 Task: Find connections with filter location Ilioúpoli with filter topic #Managementconsultingwith filter profile language Spanish with filter current company Wipro with filter school Samrat Ashok Technological Institute with filter industry Outsourcing and Offshoring Consulting with filter service category Event Planning with filter keywords title Makeup Artist
Action: Mouse moved to (691, 112)
Screenshot: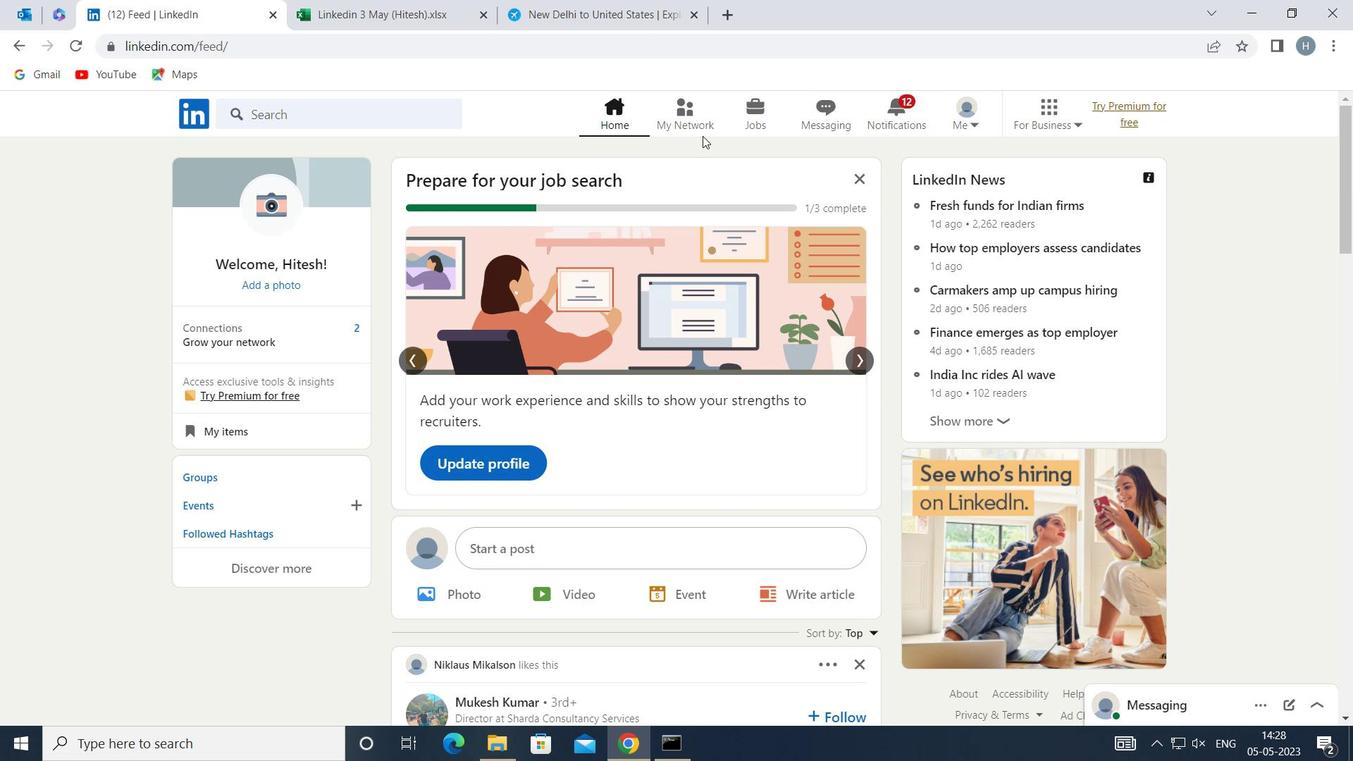 
Action: Mouse pressed left at (691, 112)
Screenshot: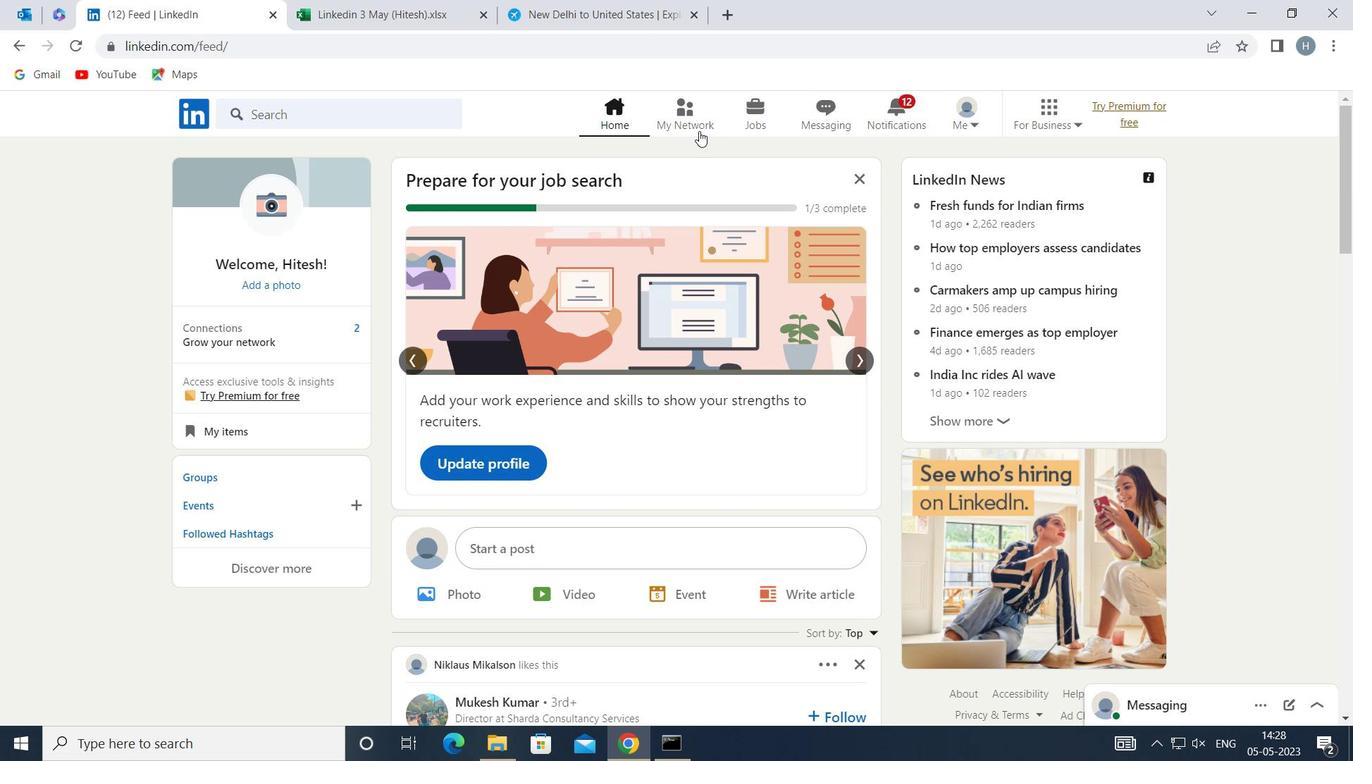 
Action: Mouse moved to (385, 217)
Screenshot: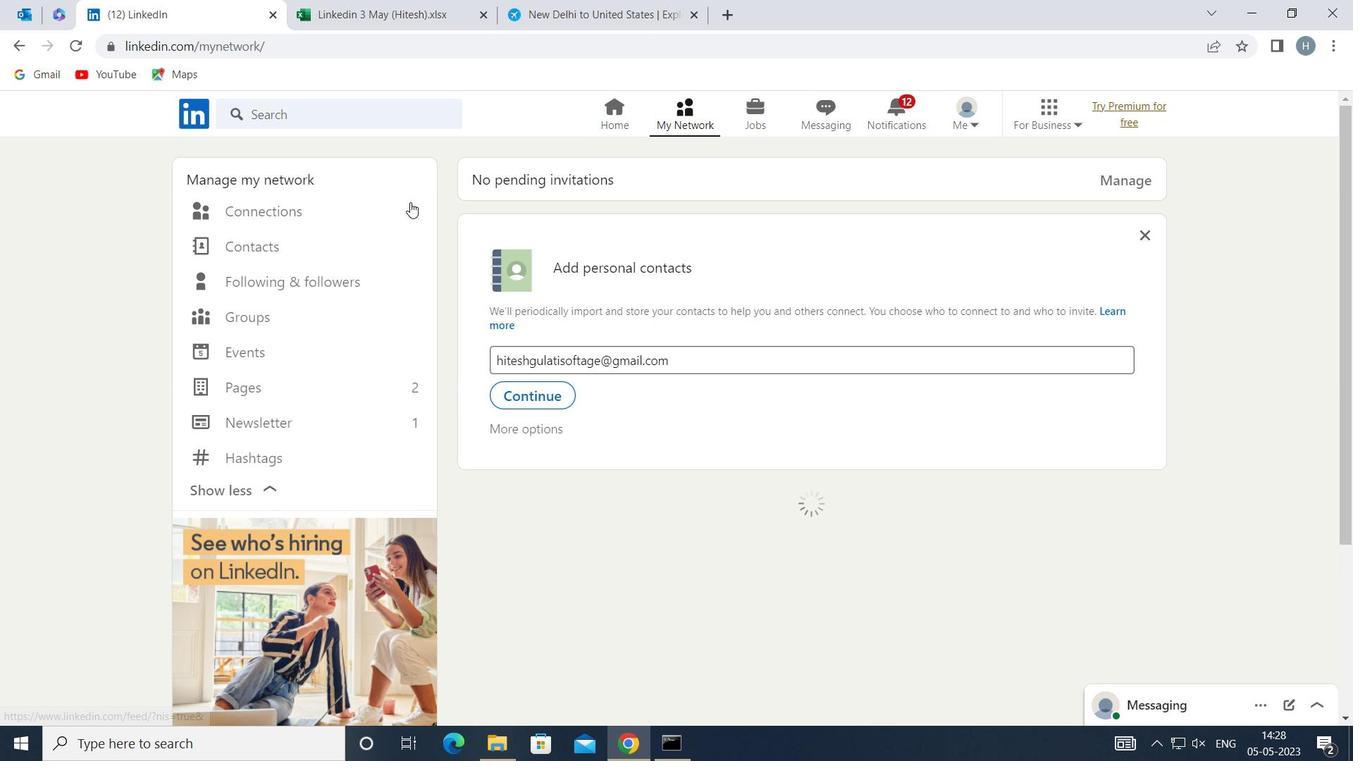 
Action: Mouse pressed left at (385, 217)
Screenshot: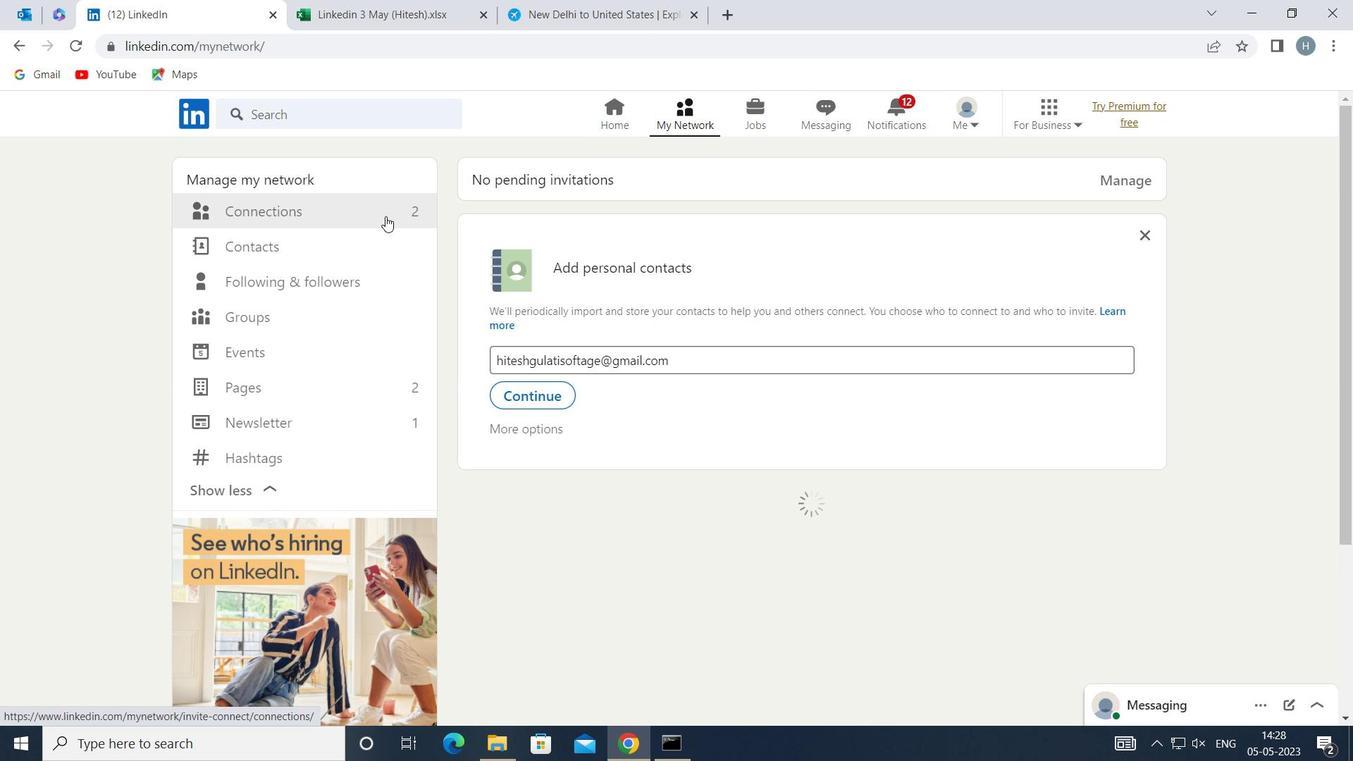 
Action: Mouse moved to (789, 208)
Screenshot: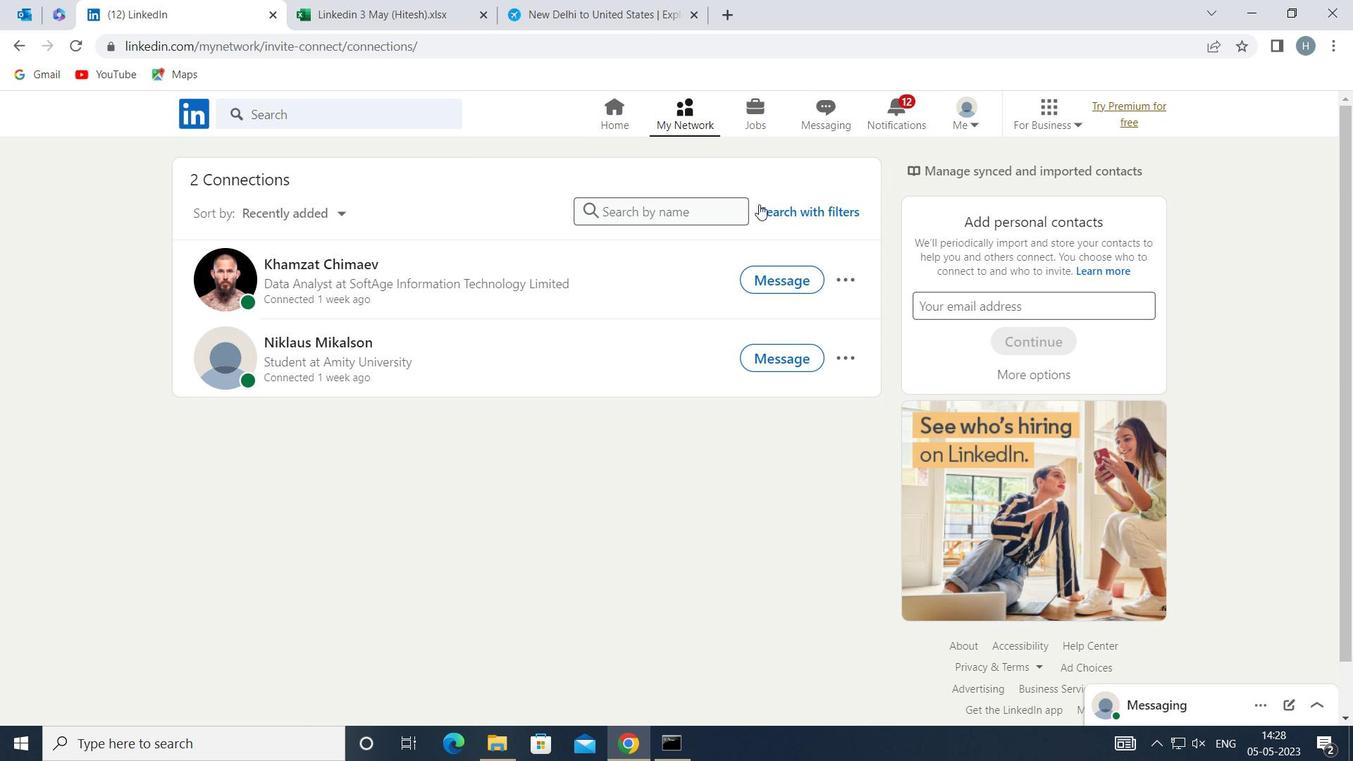 
Action: Mouse pressed left at (789, 208)
Screenshot: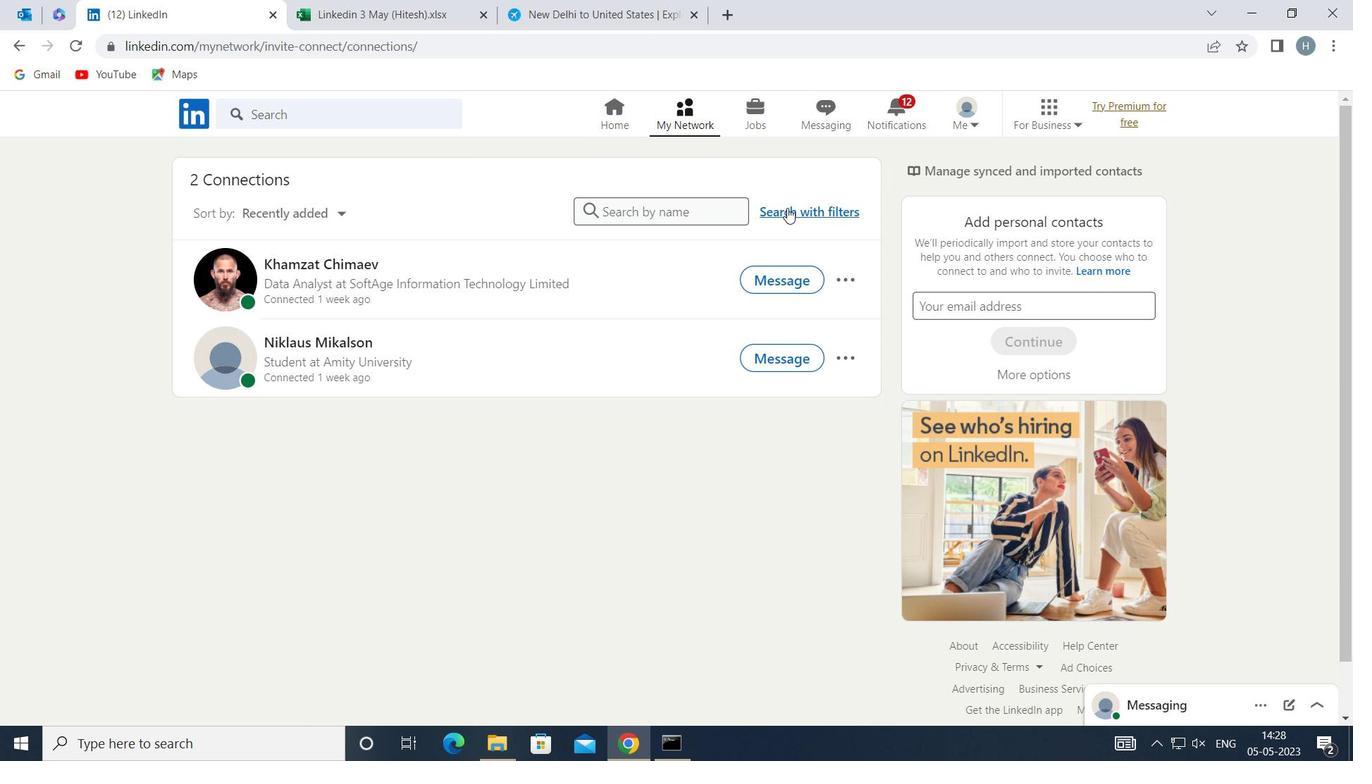 
Action: Mouse moved to (746, 161)
Screenshot: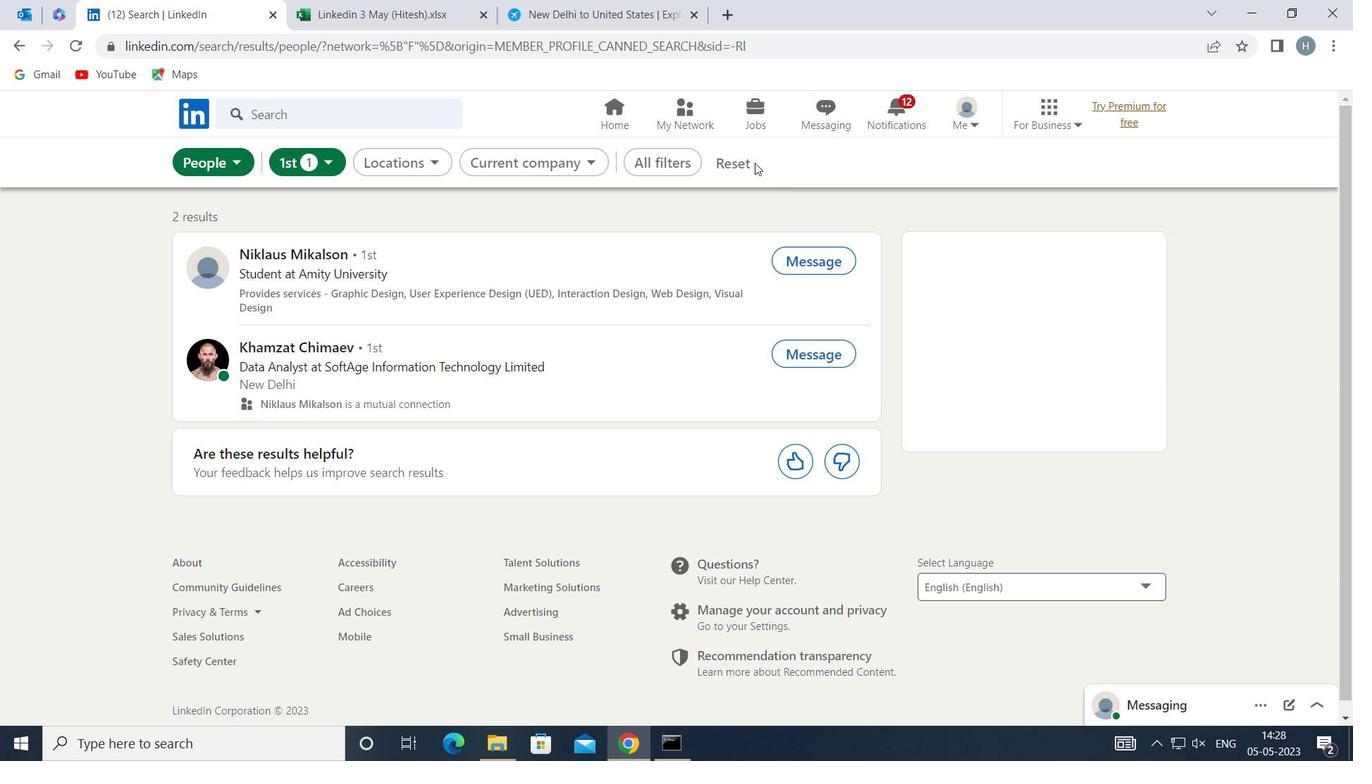 
Action: Mouse pressed left at (746, 161)
Screenshot: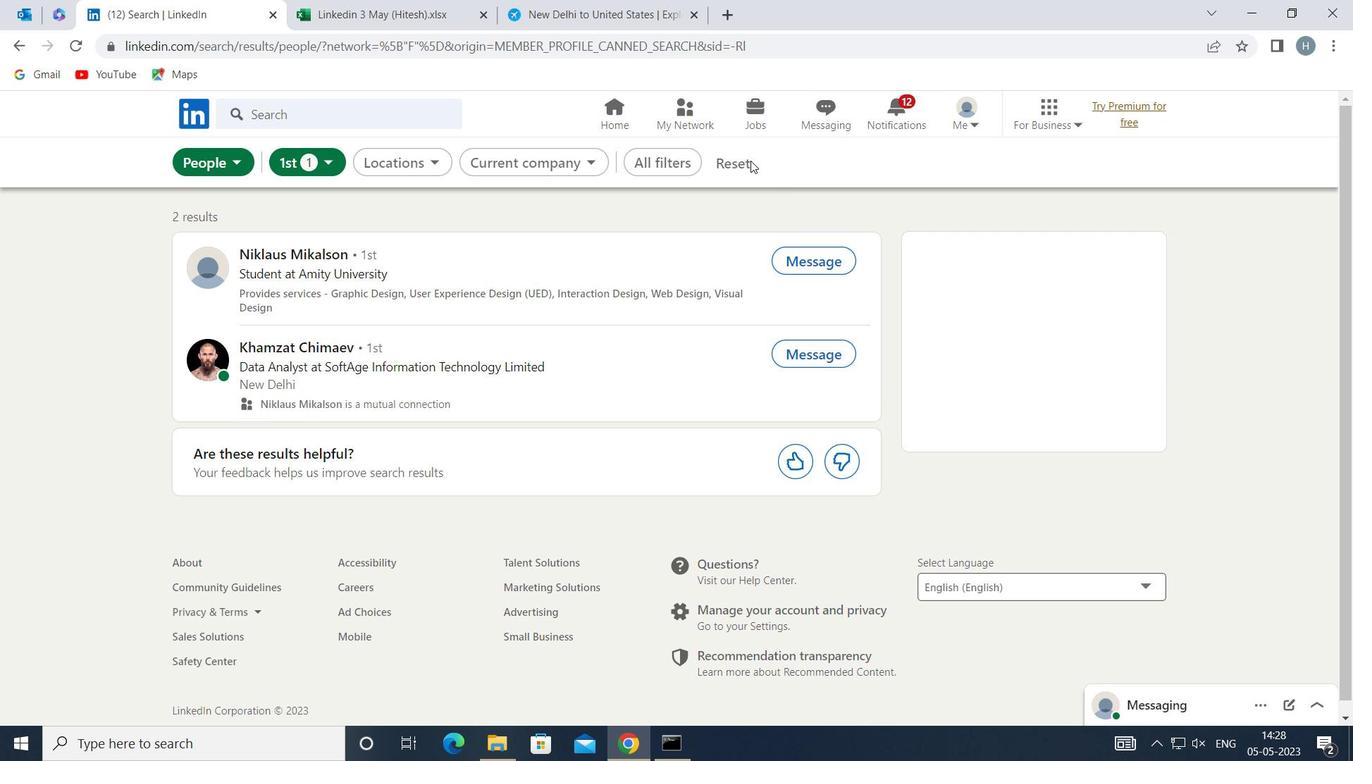 
Action: Mouse moved to (717, 160)
Screenshot: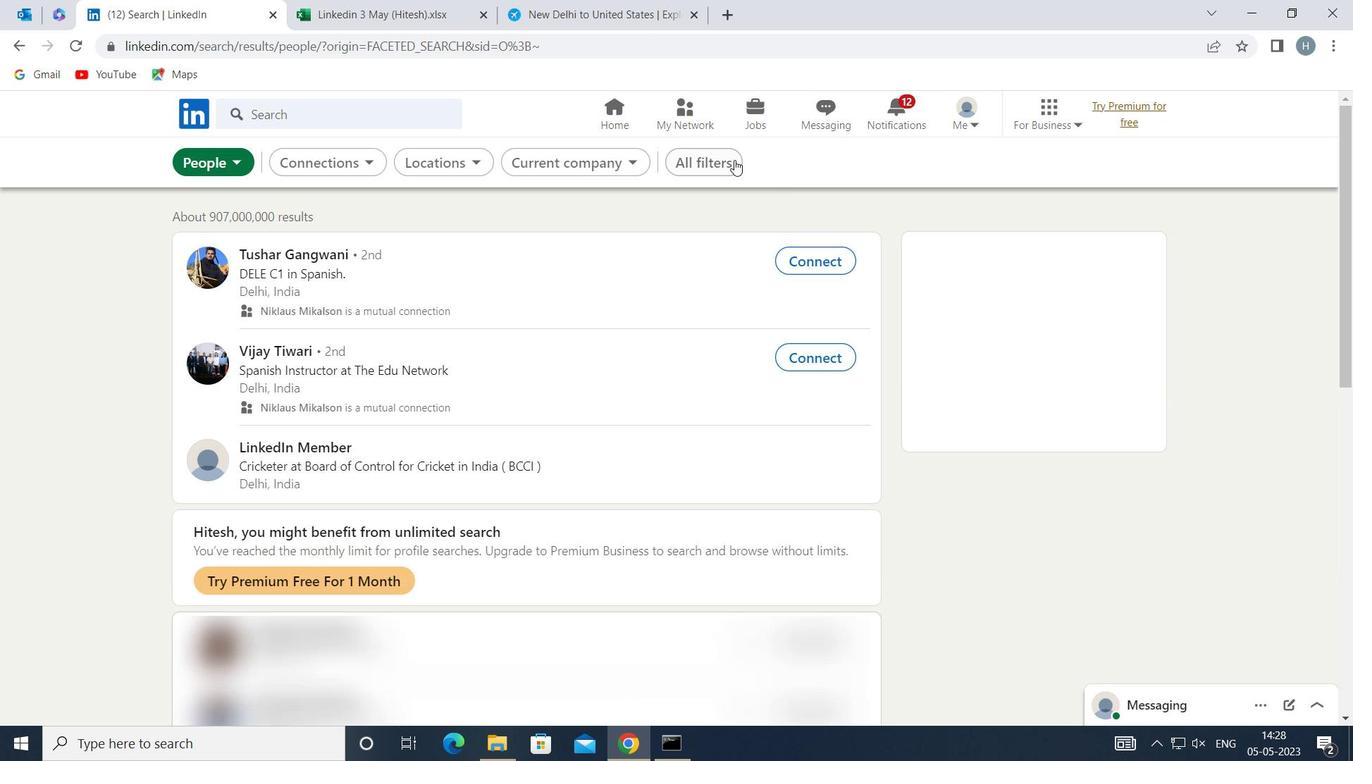 
Action: Mouse pressed left at (717, 160)
Screenshot: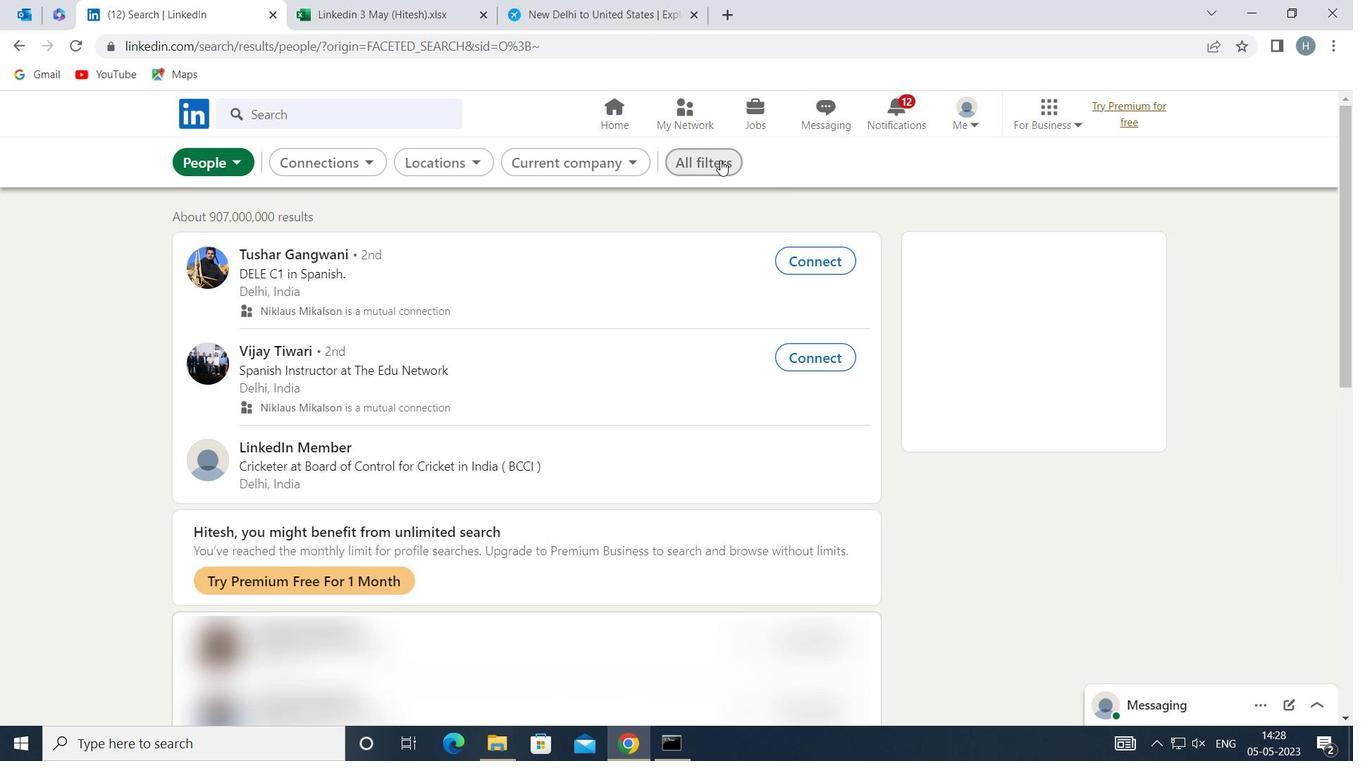 
Action: Mouse moved to (1070, 325)
Screenshot: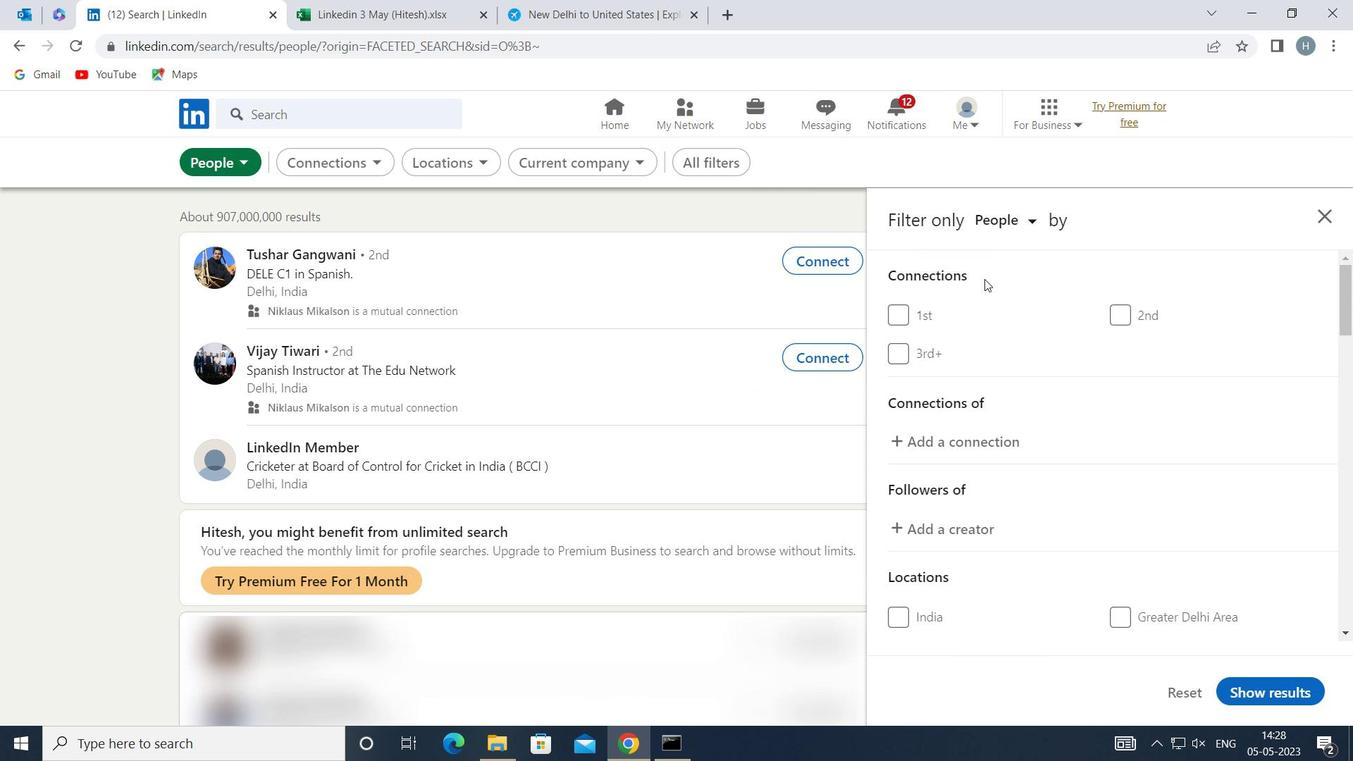 
Action: Mouse scrolled (1070, 324) with delta (0, 0)
Screenshot: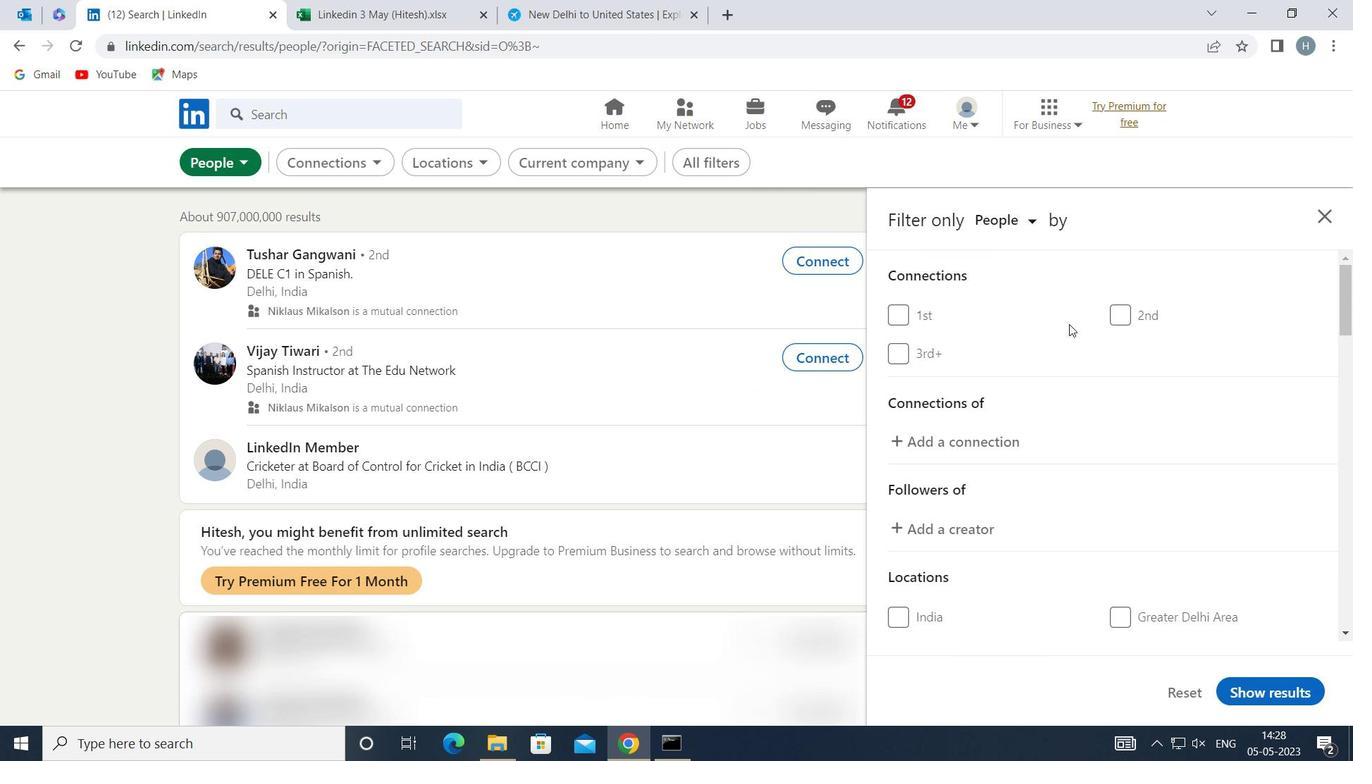 
Action: Mouse scrolled (1070, 324) with delta (0, 0)
Screenshot: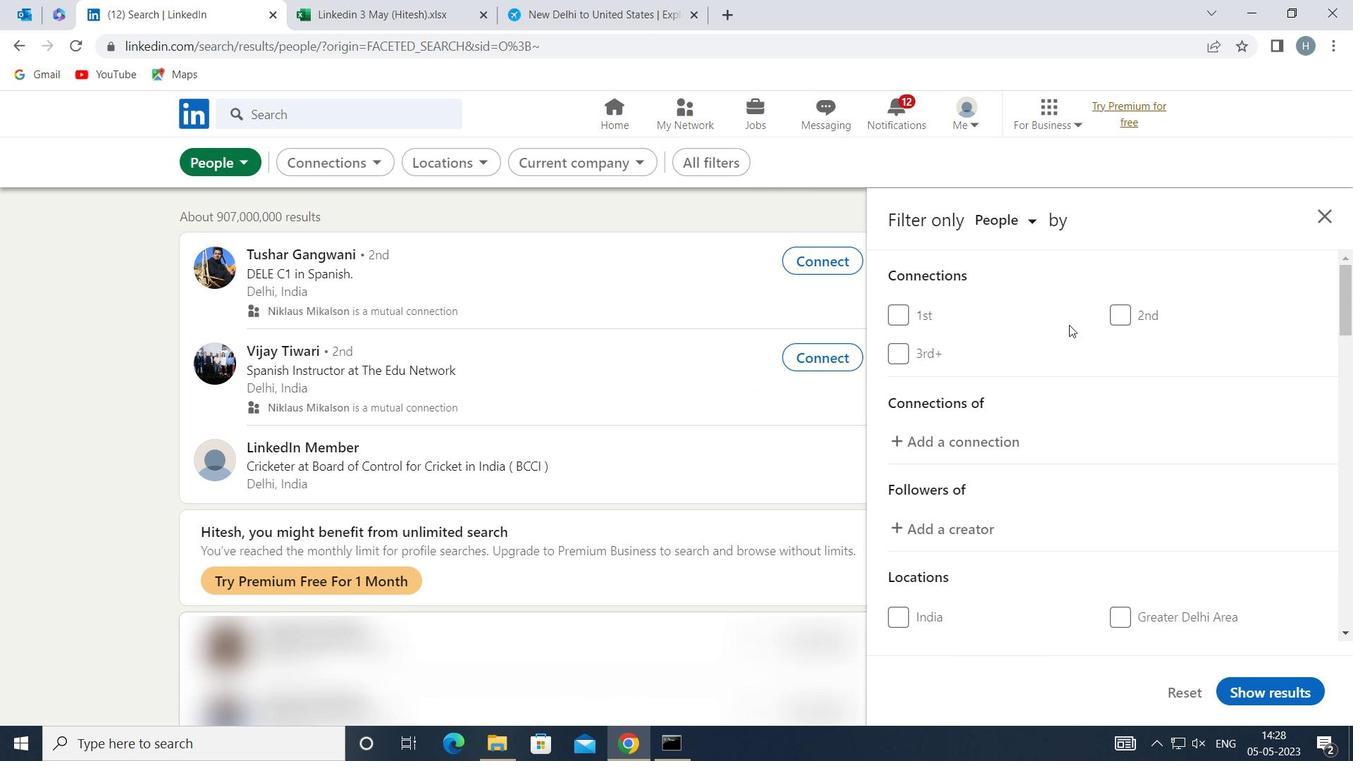 
Action: Mouse moved to (1070, 324)
Screenshot: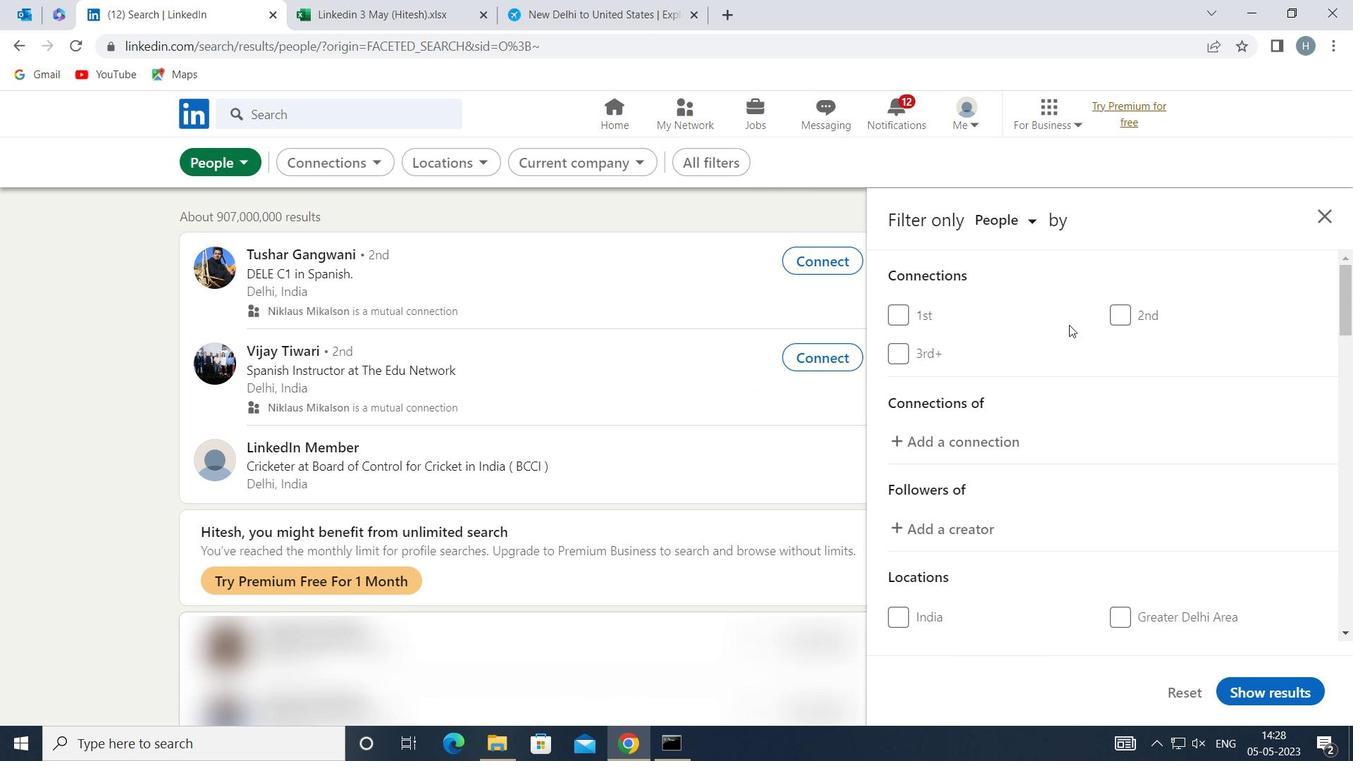 
Action: Mouse scrolled (1070, 323) with delta (0, 0)
Screenshot: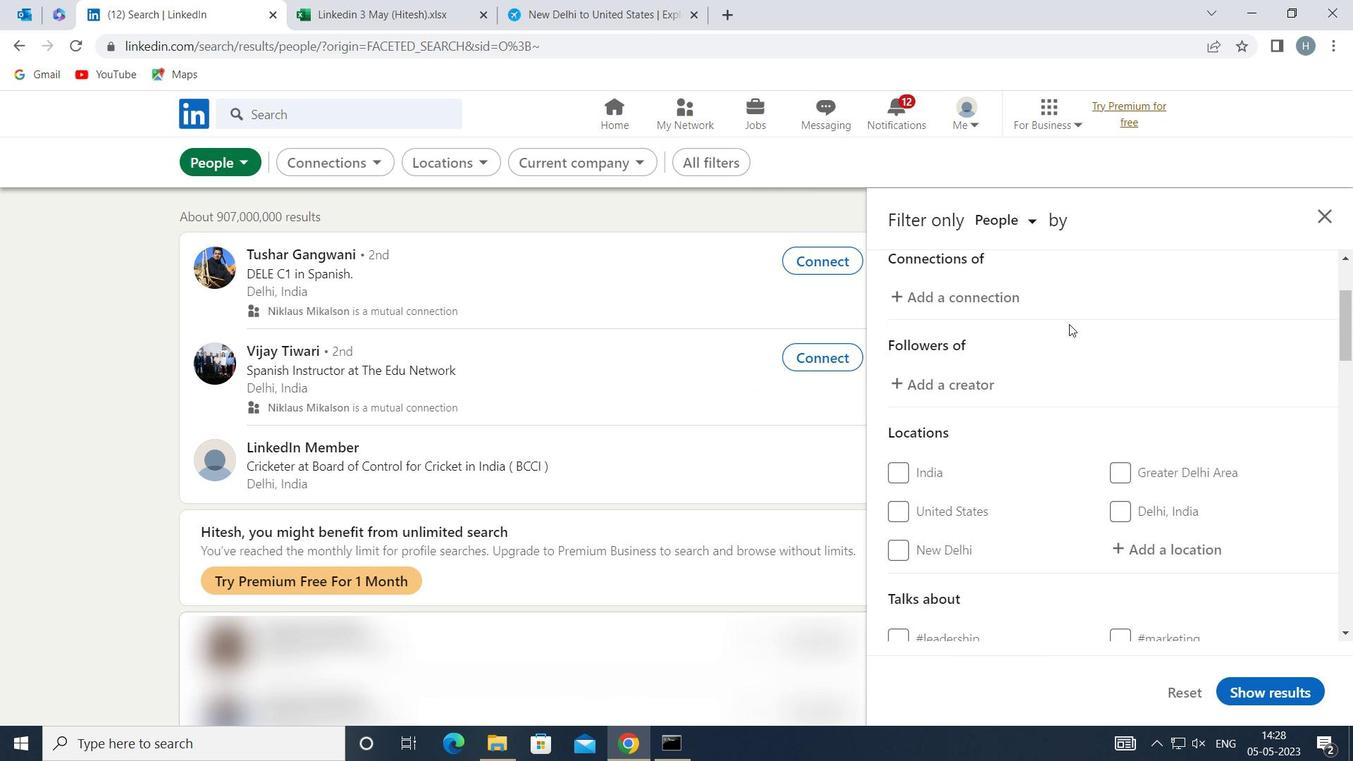 
Action: Mouse moved to (1193, 423)
Screenshot: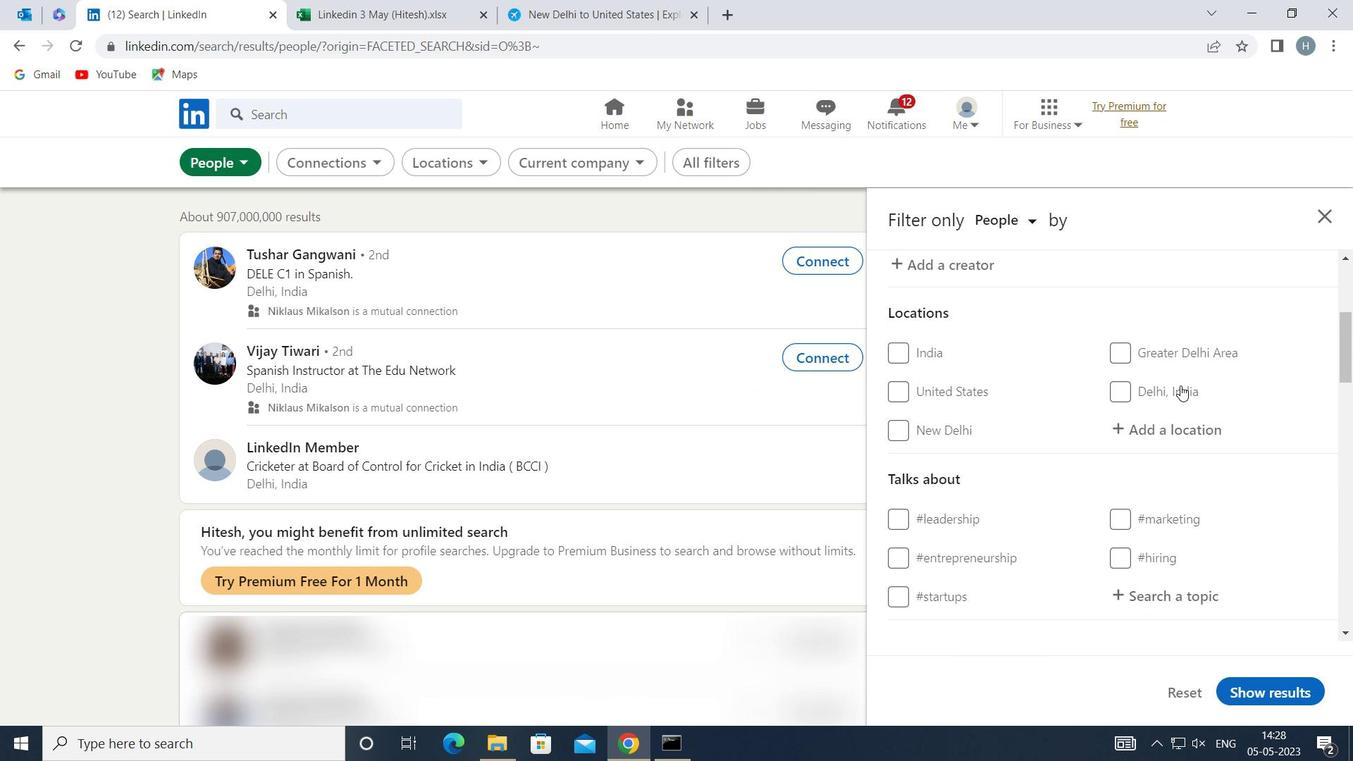
Action: Mouse pressed left at (1193, 423)
Screenshot: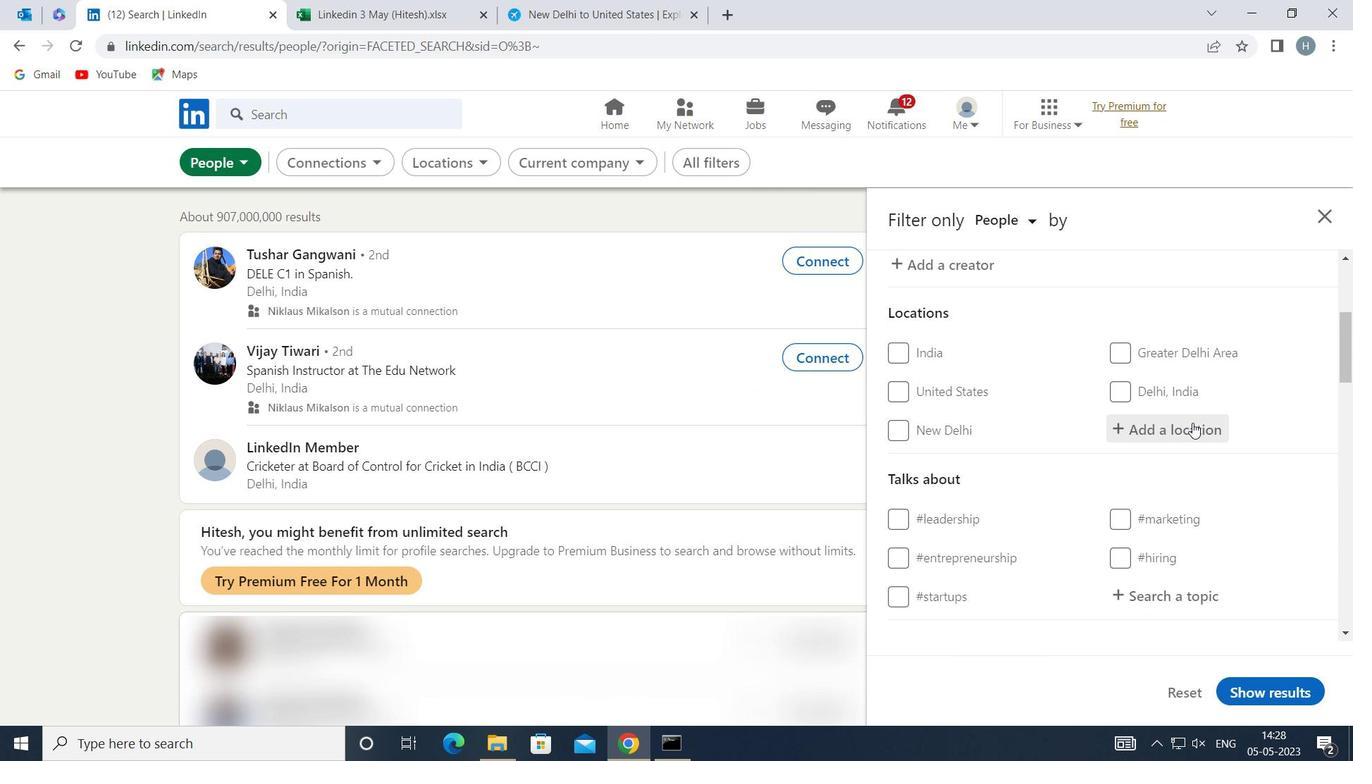 
Action: Mouse moved to (1193, 423)
Screenshot: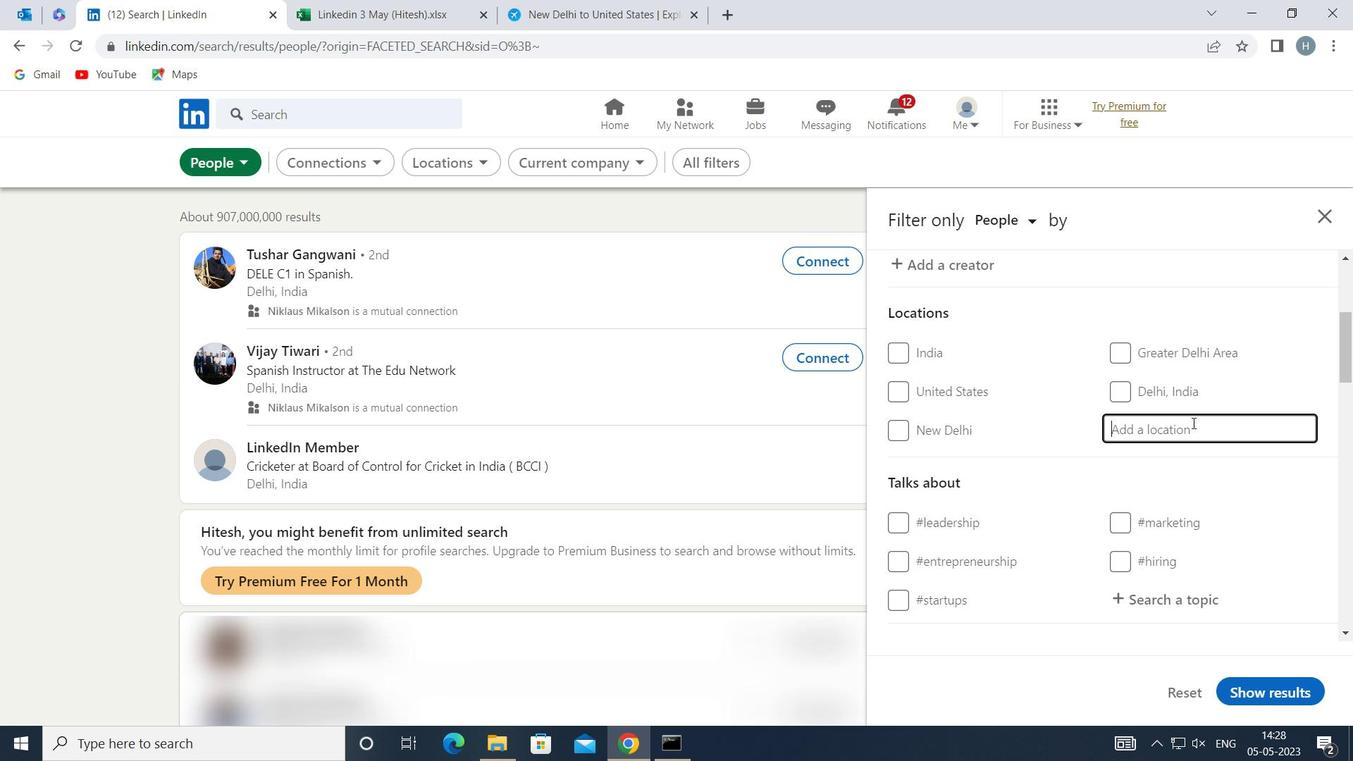 
Action: Key pressed <Key.shift>ILLIOPOLI
Screenshot: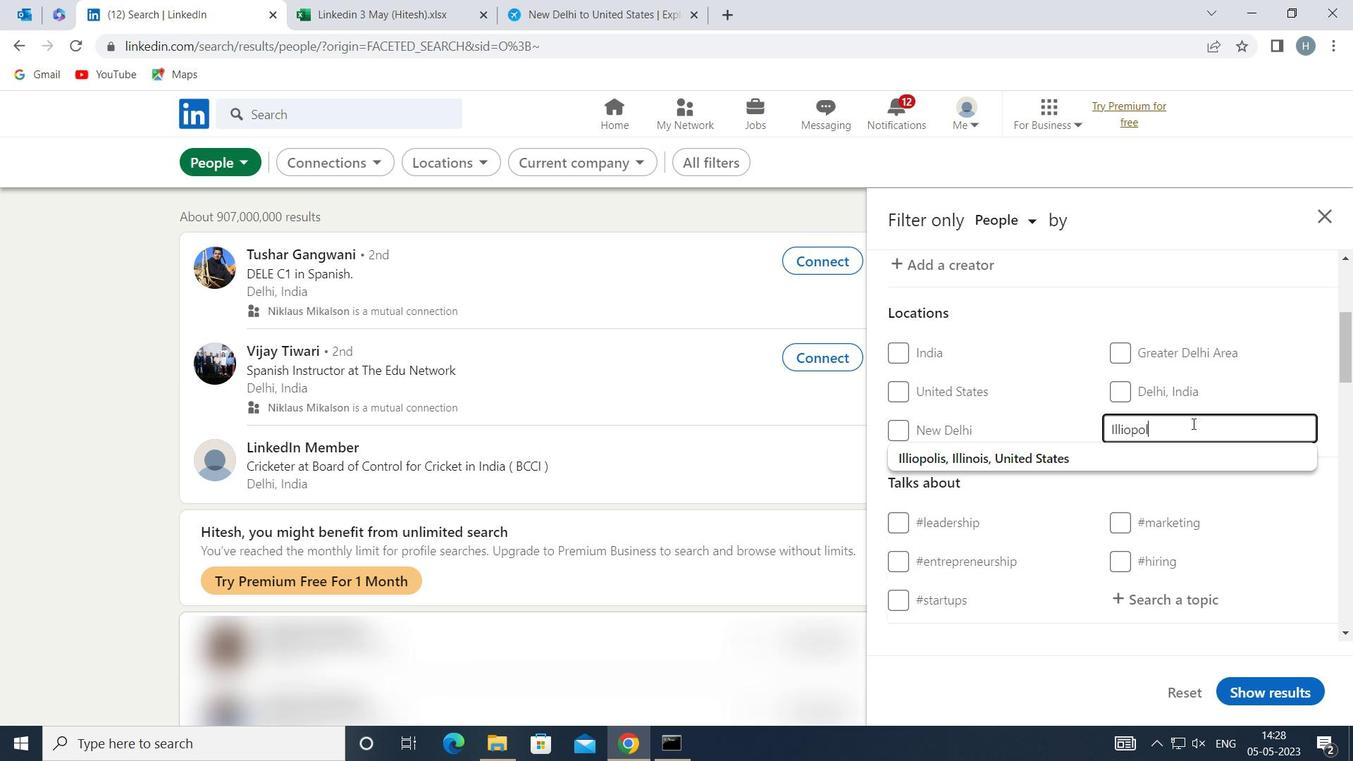 
Action: Mouse moved to (1134, 454)
Screenshot: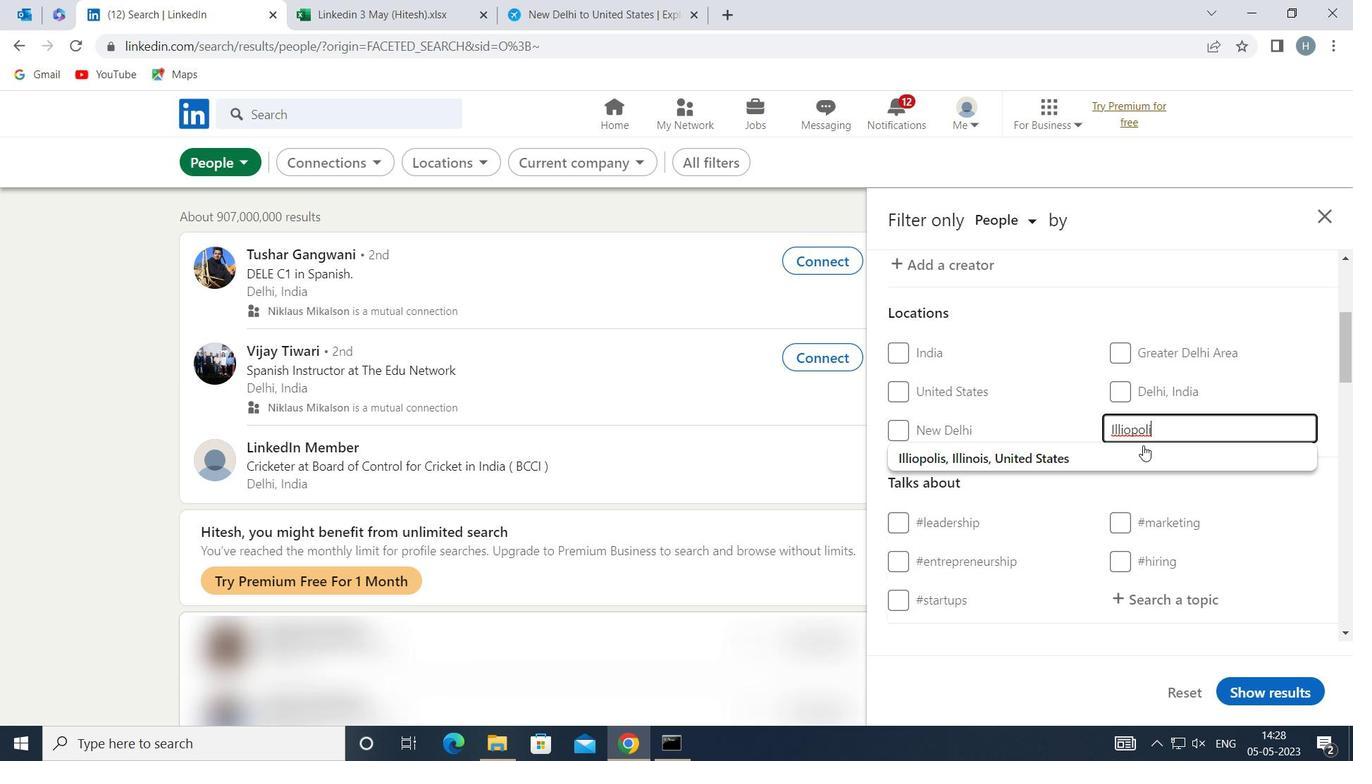 
Action: Mouse pressed left at (1134, 454)
Screenshot: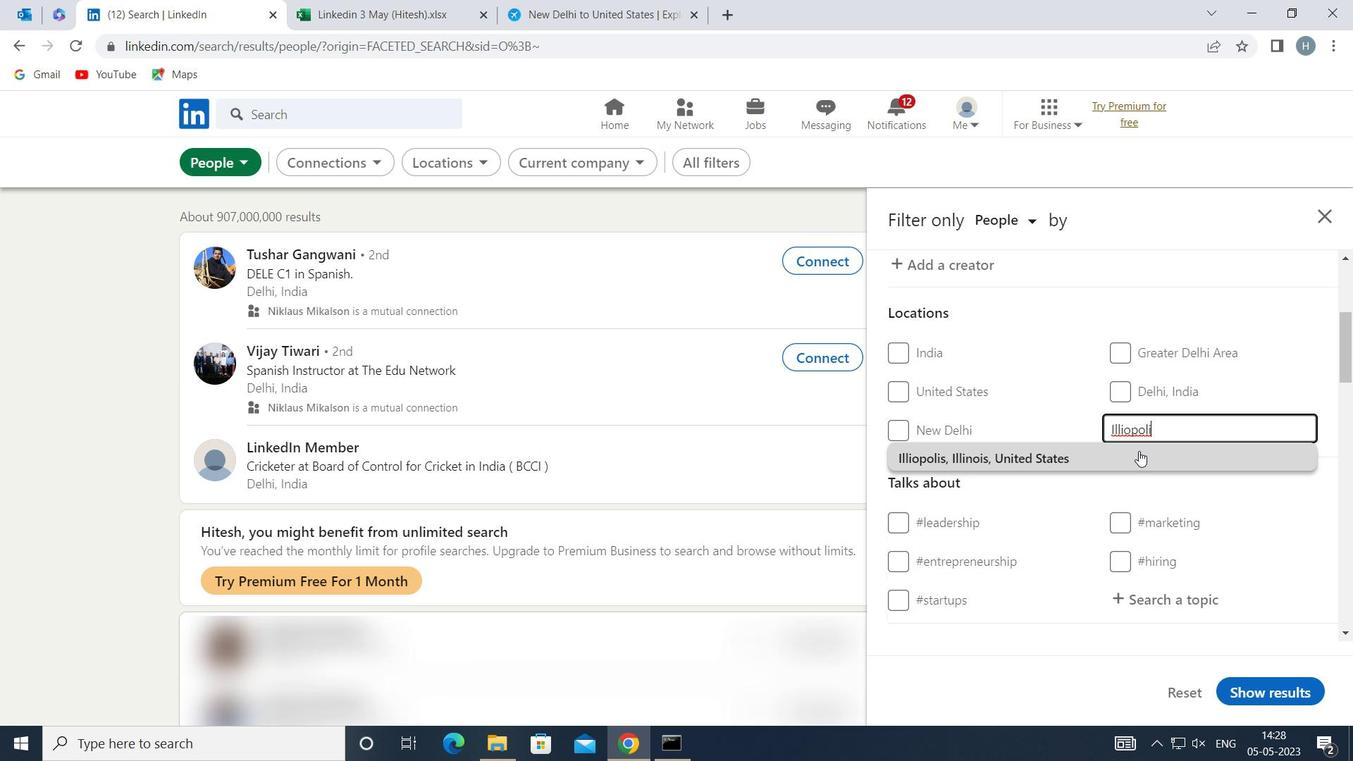 
Action: Mouse moved to (1085, 448)
Screenshot: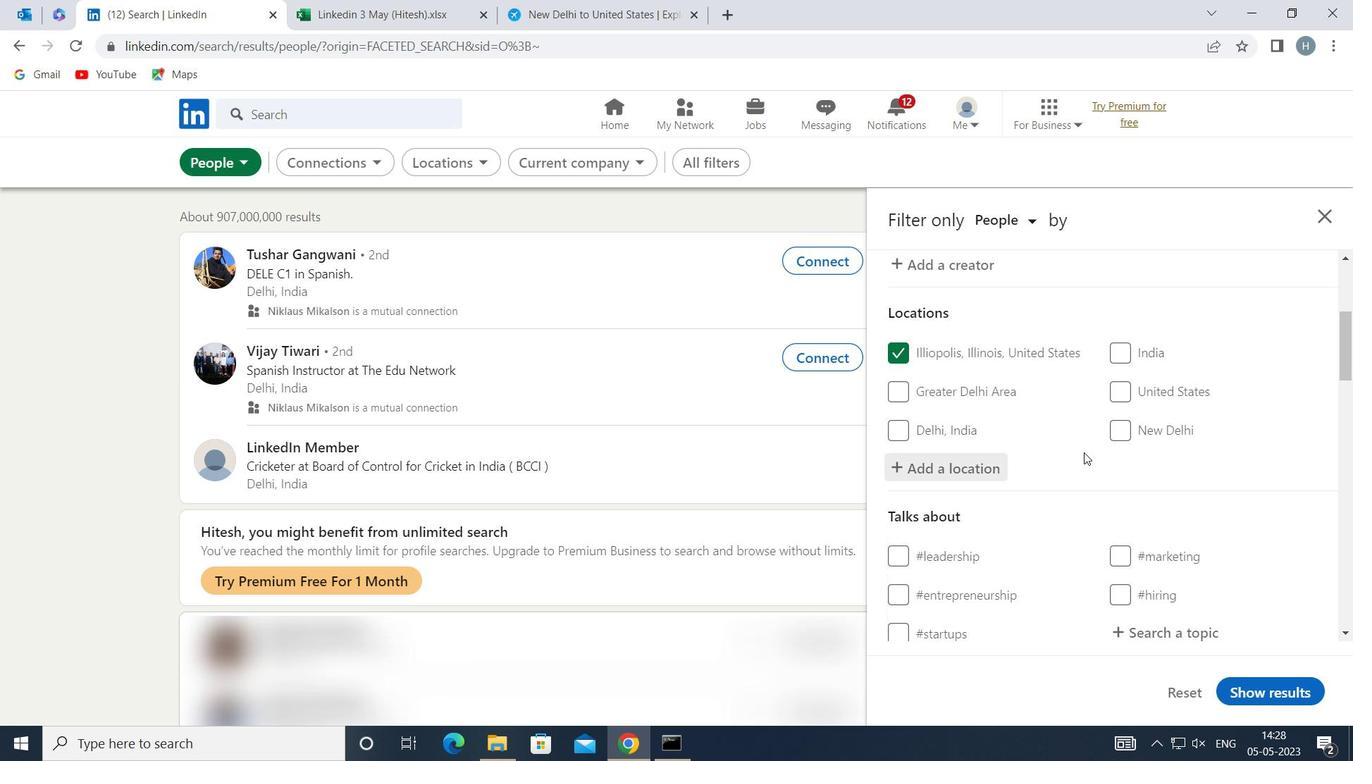 
Action: Mouse scrolled (1085, 447) with delta (0, 0)
Screenshot: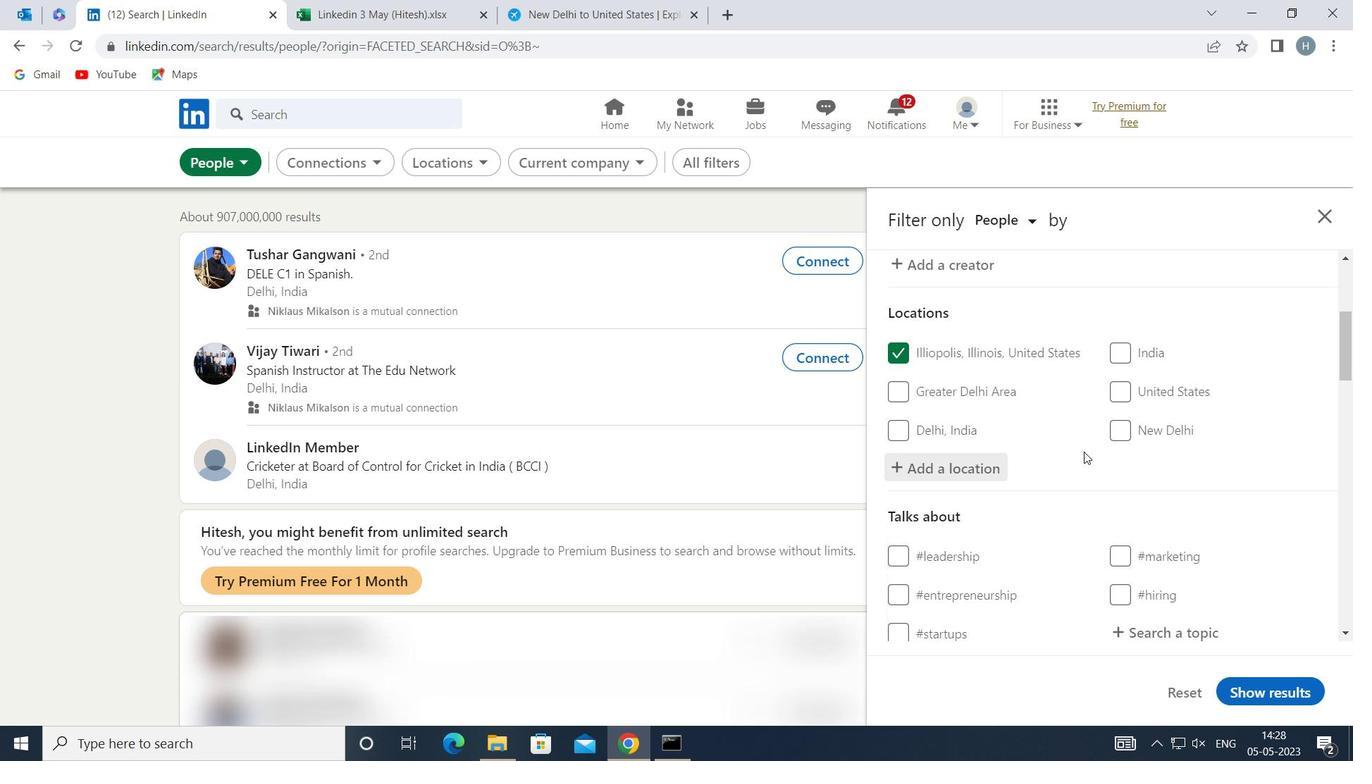 
Action: Mouse scrolled (1085, 447) with delta (0, 0)
Screenshot: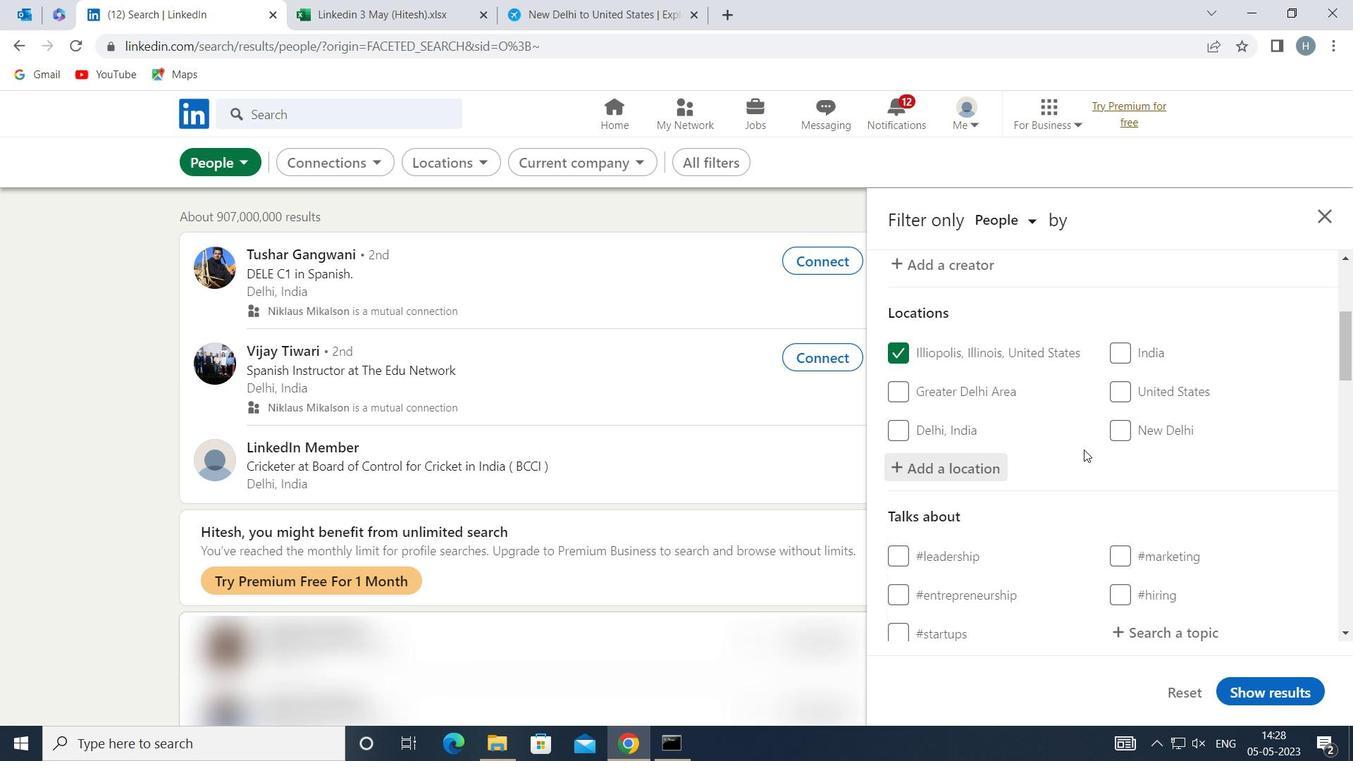 
Action: Mouse moved to (1158, 449)
Screenshot: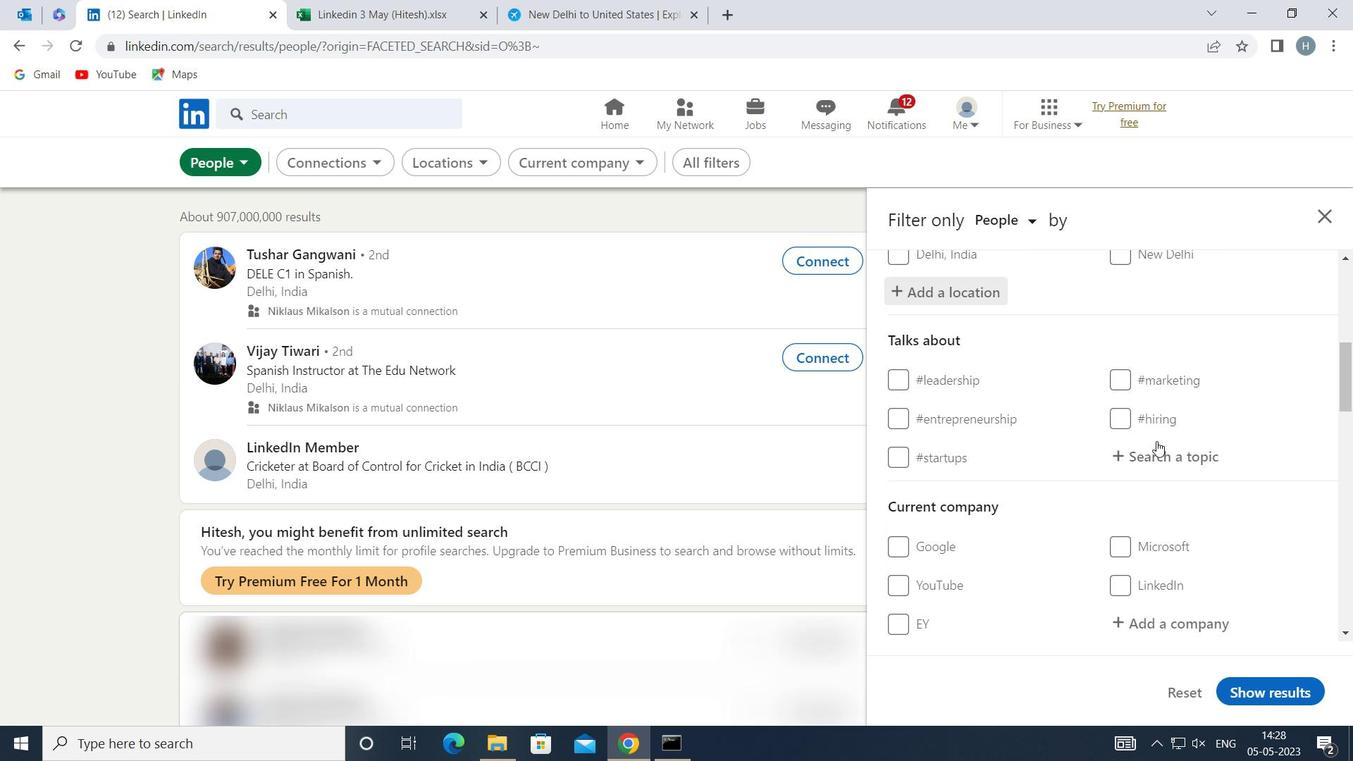 
Action: Mouse pressed left at (1158, 449)
Screenshot: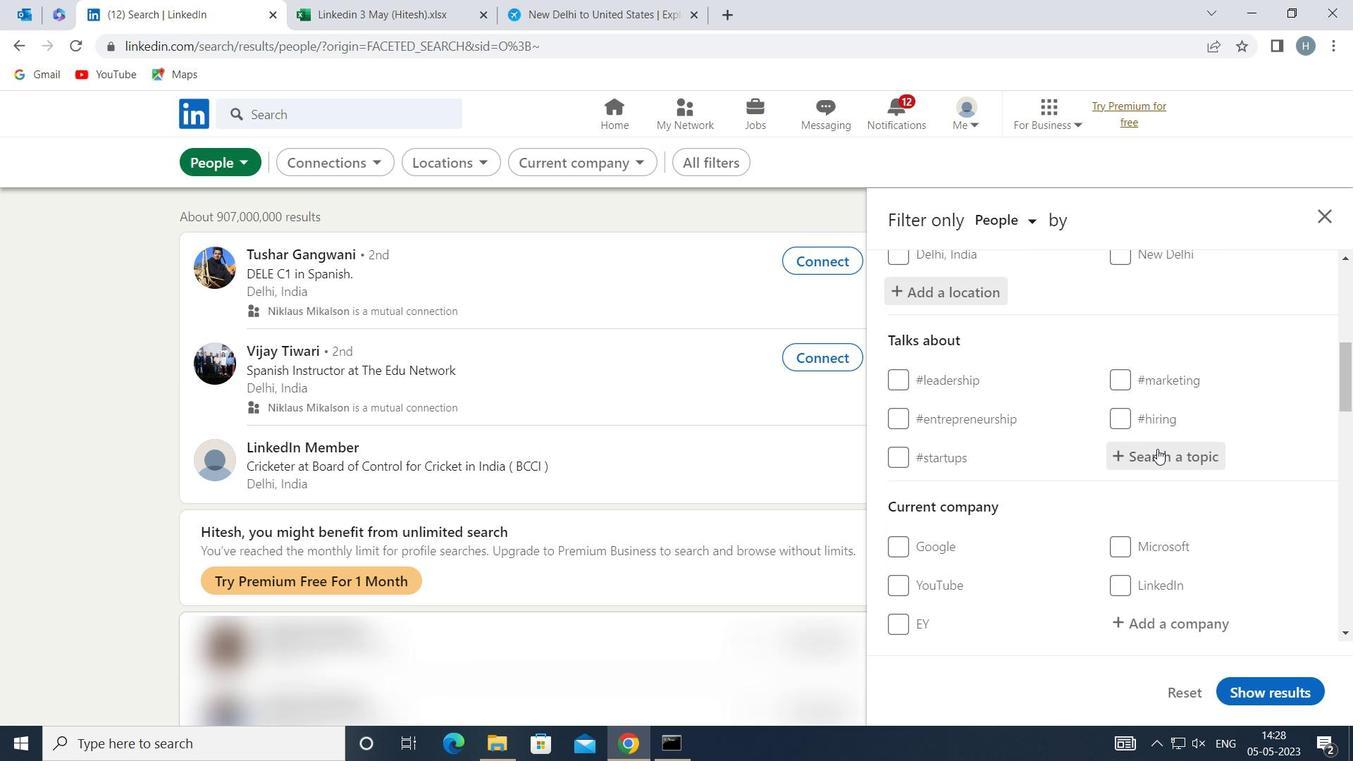 
Action: Key pressed <Key.shift>MANAGEMENTCI<Key.backspace>ONSULTING
Screenshot: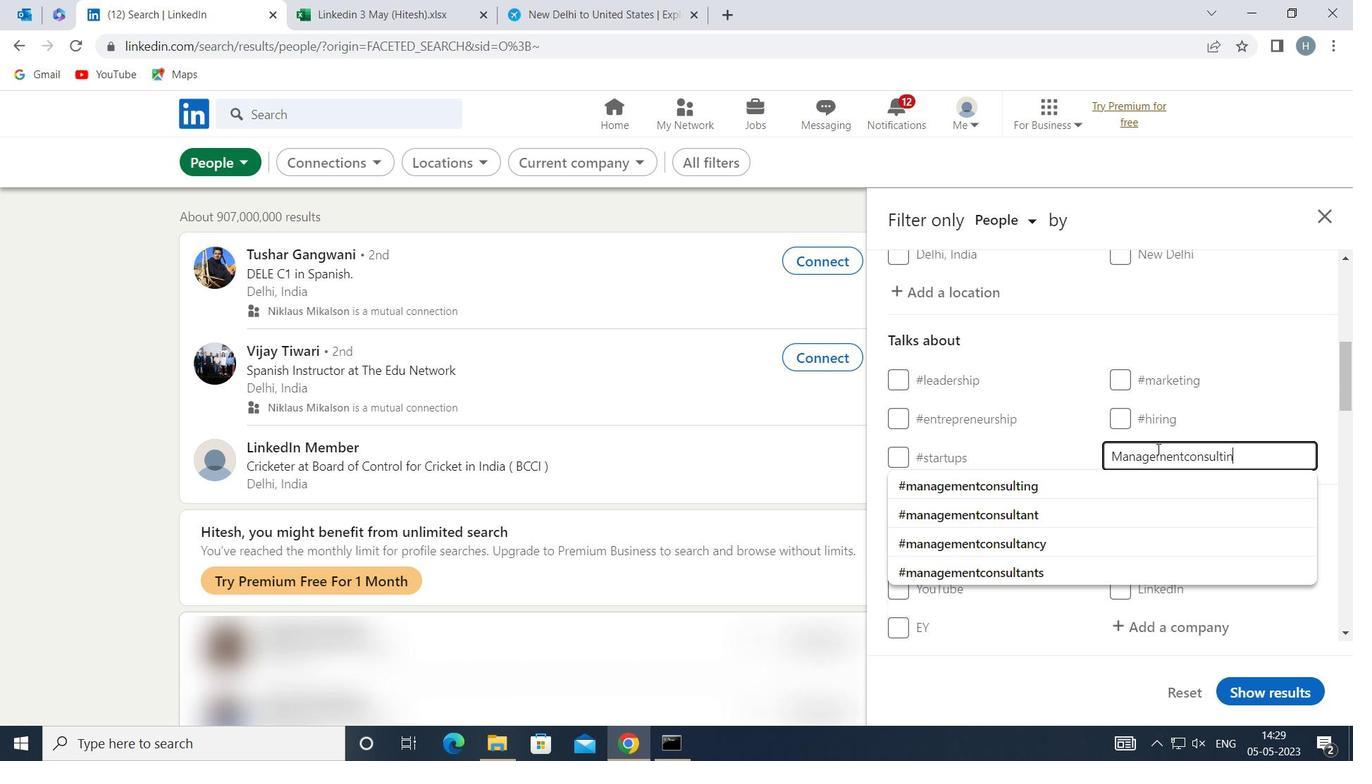 
Action: Mouse moved to (1063, 485)
Screenshot: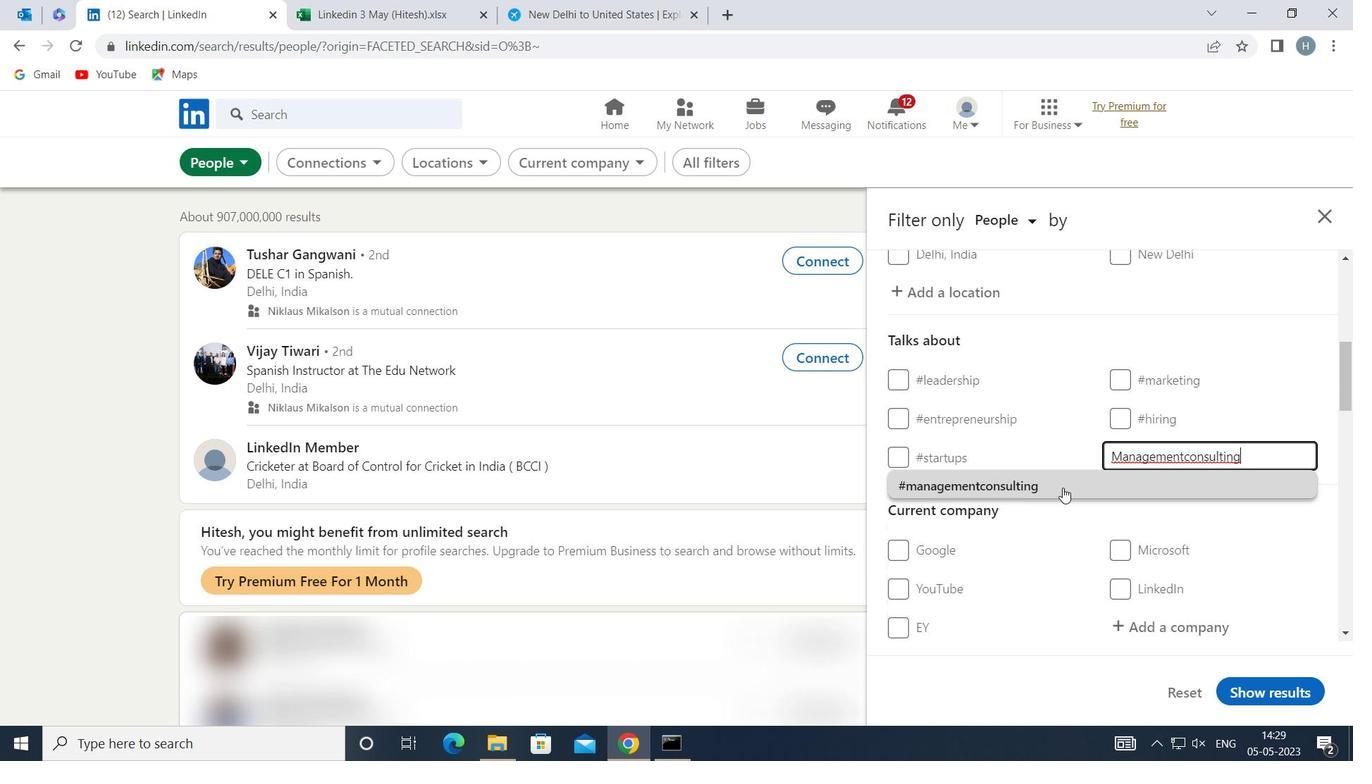 
Action: Mouse pressed left at (1063, 485)
Screenshot: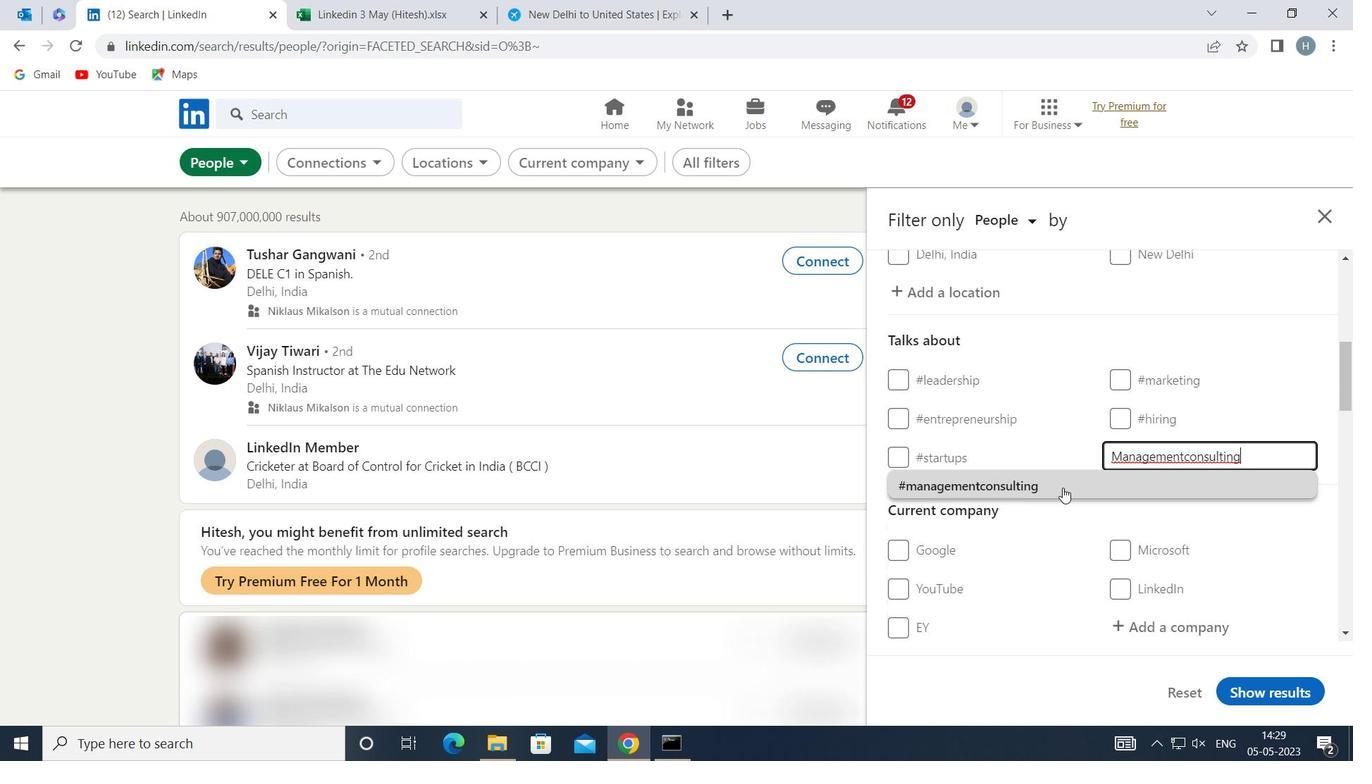 
Action: Mouse moved to (1066, 482)
Screenshot: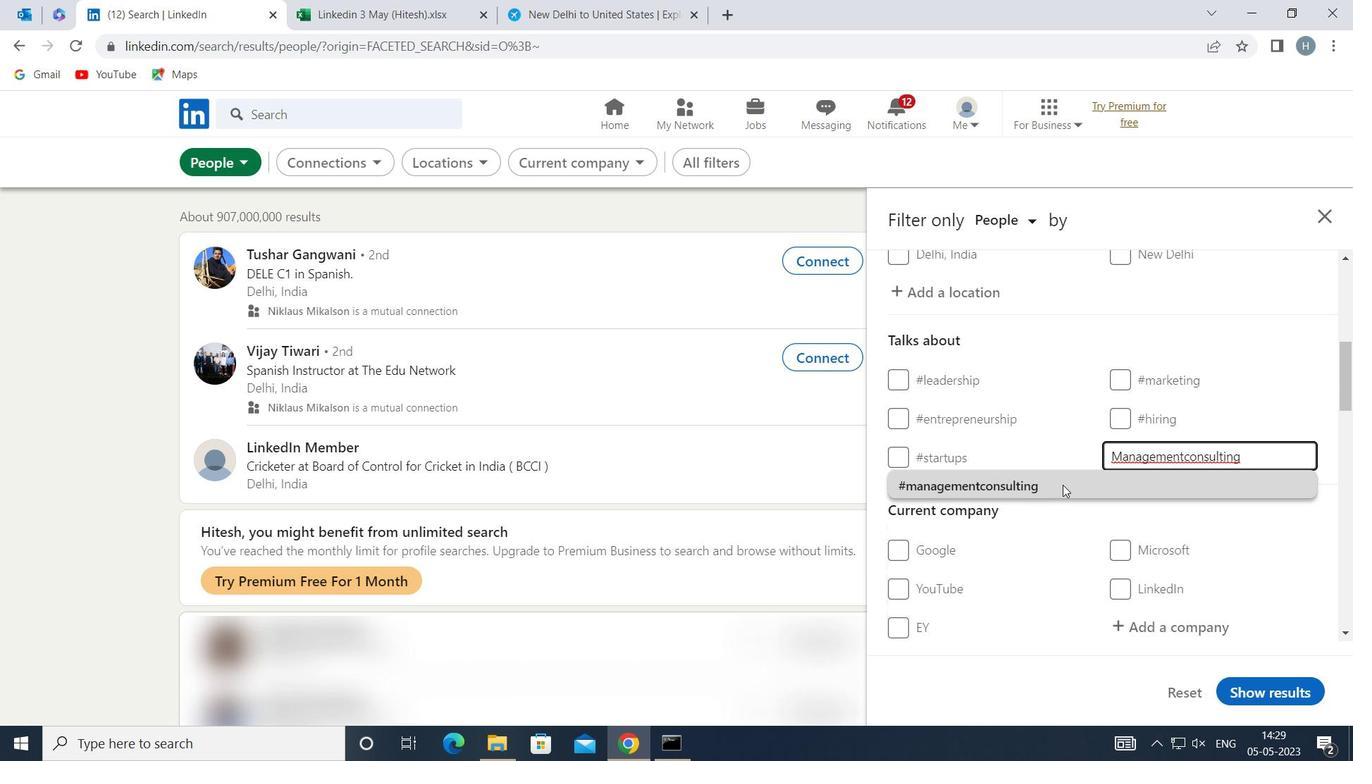 
Action: Mouse scrolled (1066, 481) with delta (0, 0)
Screenshot: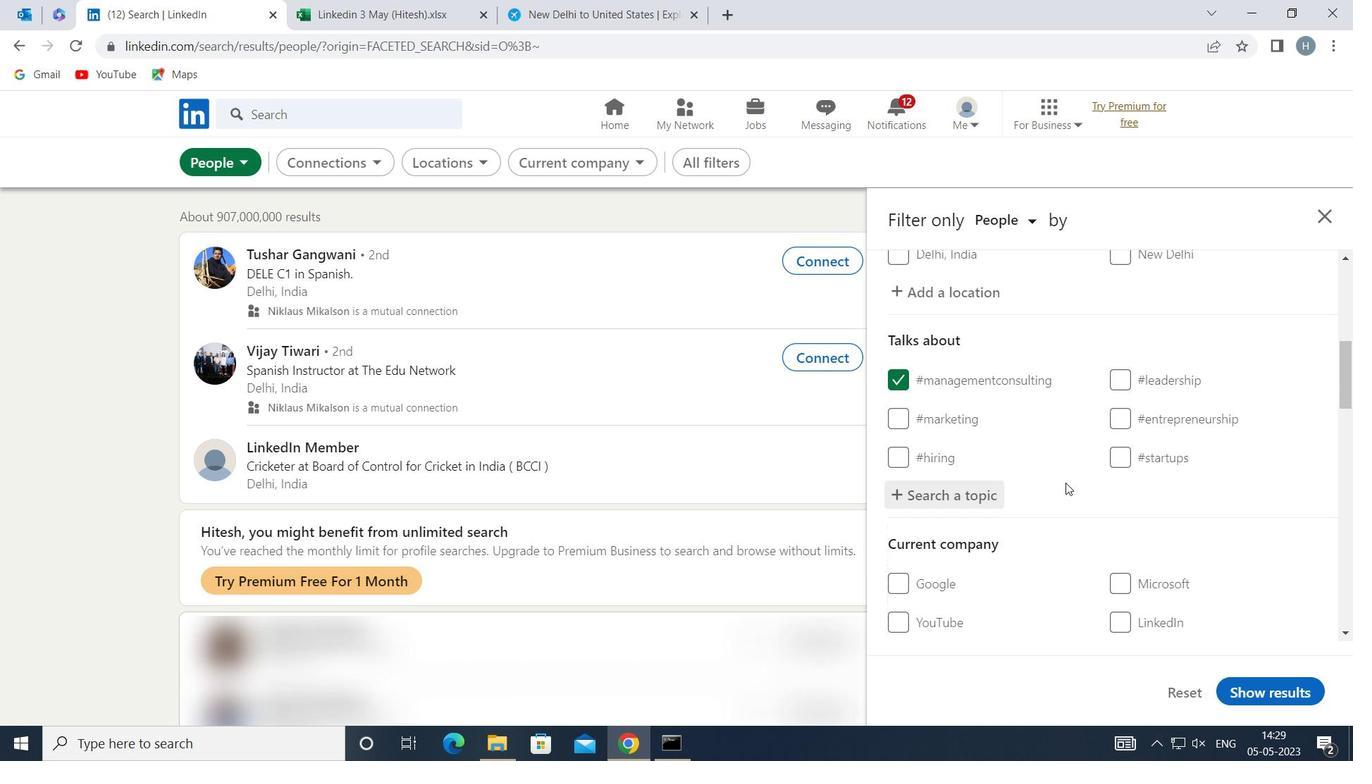 
Action: Mouse scrolled (1066, 481) with delta (0, 0)
Screenshot: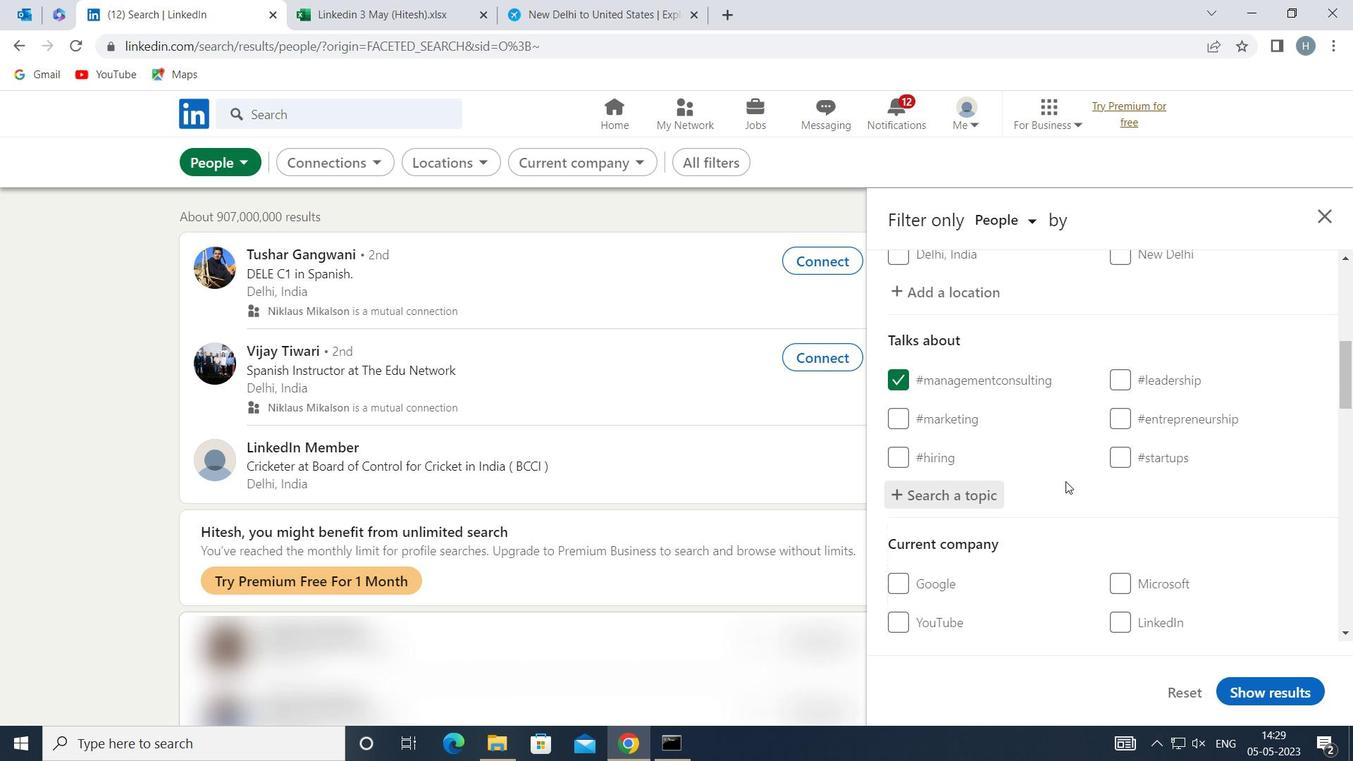 
Action: Mouse moved to (1067, 478)
Screenshot: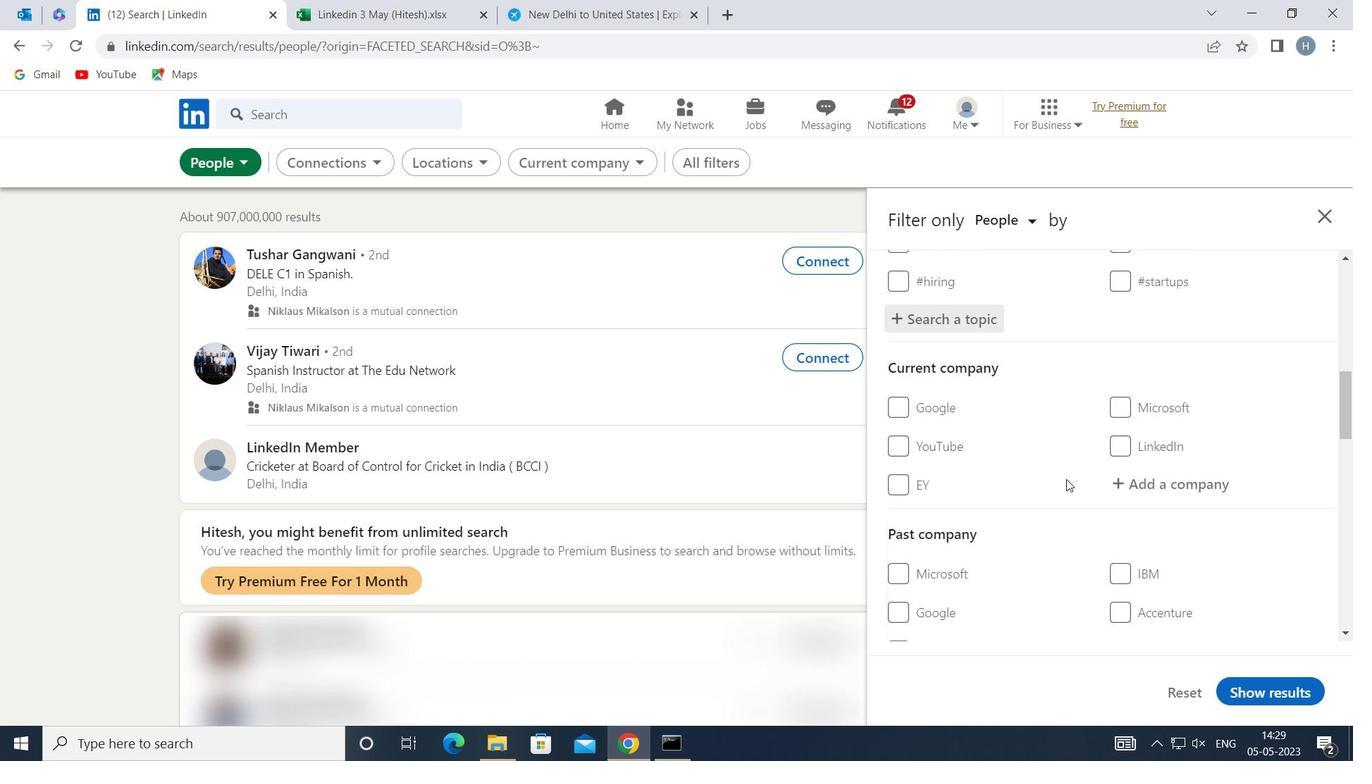 
Action: Mouse scrolled (1067, 478) with delta (0, 0)
Screenshot: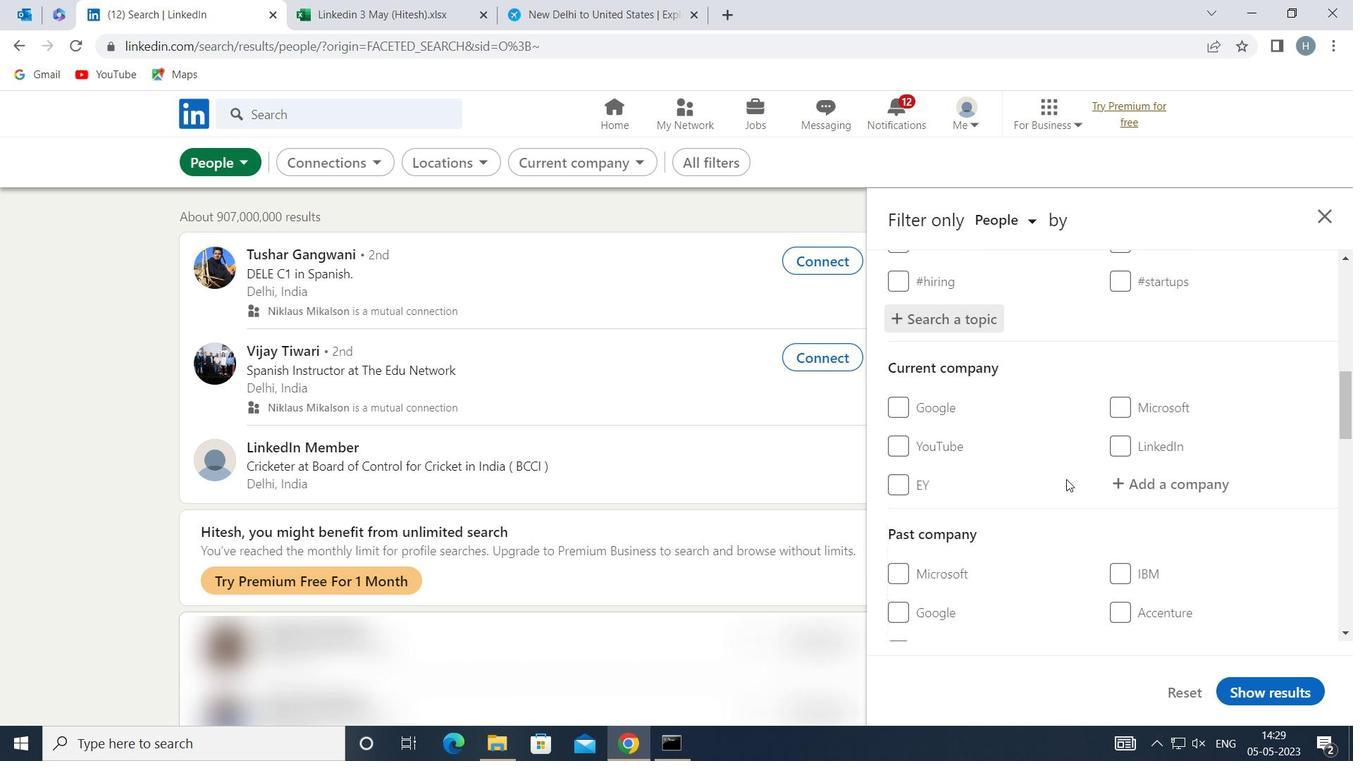 
Action: Mouse scrolled (1067, 478) with delta (0, 0)
Screenshot: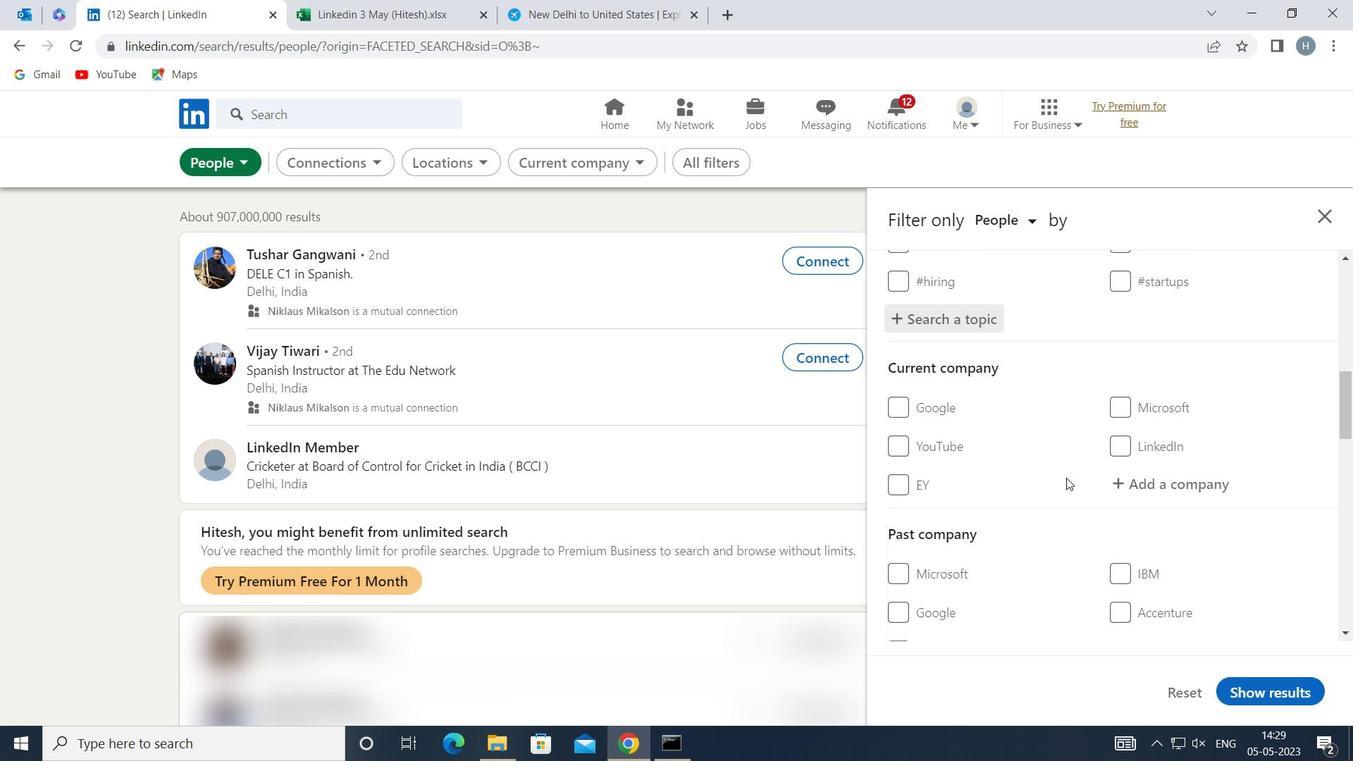 
Action: Mouse moved to (1069, 476)
Screenshot: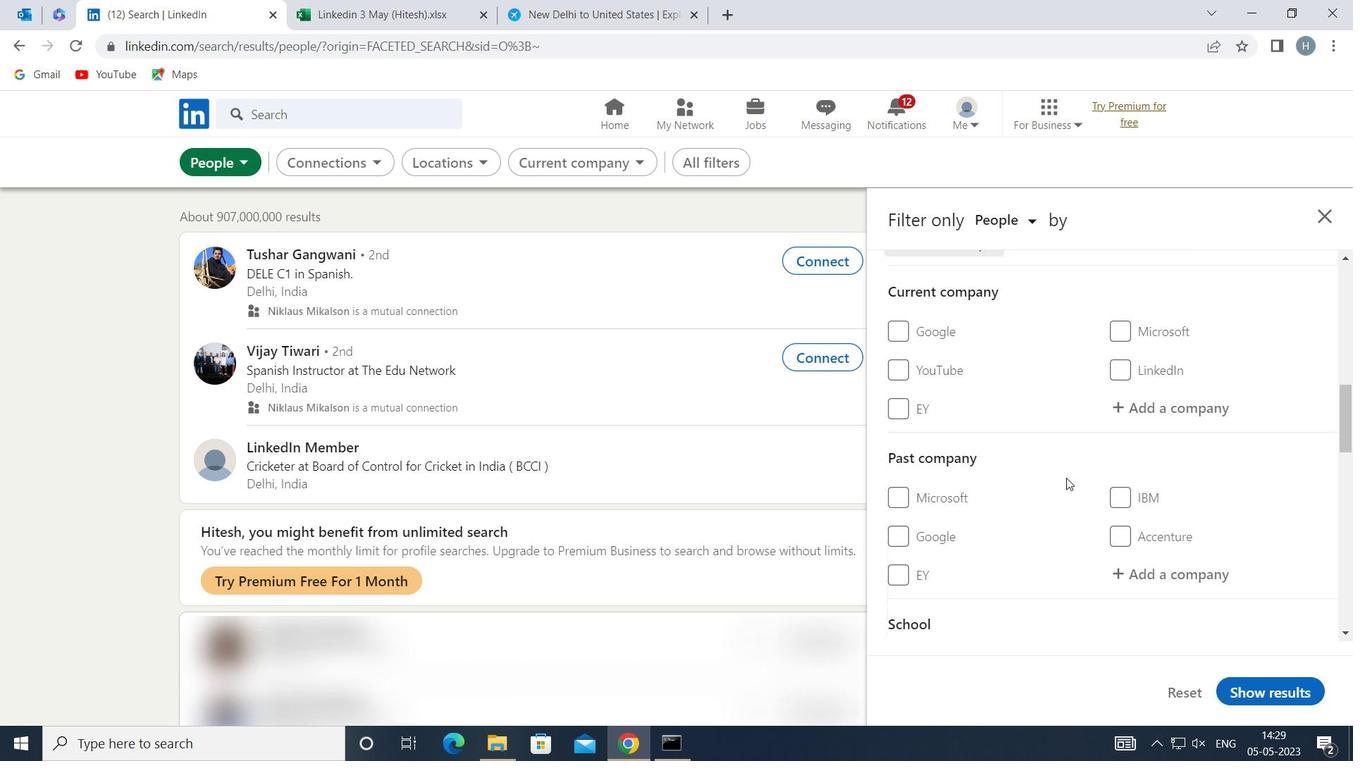 
Action: Mouse scrolled (1069, 475) with delta (0, 0)
Screenshot: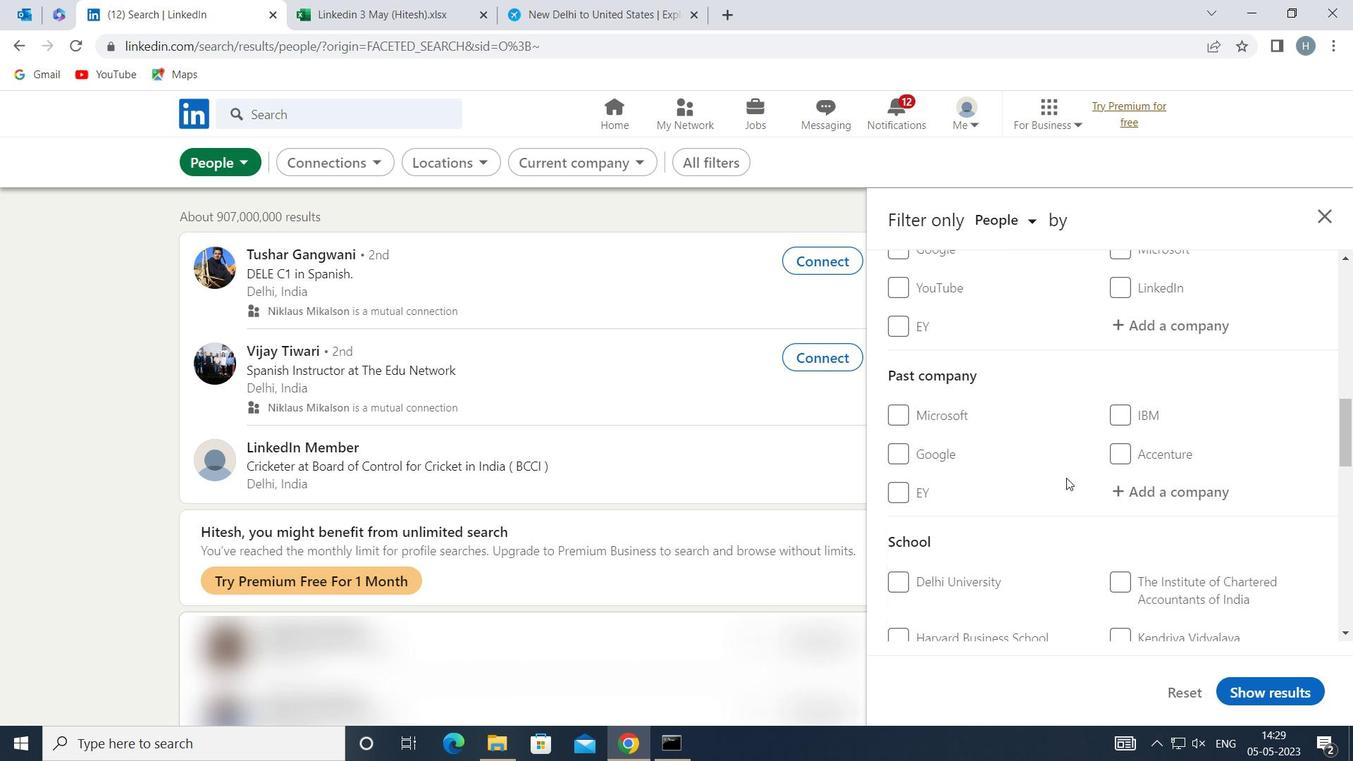 
Action: Mouse scrolled (1069, 475) with delta (0, 0)
Screenshot: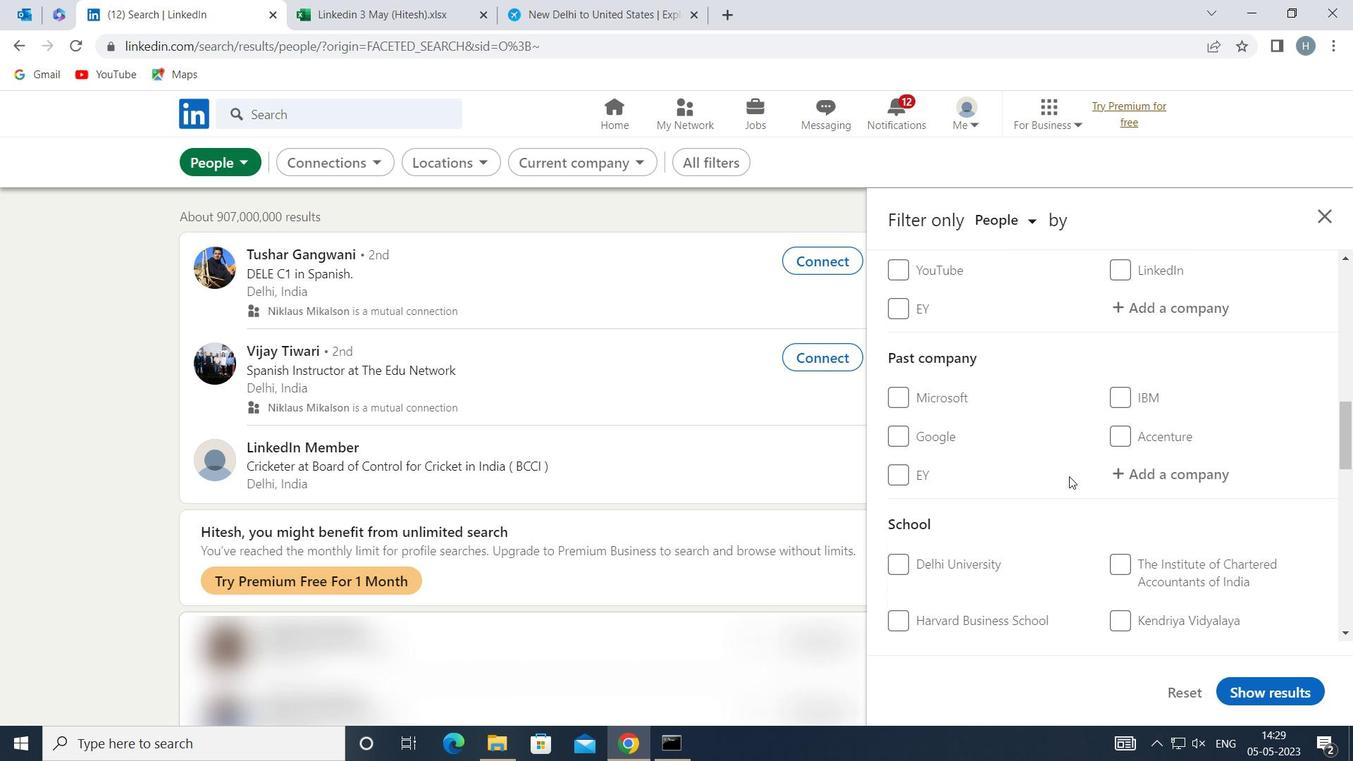 
Action: Mouse moved to (1071, 473)
Screenshot: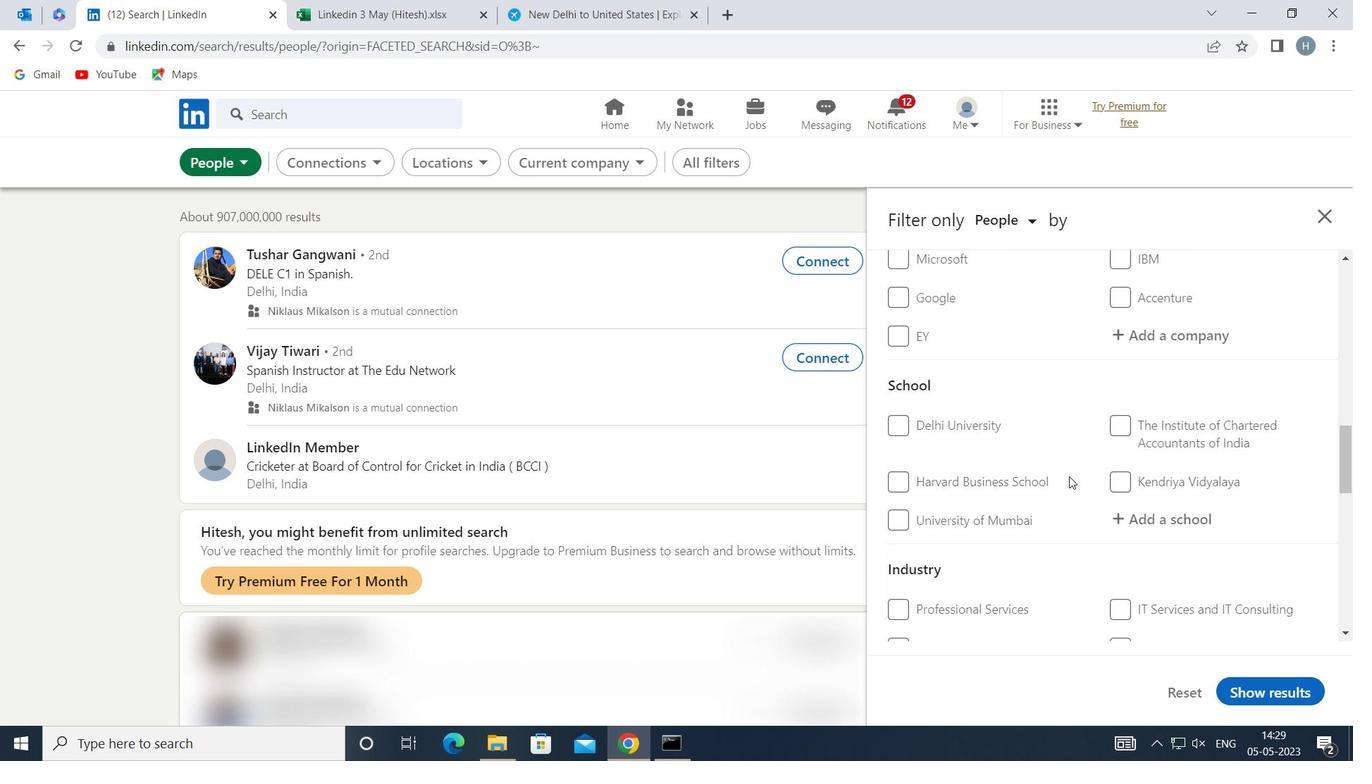 
Action: Mouse scrolled (1071, 472) with delta (0, 0)
Screenshot: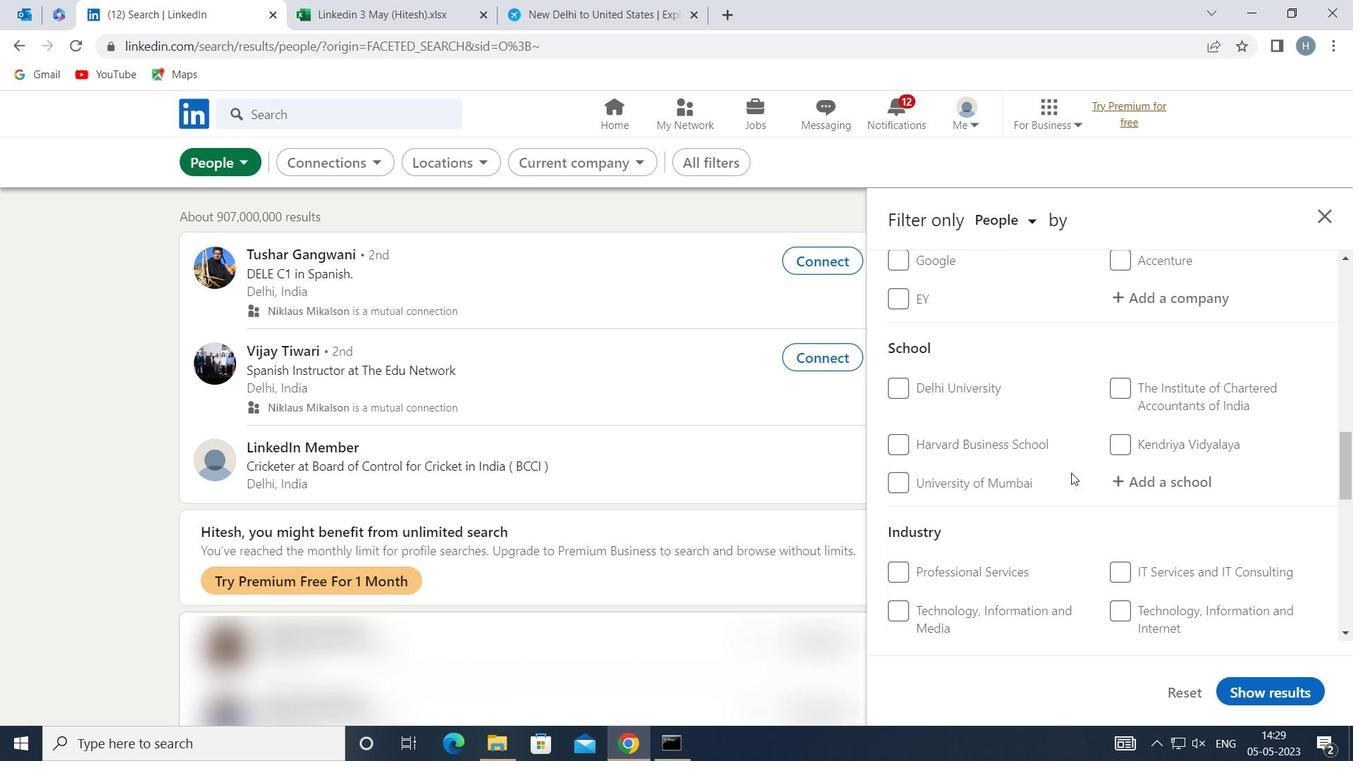 
Action: Mouse scrolled (1071, 472) with delta (0, 0)
Screenshot: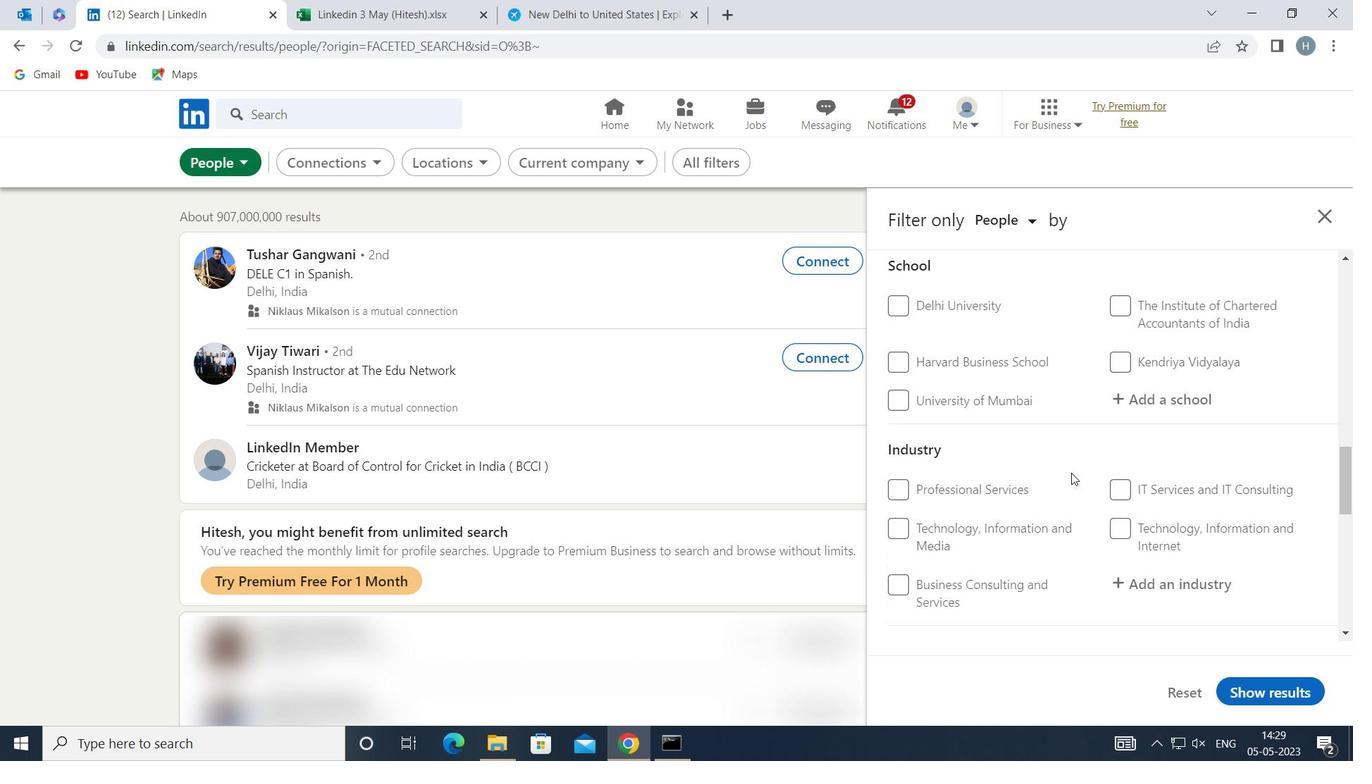 
Action: Mouse scrolled (1071, 472) with delta (0, 0)
Screenshot: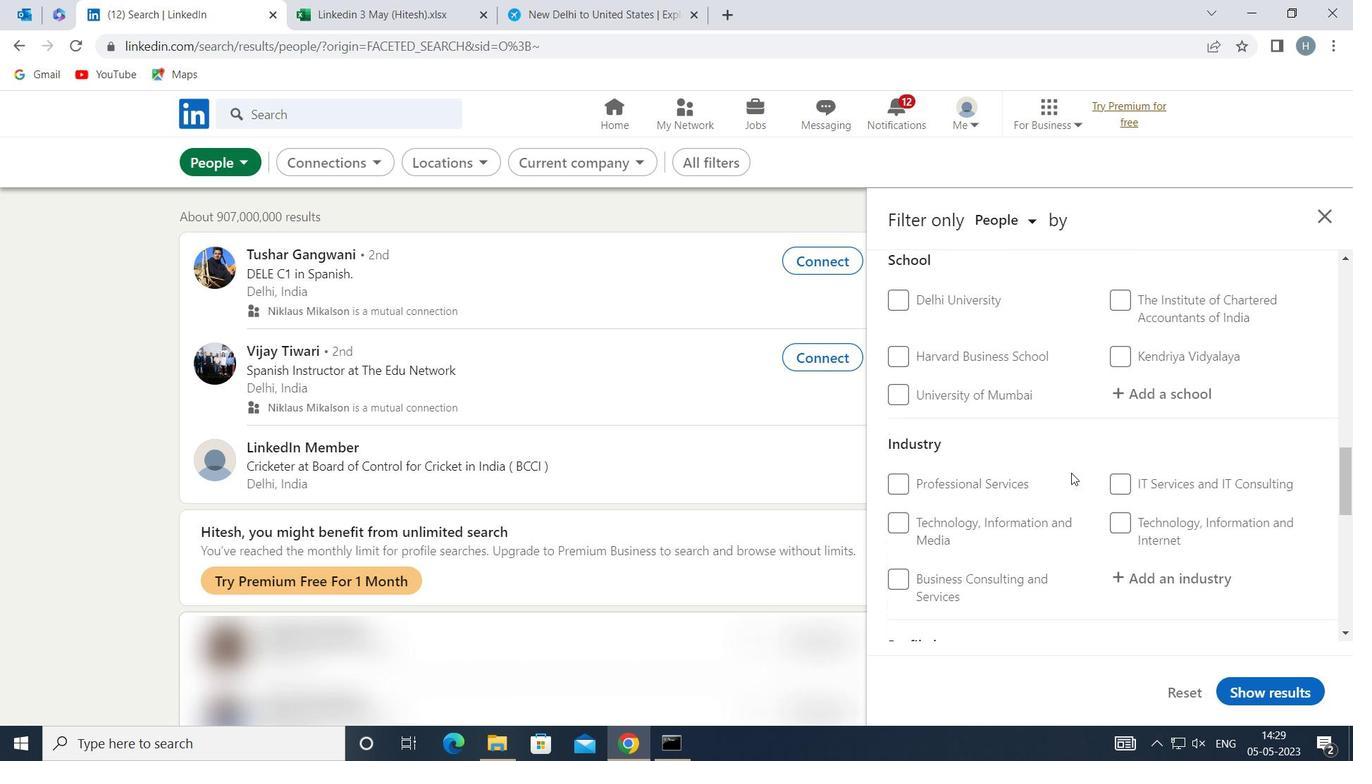 
Action: Mouse moved to (923, 542)
Screenshot: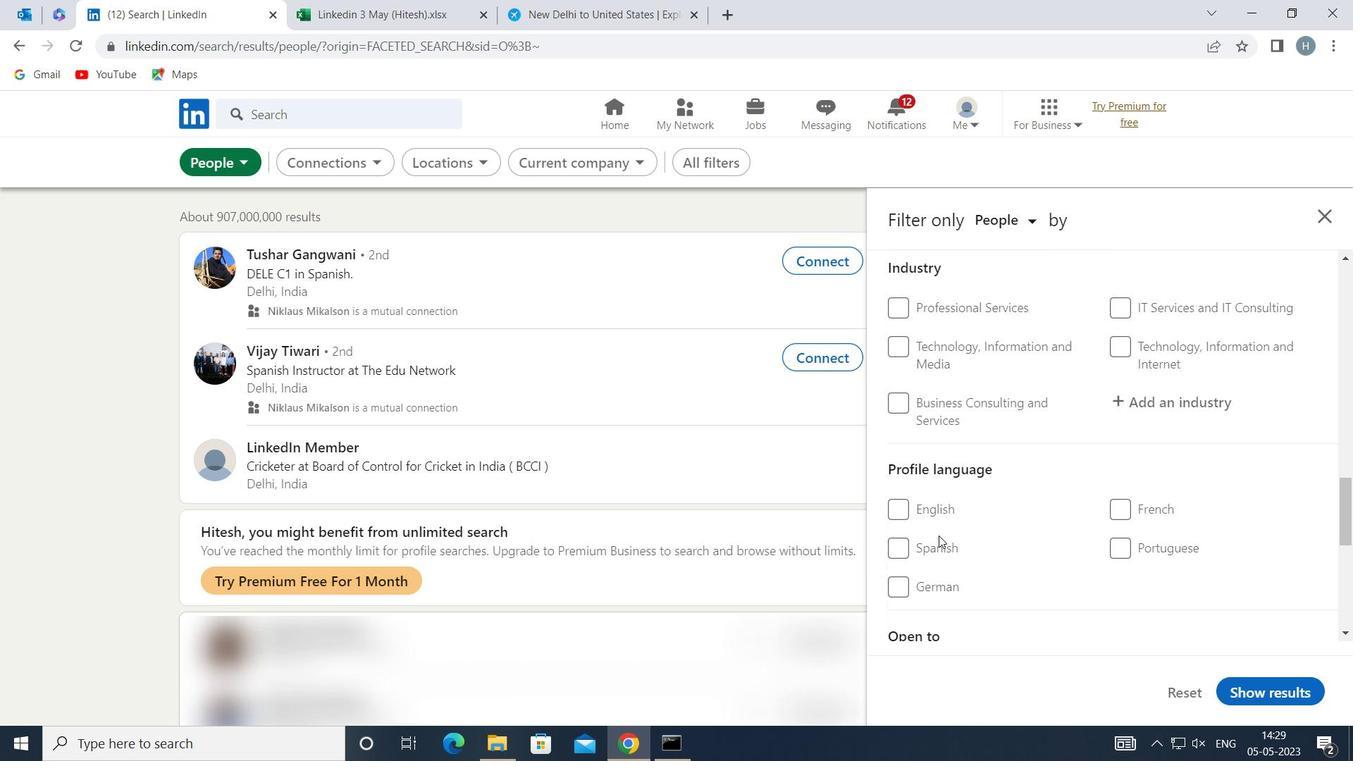 
Action: Mouse pressed left at (923, 542)
Screenshot: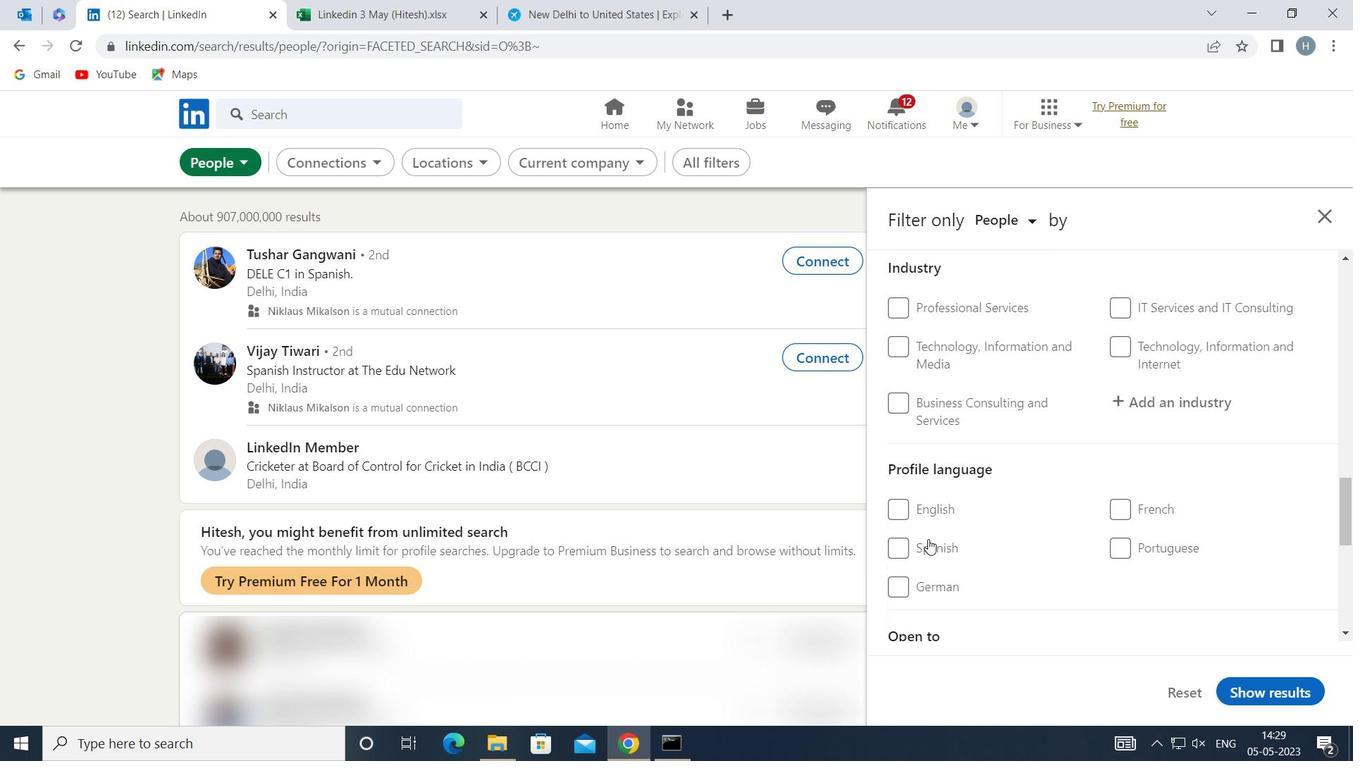 
Action: Mouse moved to (1061, 540)
Screenshot: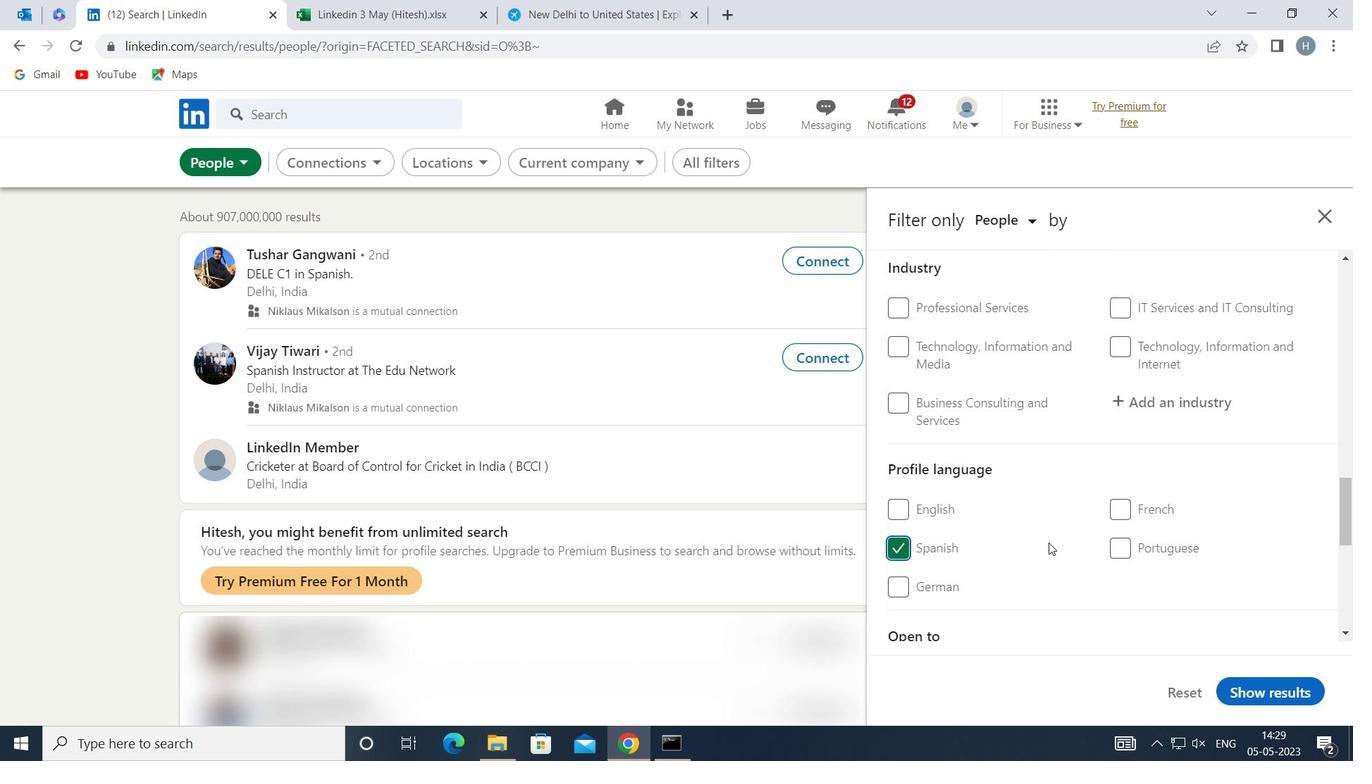 
Action: Mouse scrolled (1061, 540) with delta (0, 0)
Screenshot: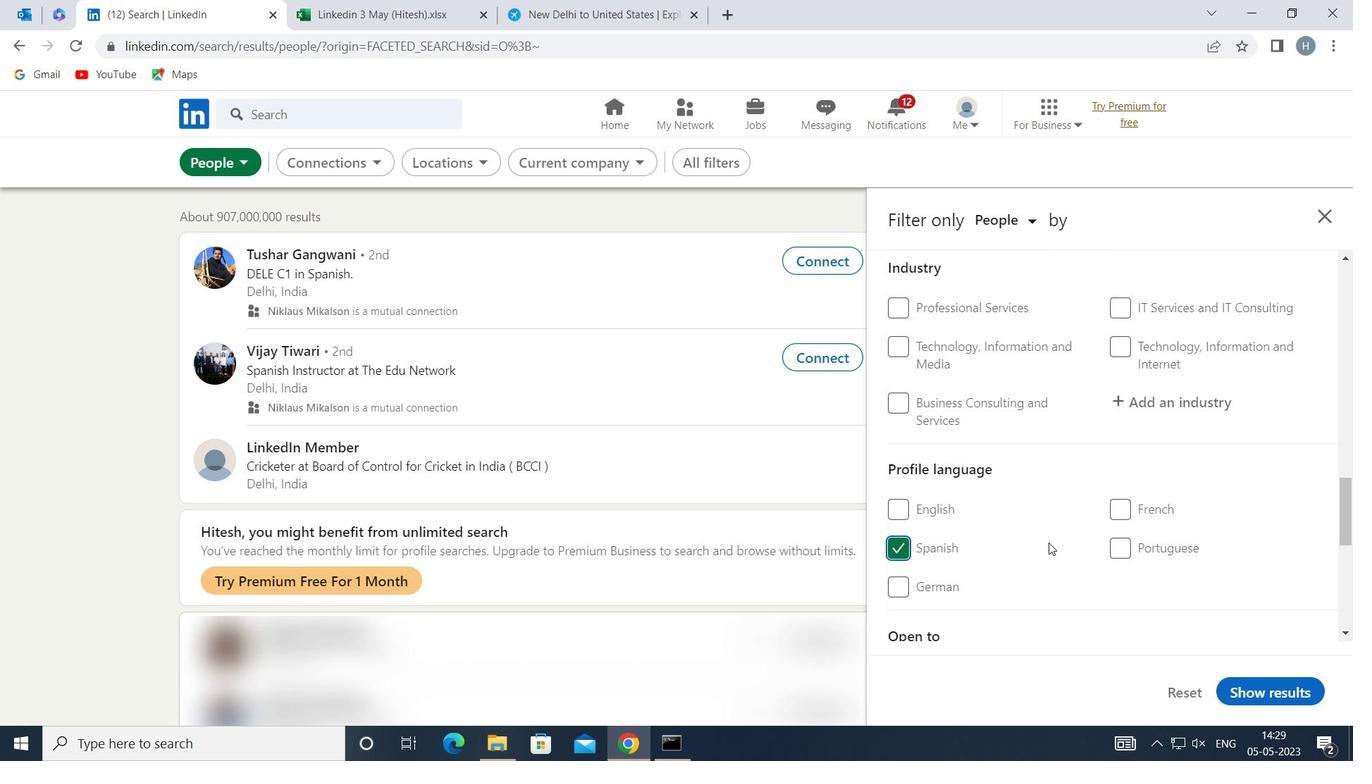 
Action: Mouse moved to (1061, 540)
Screenshot: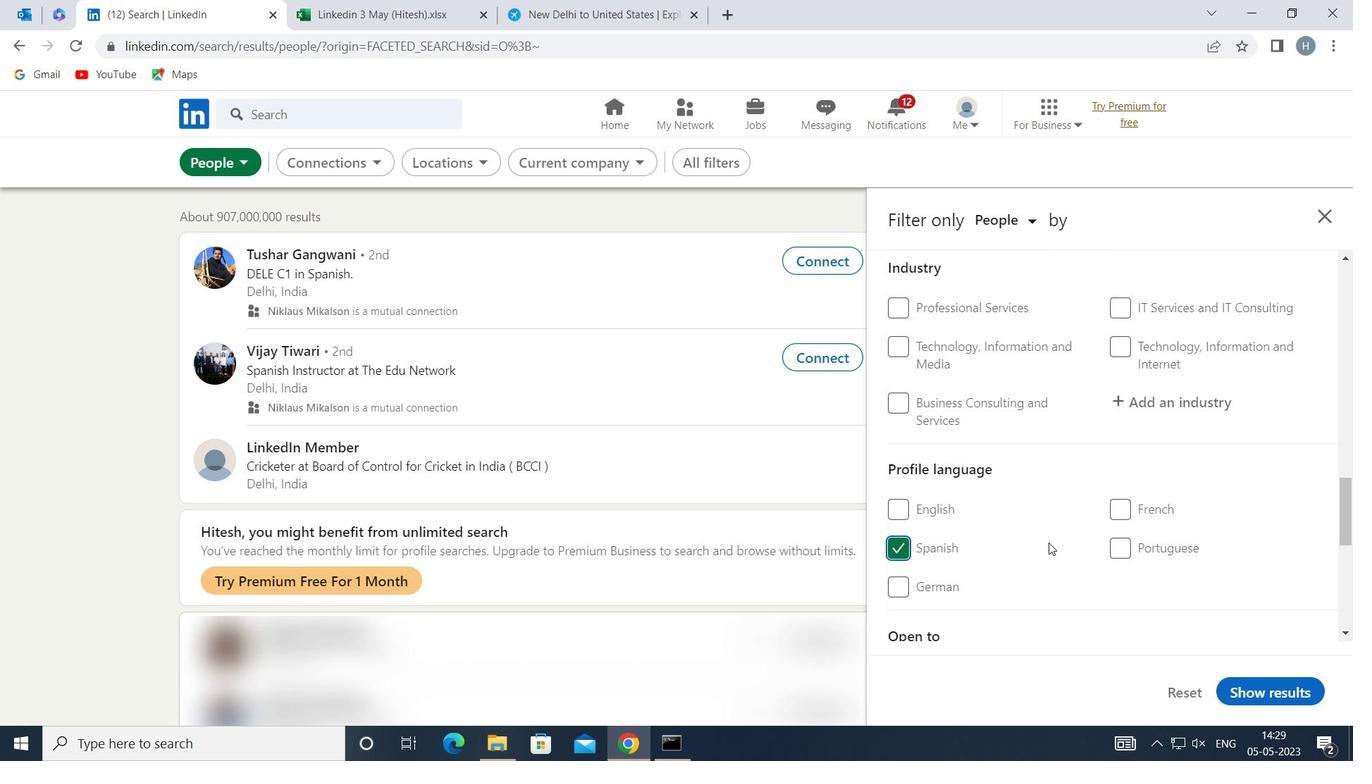 
Action: Mouse scrolled (1061, 540) with delta (0, 0)
Screenshot: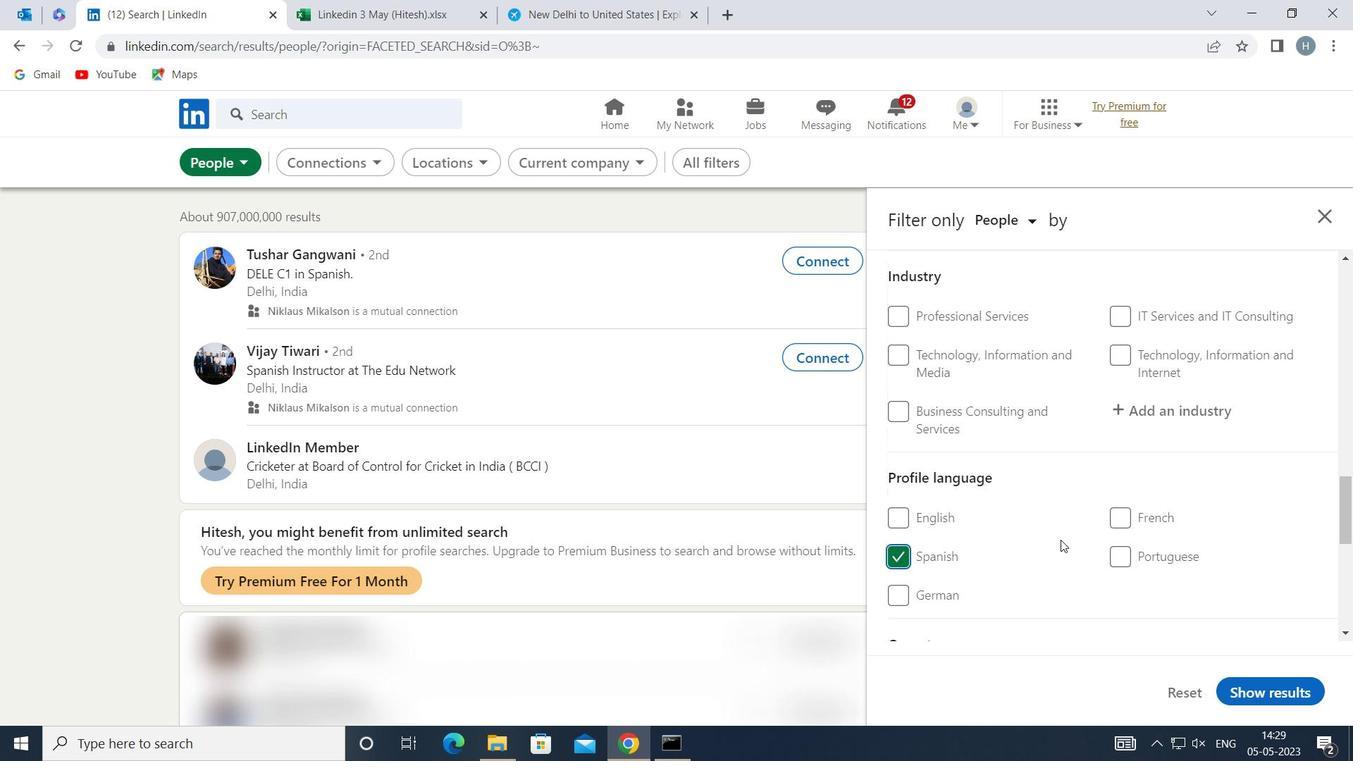 
Action: Mouse scrolled (1061, 540) with delta (0, 0)
Screenshot: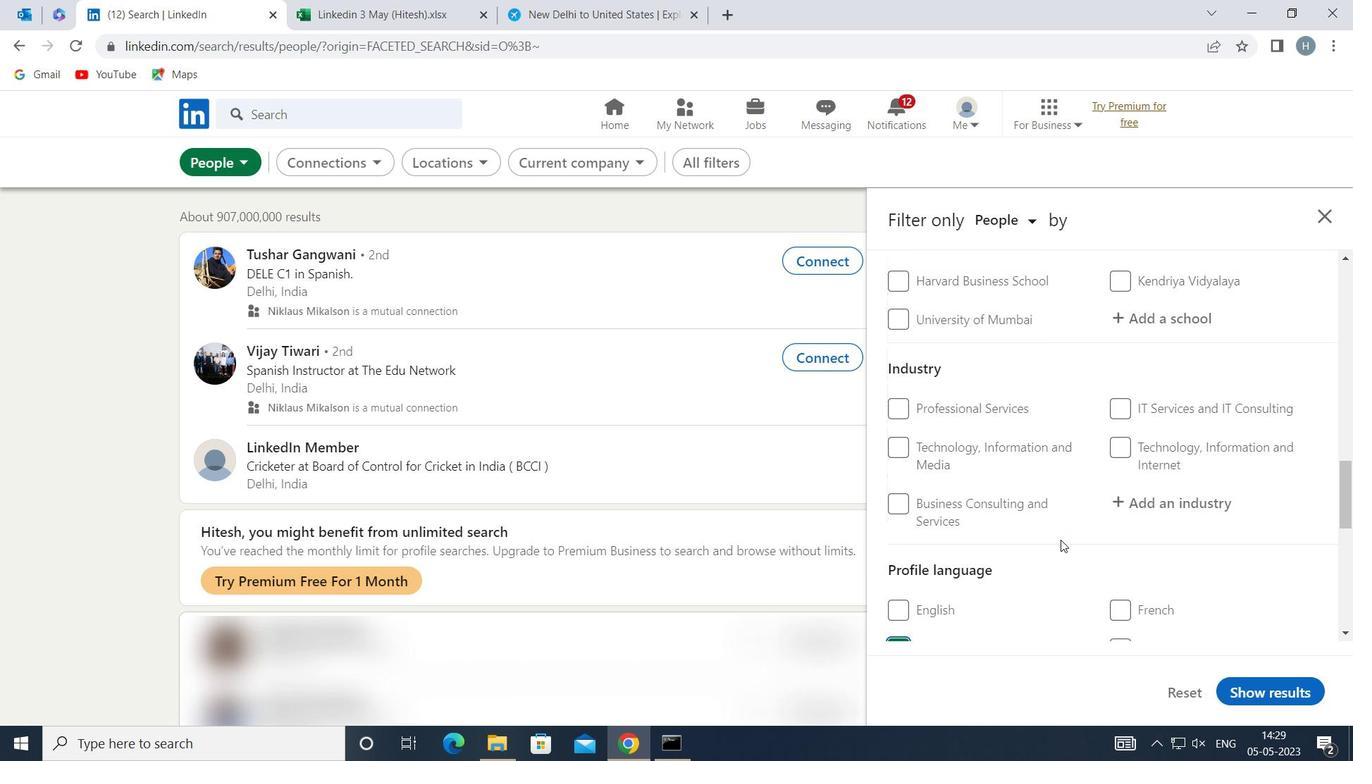 
Action: Mouse scrolled (1061, 540) with delta (0, 0)
Screenshot: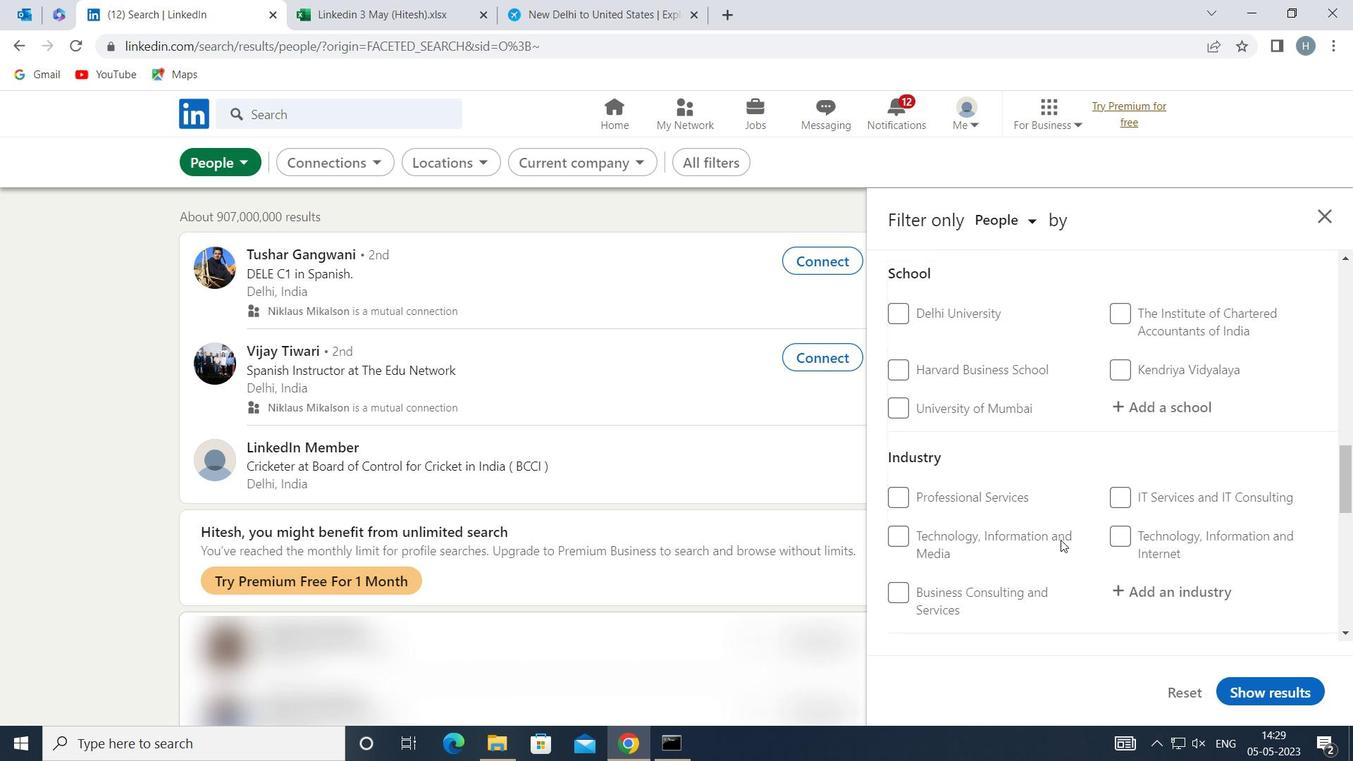 
Action: Mouse scrolled (1061, 540) with delta (0, 0)
Screenshot: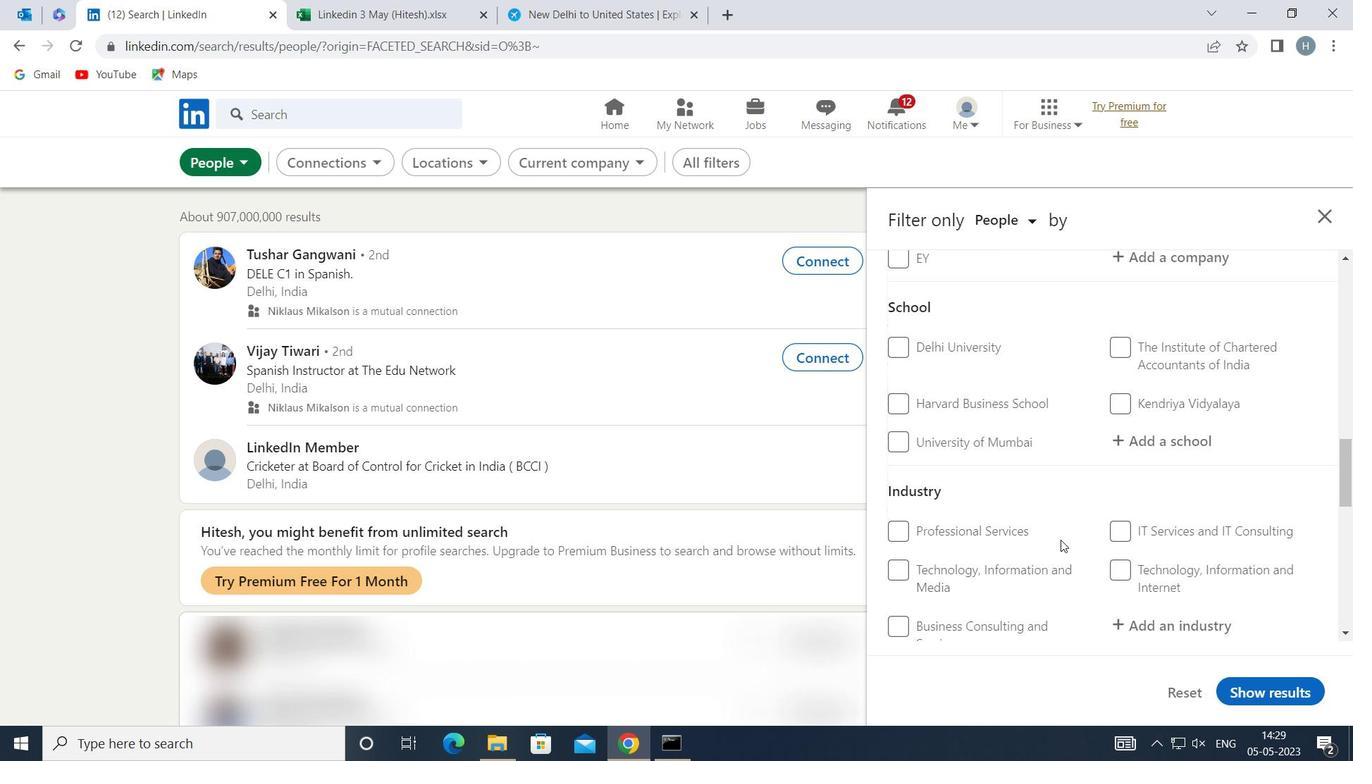 
Action: Mouse scrolled (1061, 540) with delta (0, 0)
Screenshot: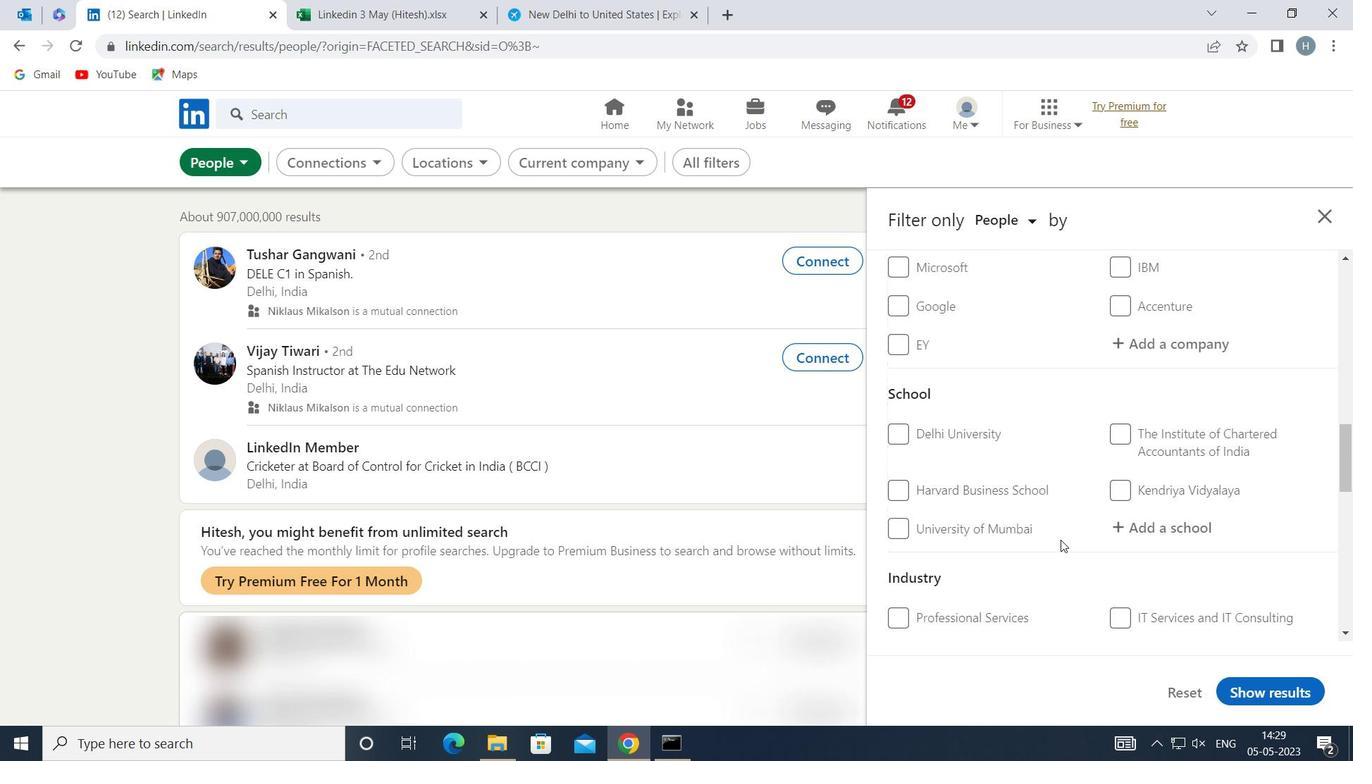 
Action: Mouse scrolled (1061, 540) with delta (0, 0)
Screenshot: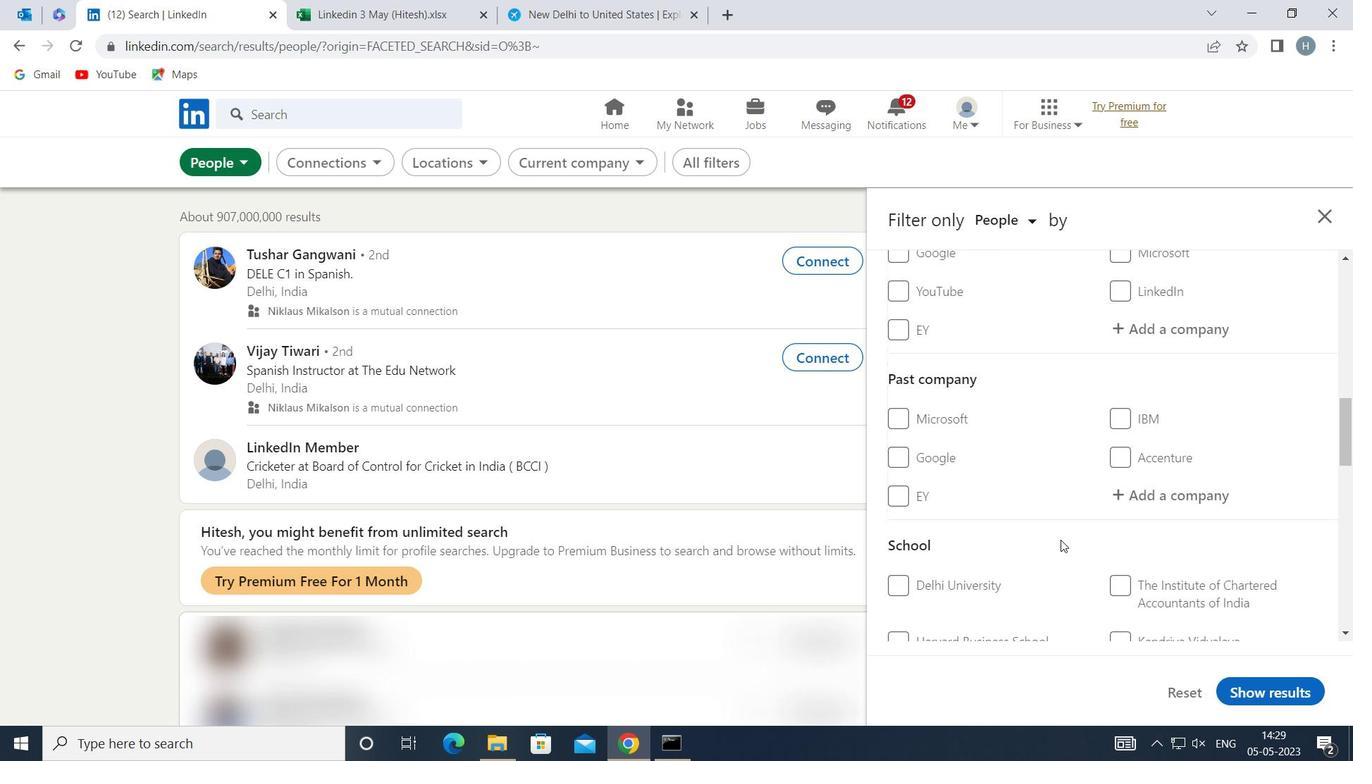 
Action: Mouse scrolled (1061, 540) with delta (0, 0)
Screenshot: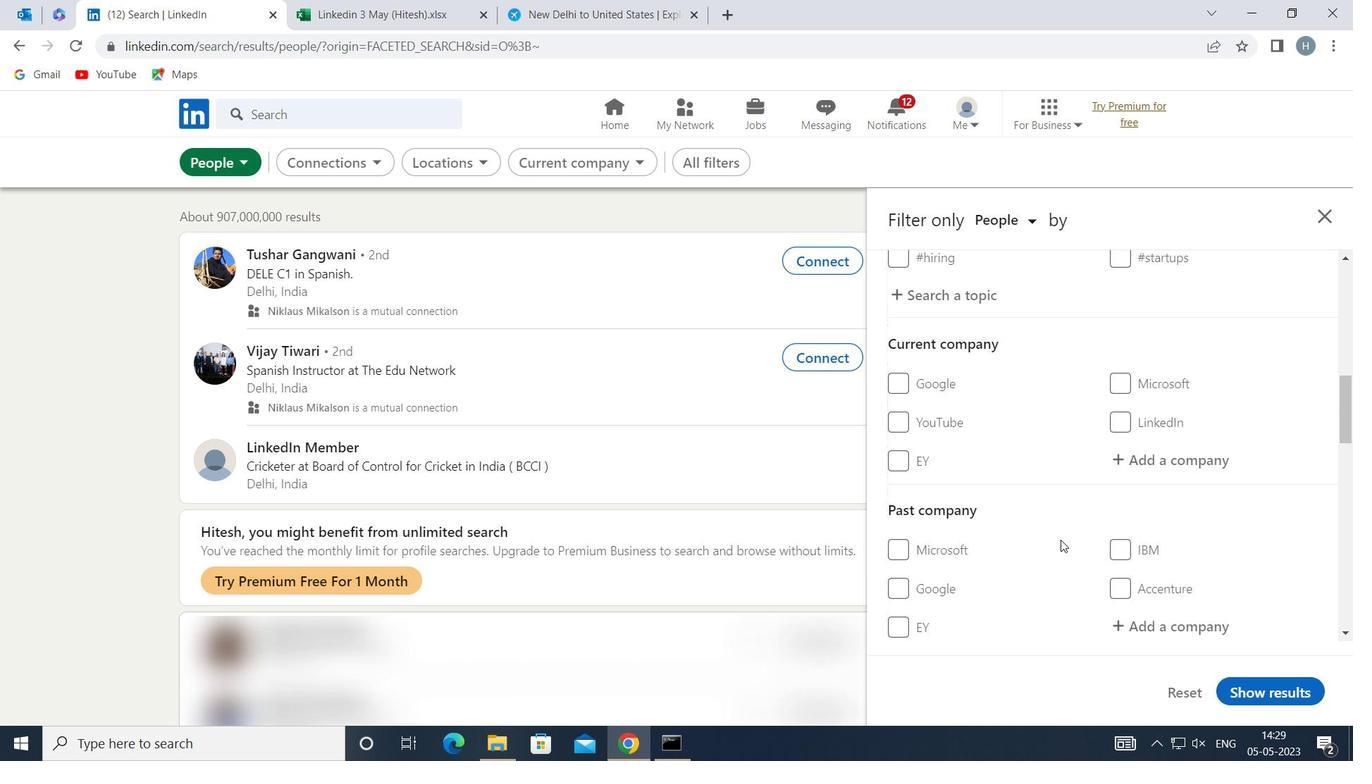 
Action: Mouse moved to (1147, 569)
Screenshot: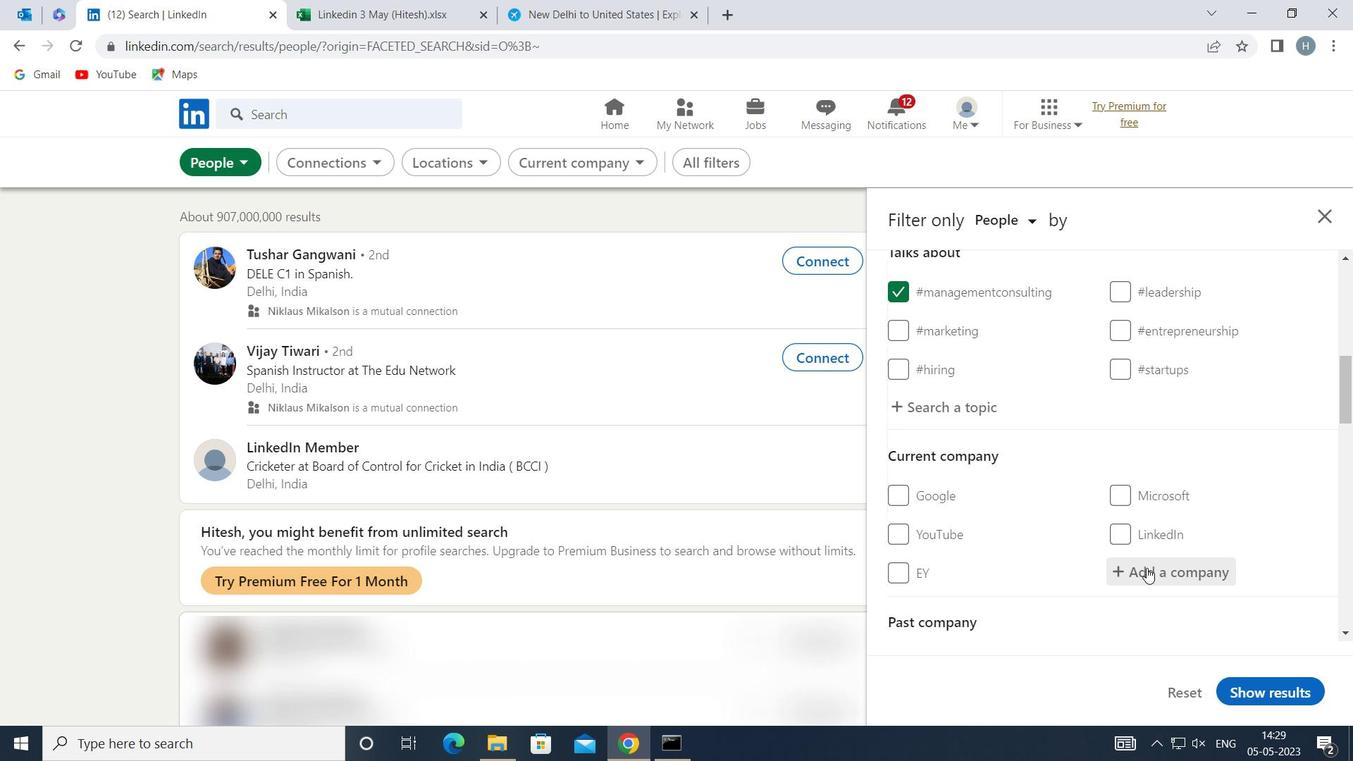 
Action: Mouse pressed left at (1147, 569)
Screenshot: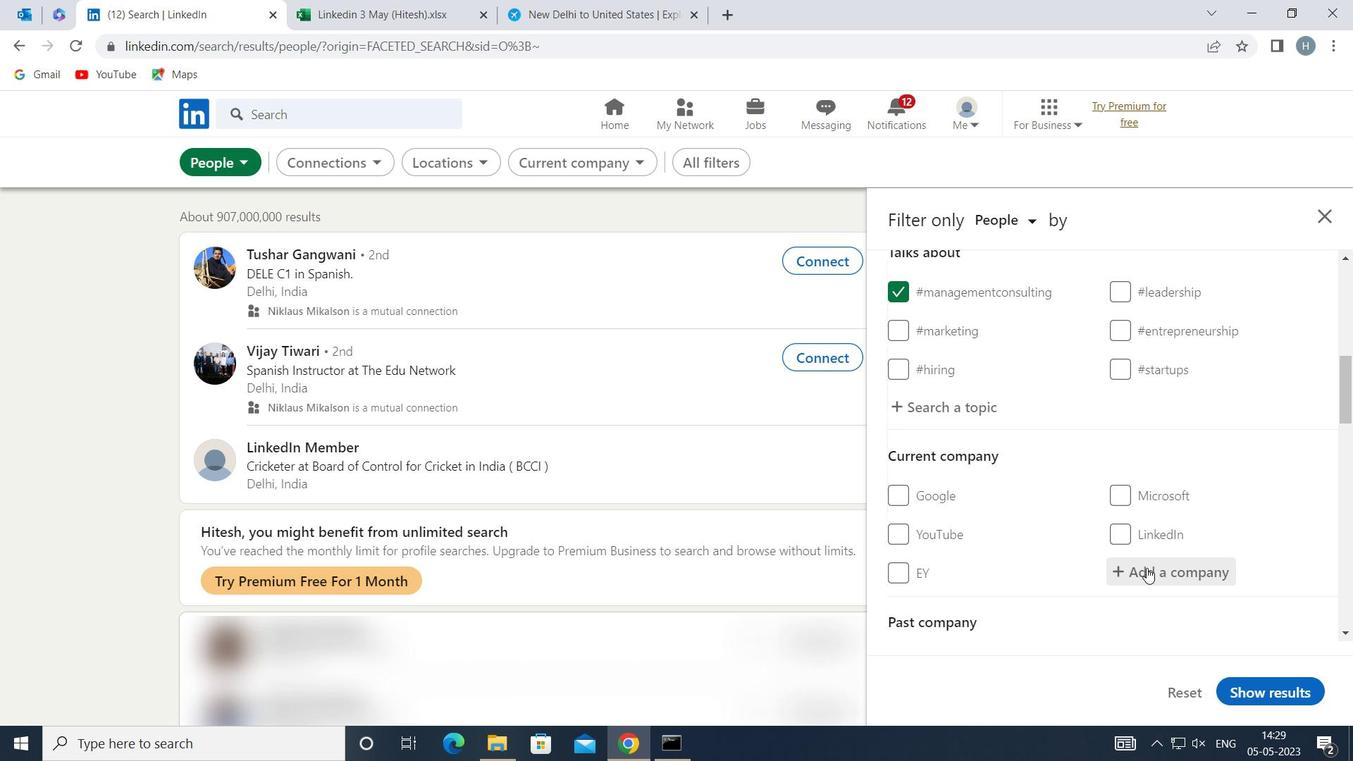 
Action: Mouse moved to (1147, 568)
Screenshot: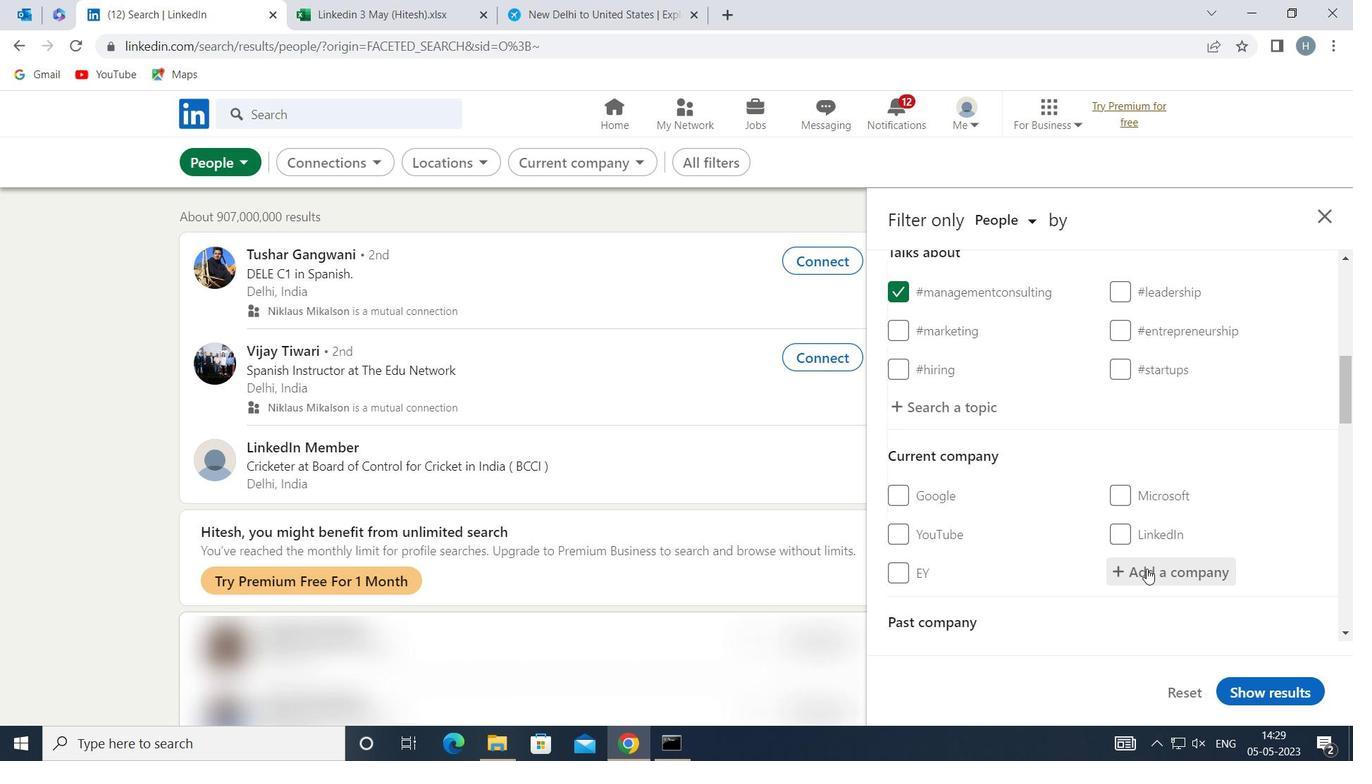 
Action: Key pressed <Key.shift>WIPRO
Screenshot: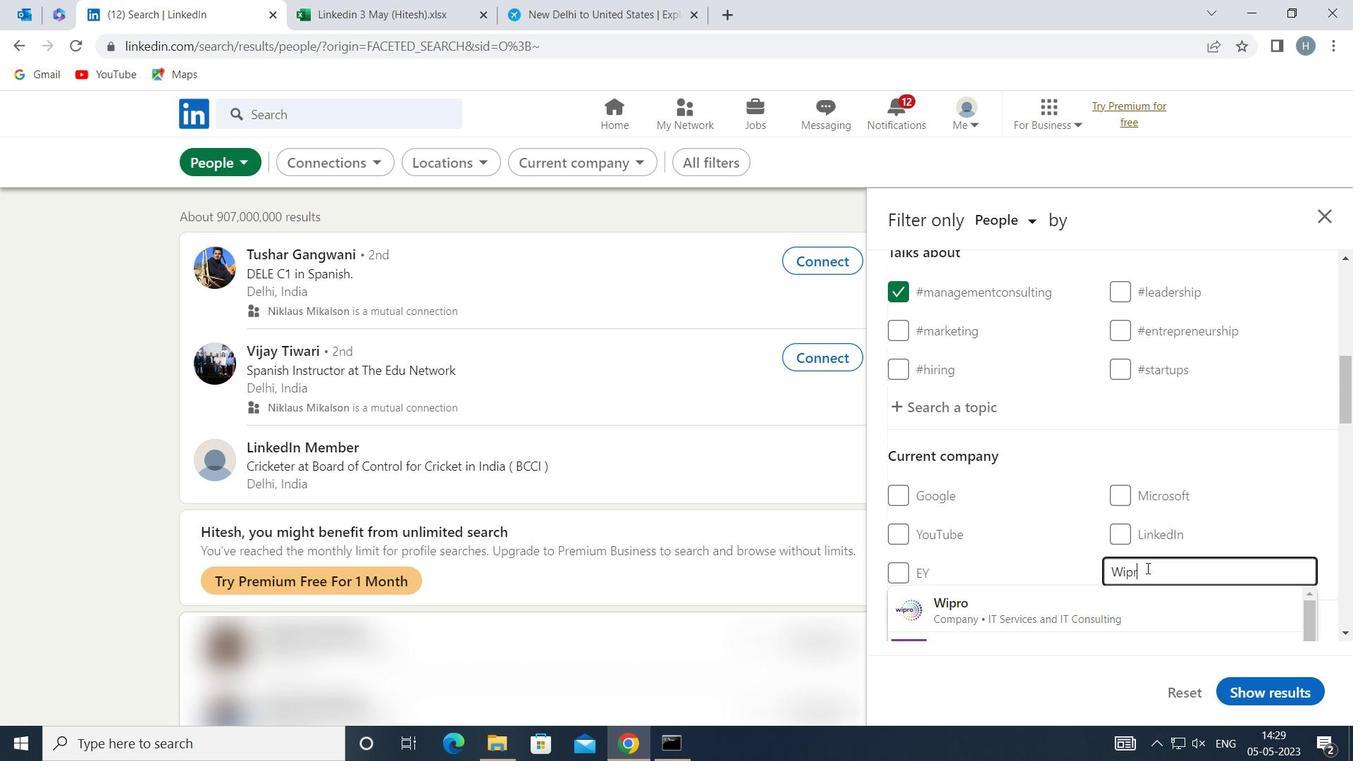 
Action: Mouse moved to (1077, 603)
Screenshot: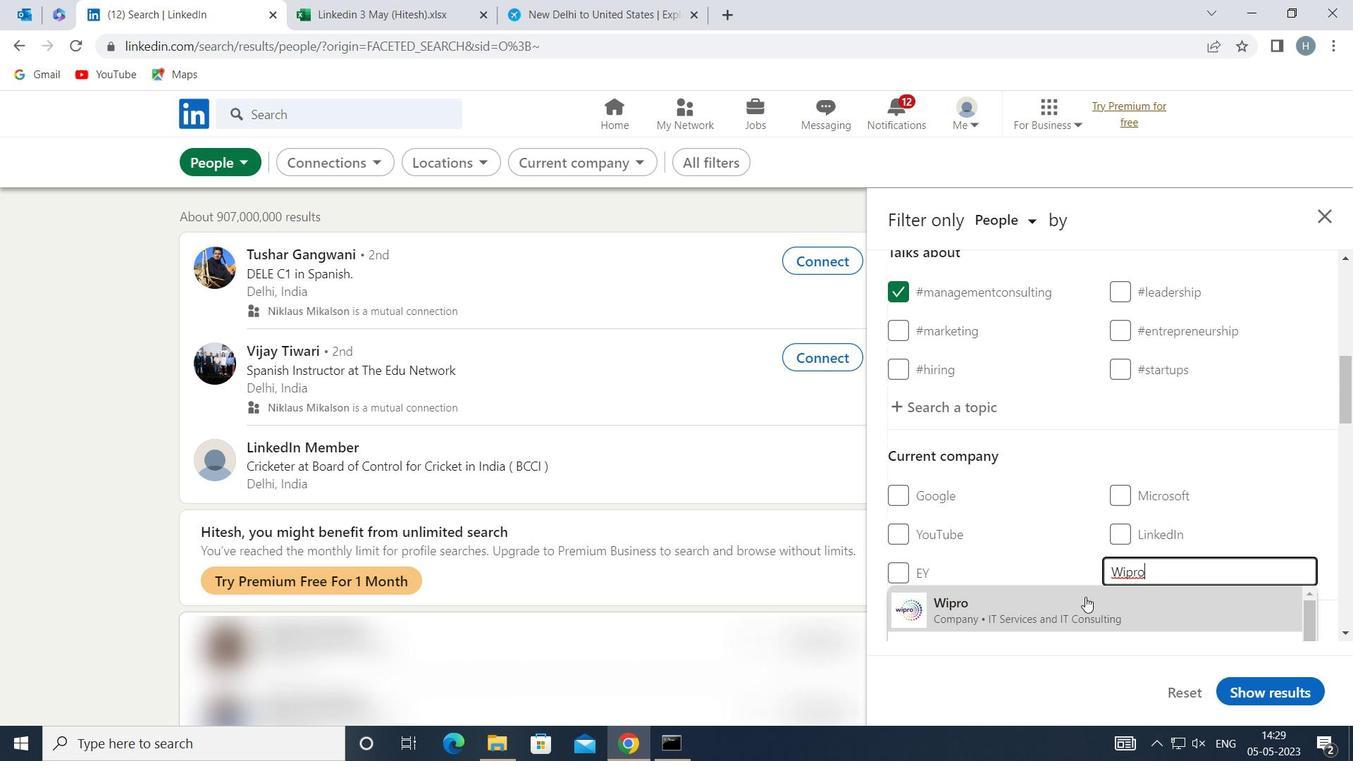 
Action: Mouse pressed left at (1077, 603)
Screenshot: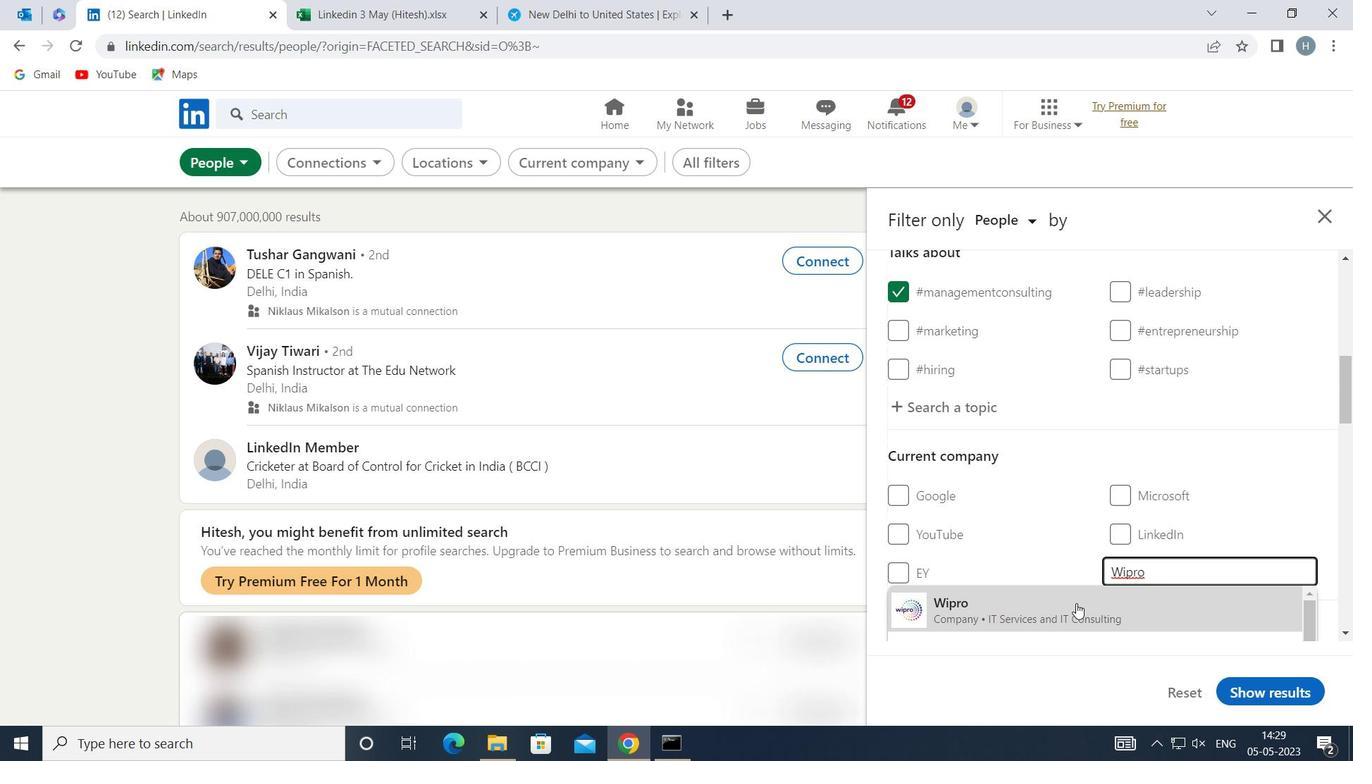 
Action: Mouse moved to (1074, 552)
Screenshot: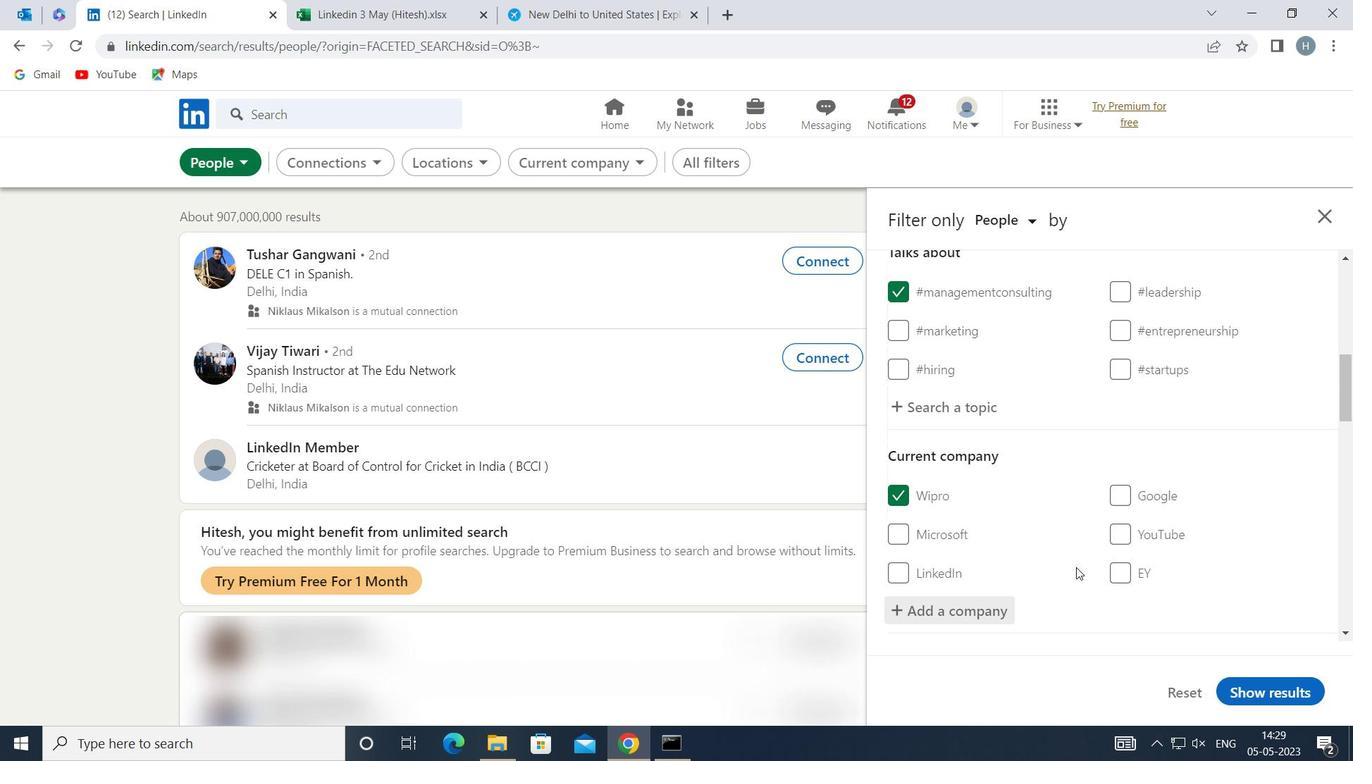 
Action: Mouse scrolled (1074, 552) with delta (0, 0)
Screenshot: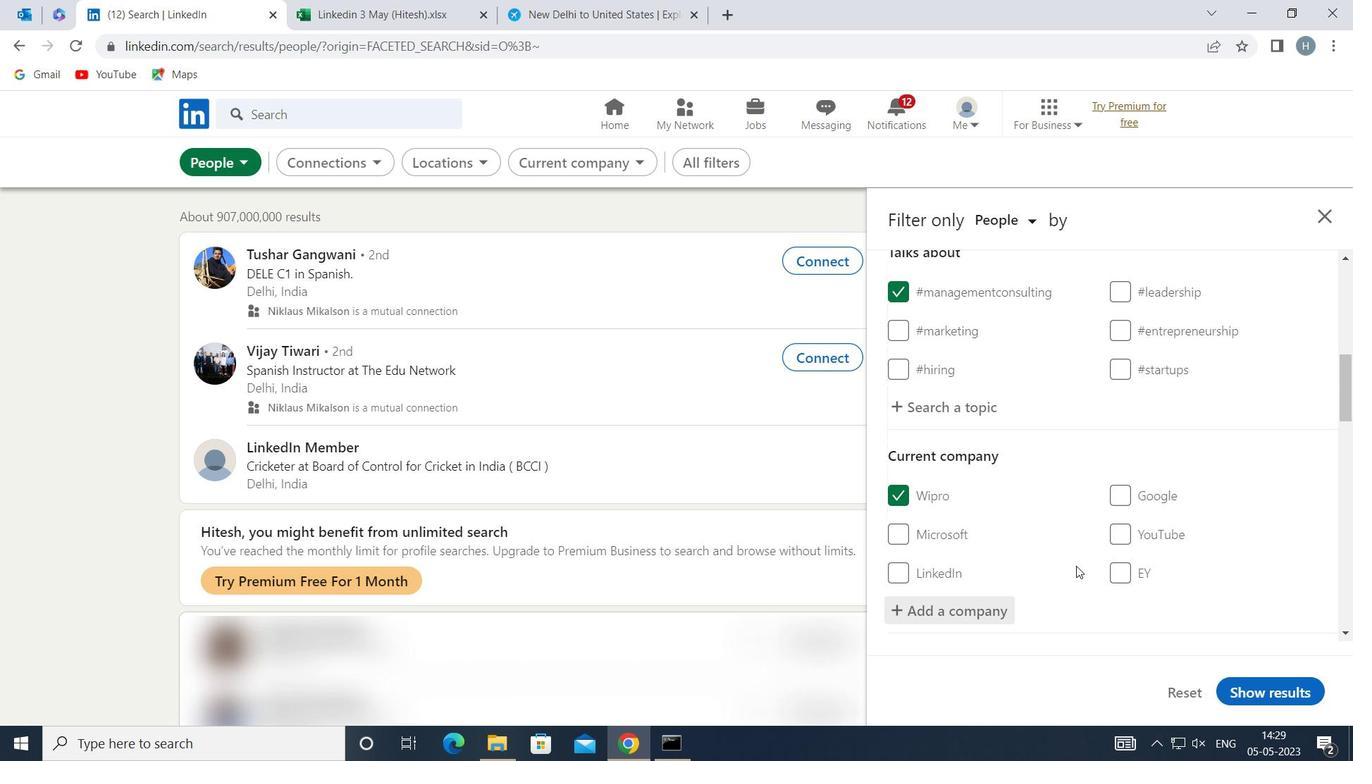 
Action: Mouse moved to (1071, 554)
Screenshot: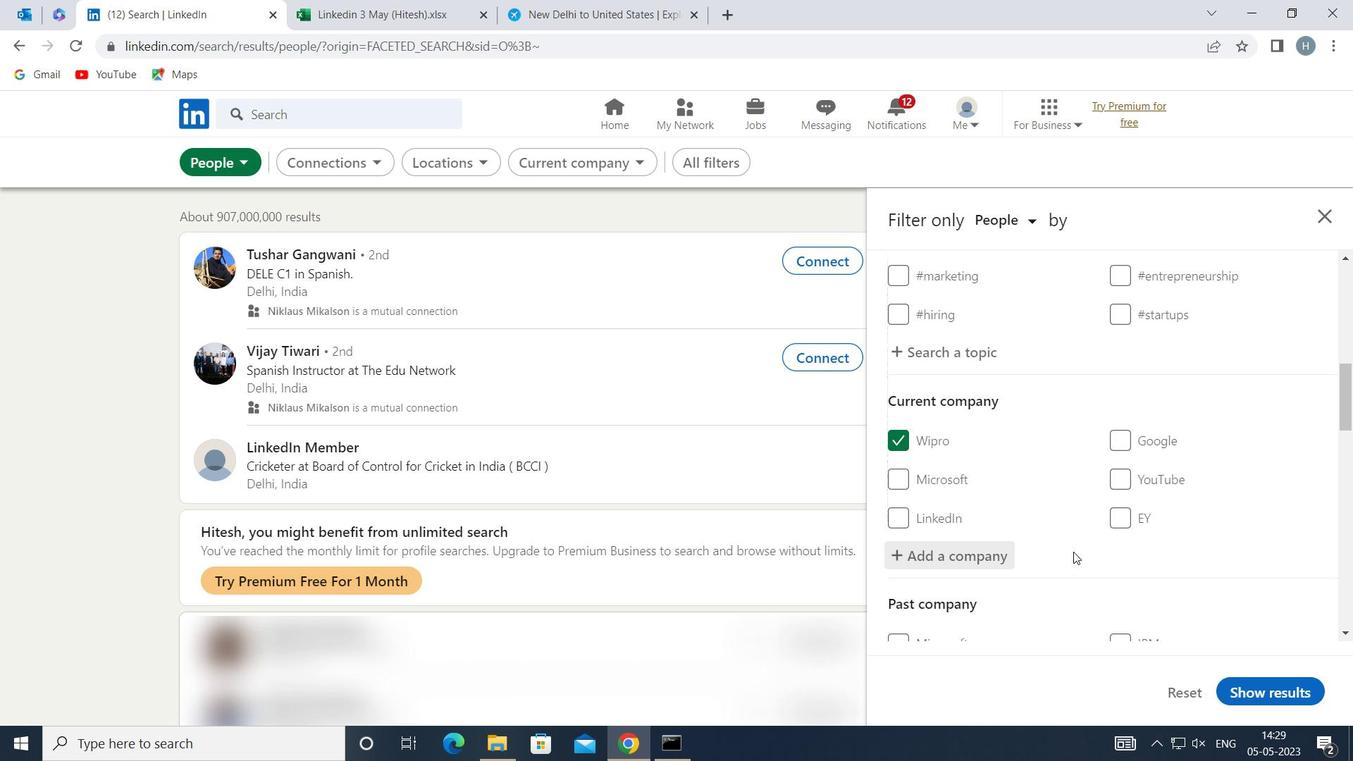 
Action: Mouse scrolled (1071, 553) with delta (0, 0)
Screenshot: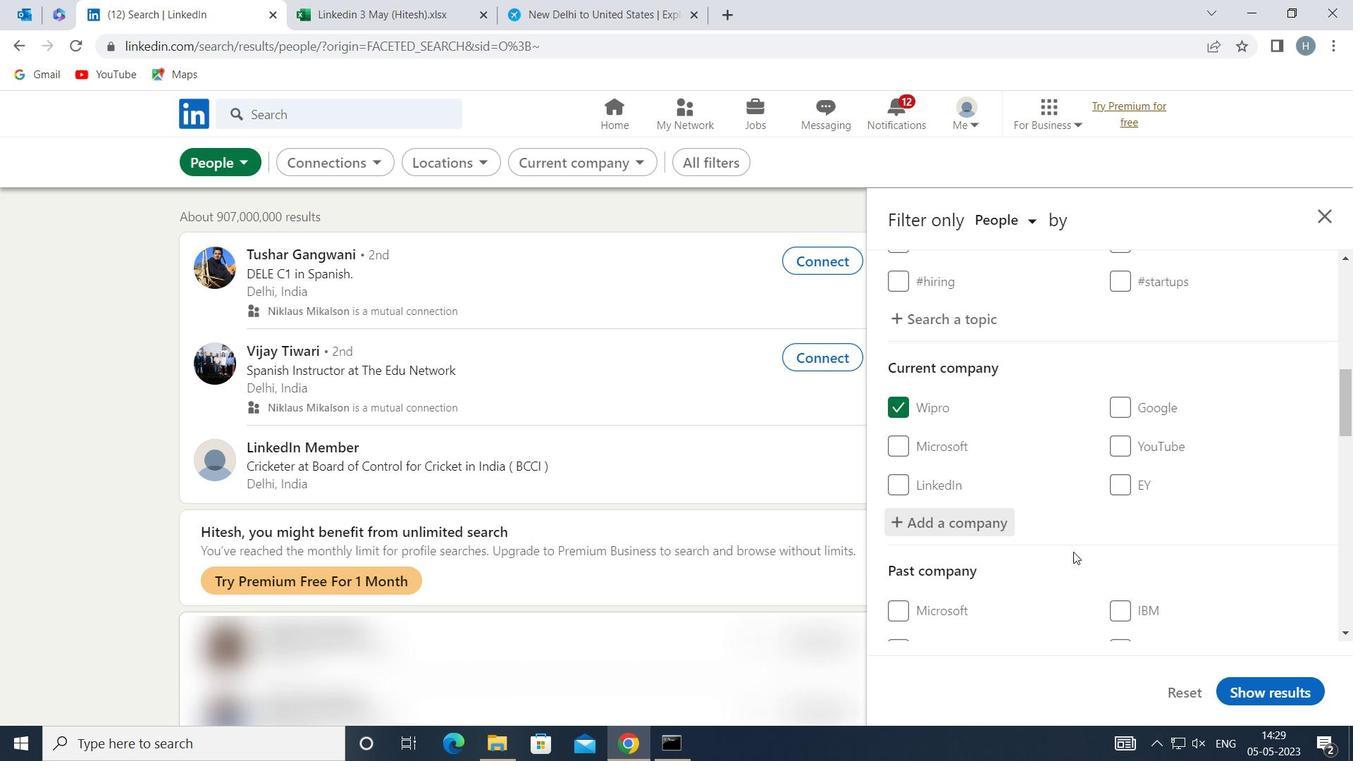 
Action: Mouse moved to (1068, 553)
Screenshot: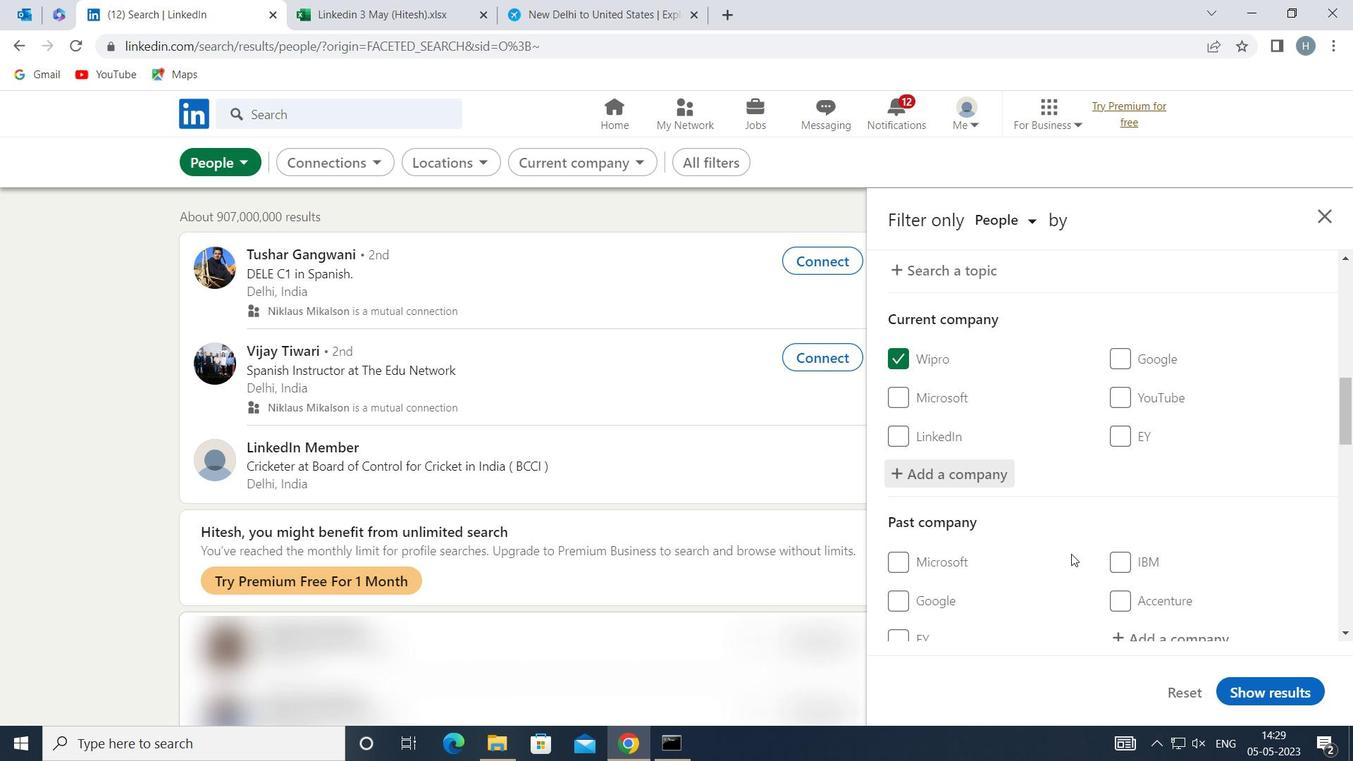 
Action: Mouse scrolled (1068, 552) with delta (0, 0)
Screenshot: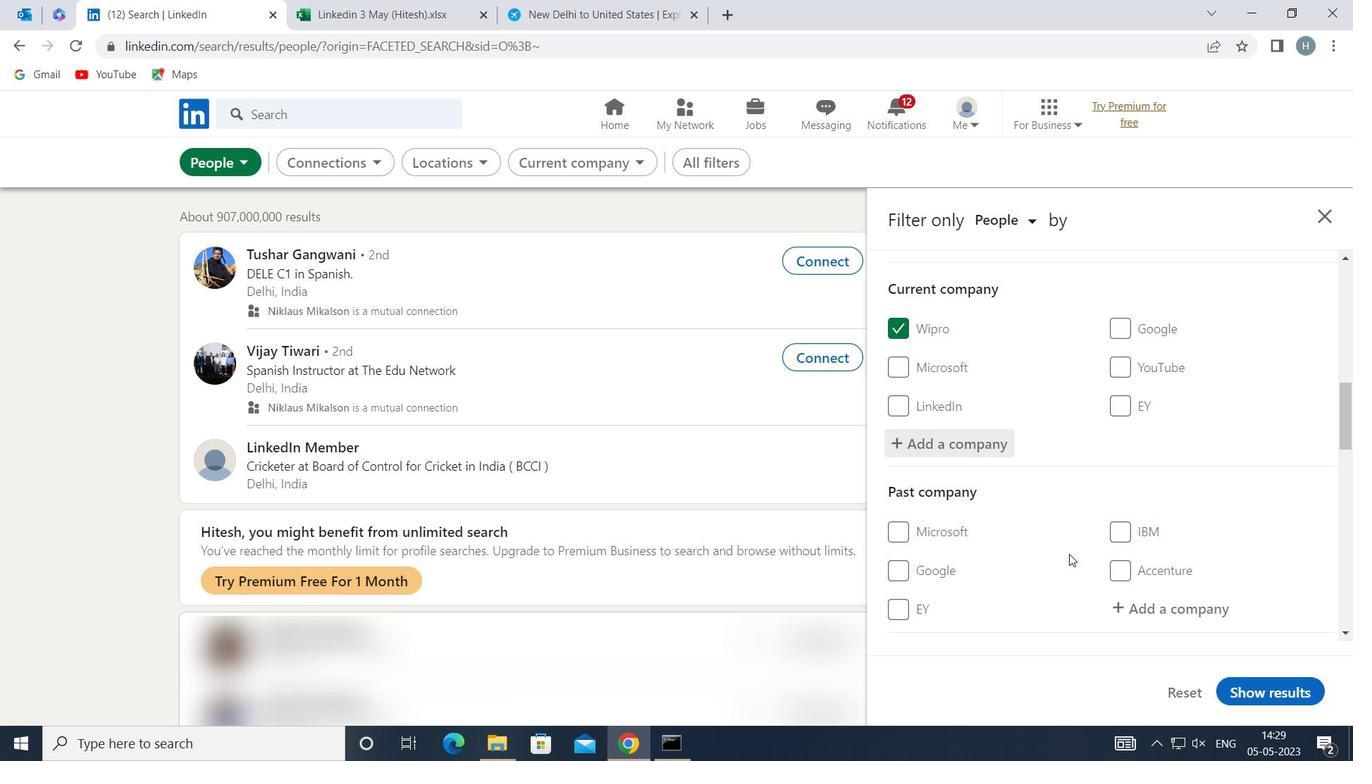 
Action: Mouse scrolled (1068, 552) with delta (0, 0)
Screenshot: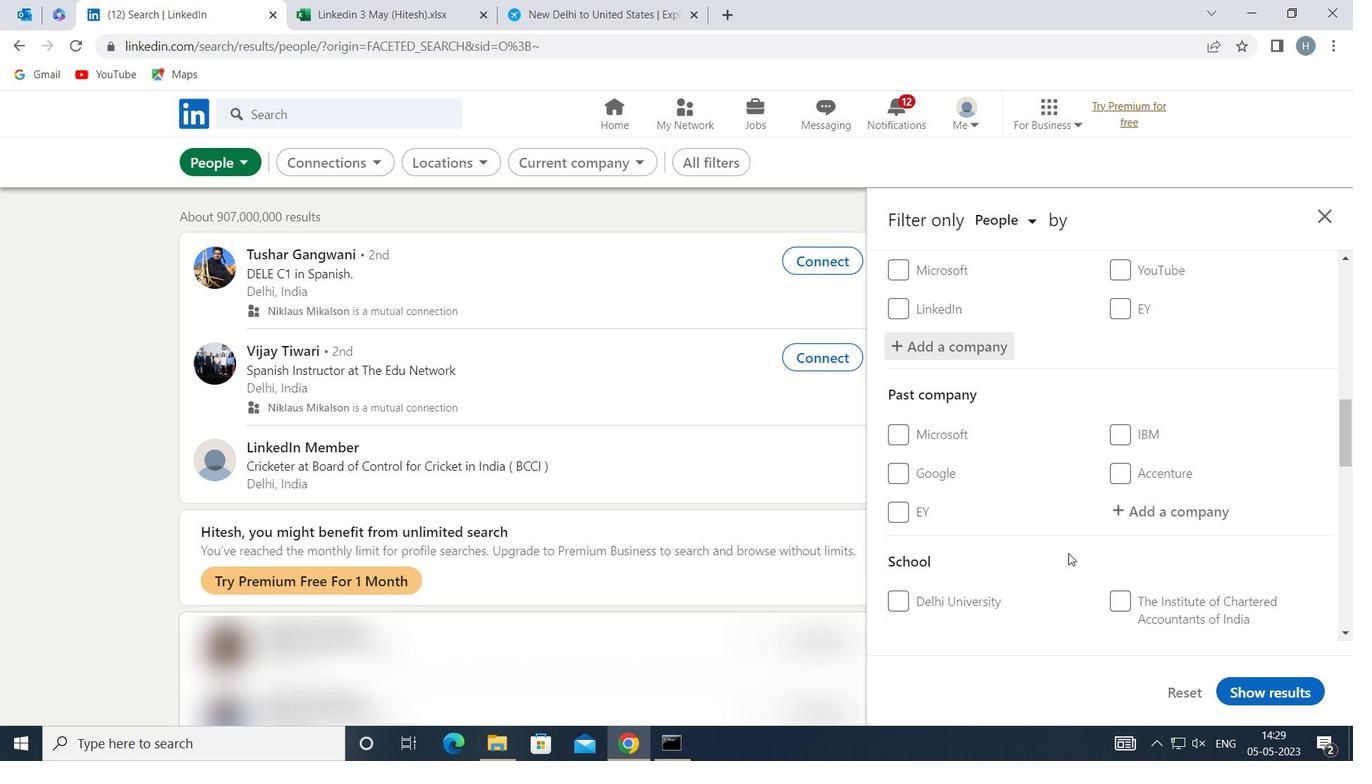 
Action: Mouse moved to (1068, 552)
Screenshot: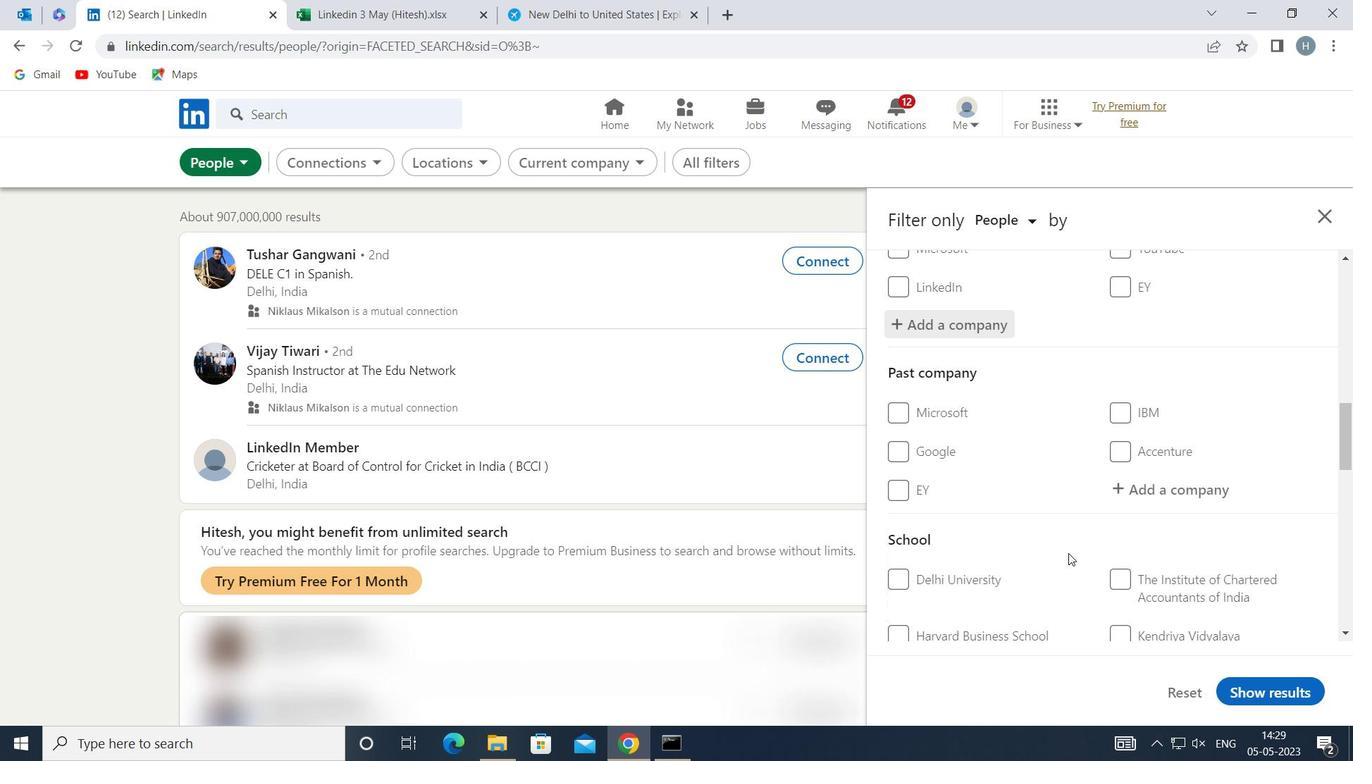 
Action: Mouse scrolled (1068, 552) with delta (0, 0)
Screenshot: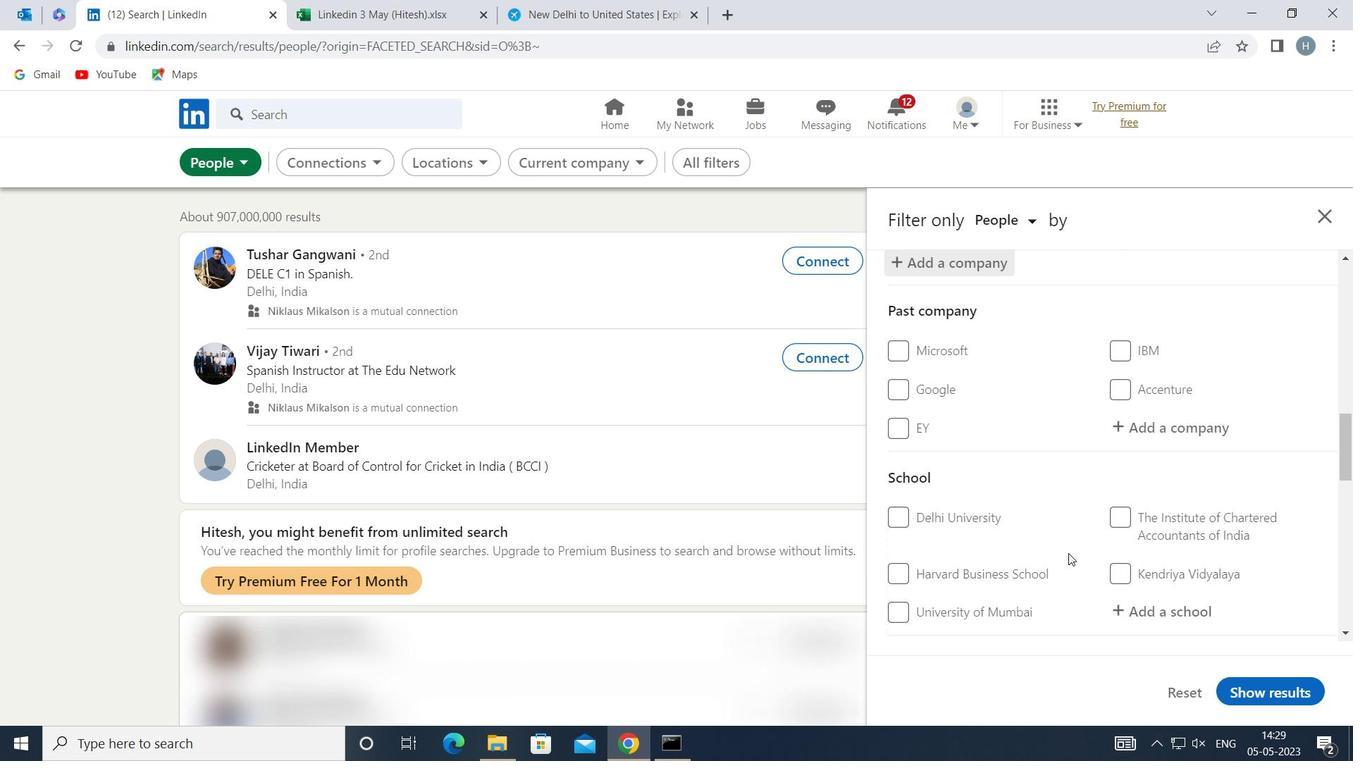 
Action: Mouse moved to (1186, 520)
Screenshot: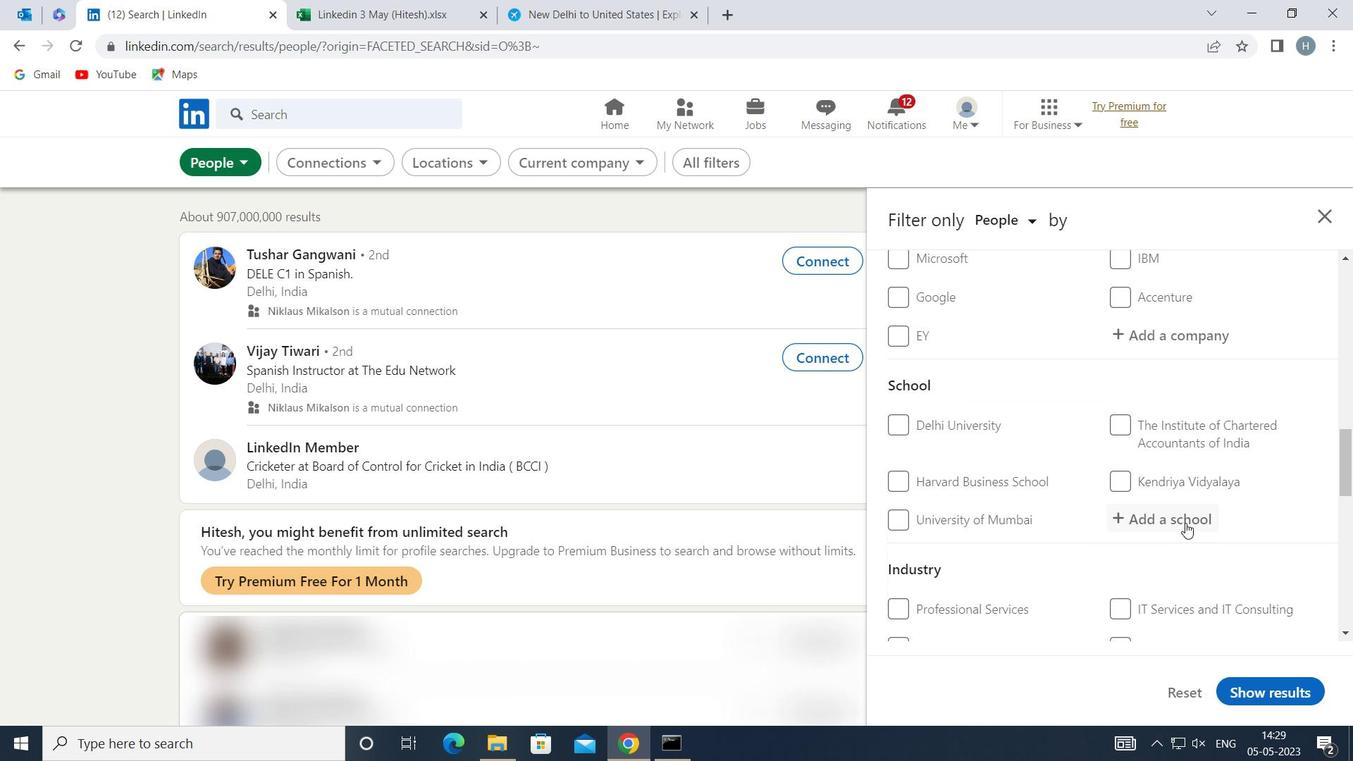 
Action: Mouse pressed left at (1186, 520)
Screenshot: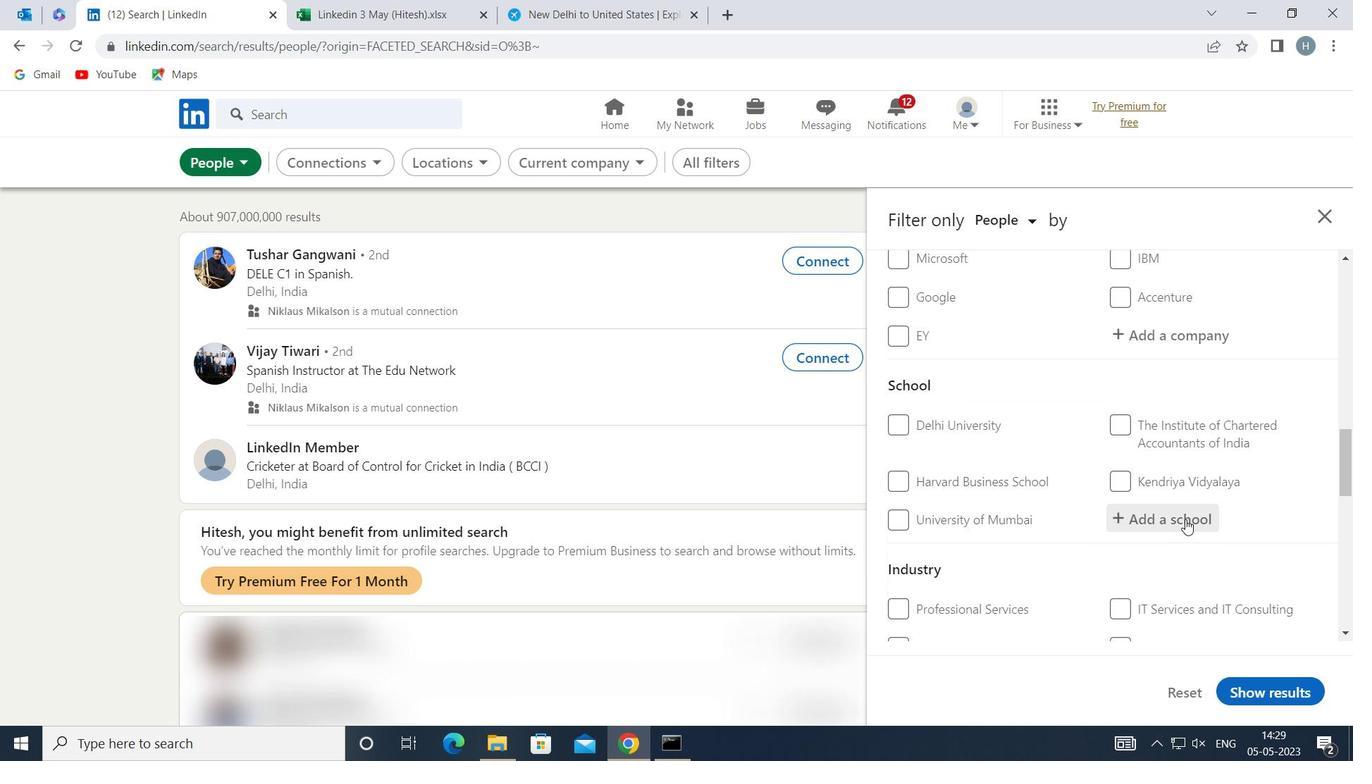 
Action: Mouse moved to (1187, 526)
Screenshot: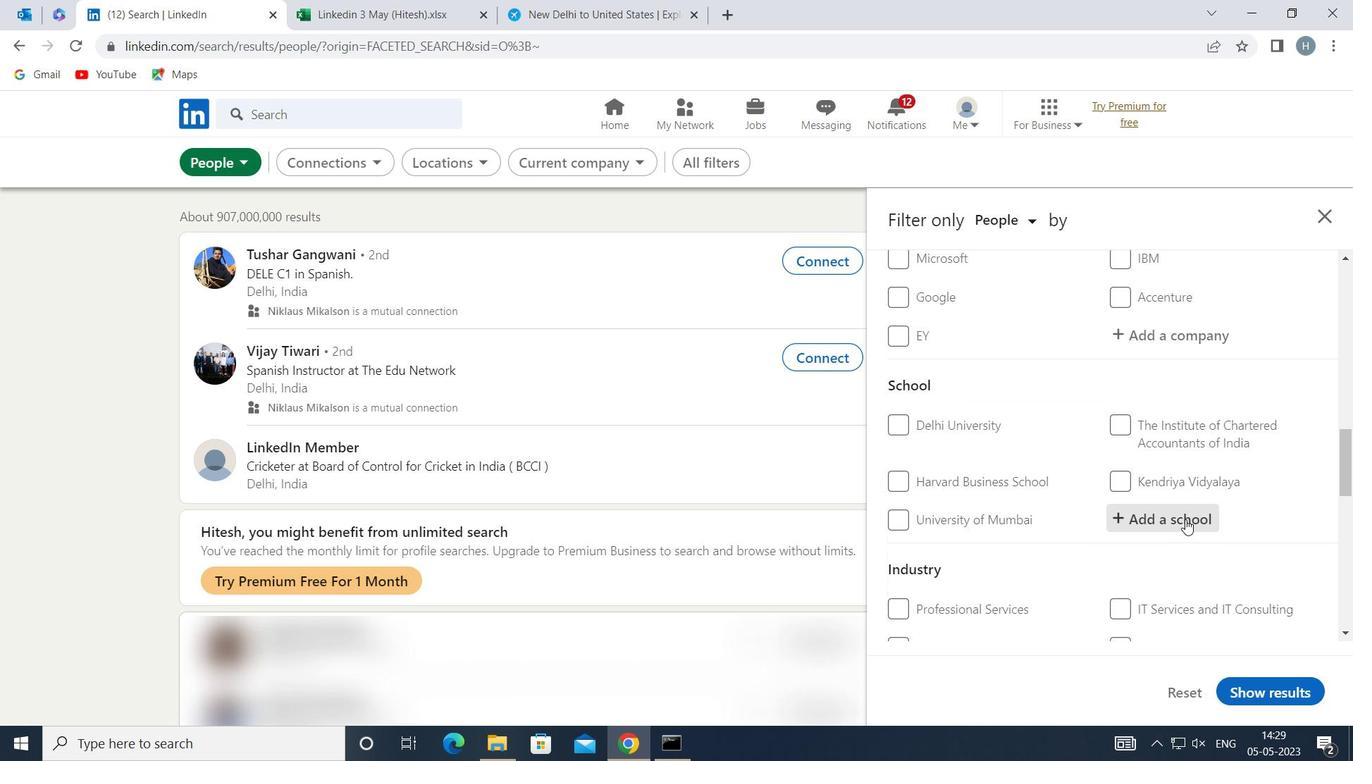 
Action: Key pressed <Key.shift>SAMRAT<Key.space><Key.shift>ASHOK<Key.space><Key.shift>TECH
Screenshot: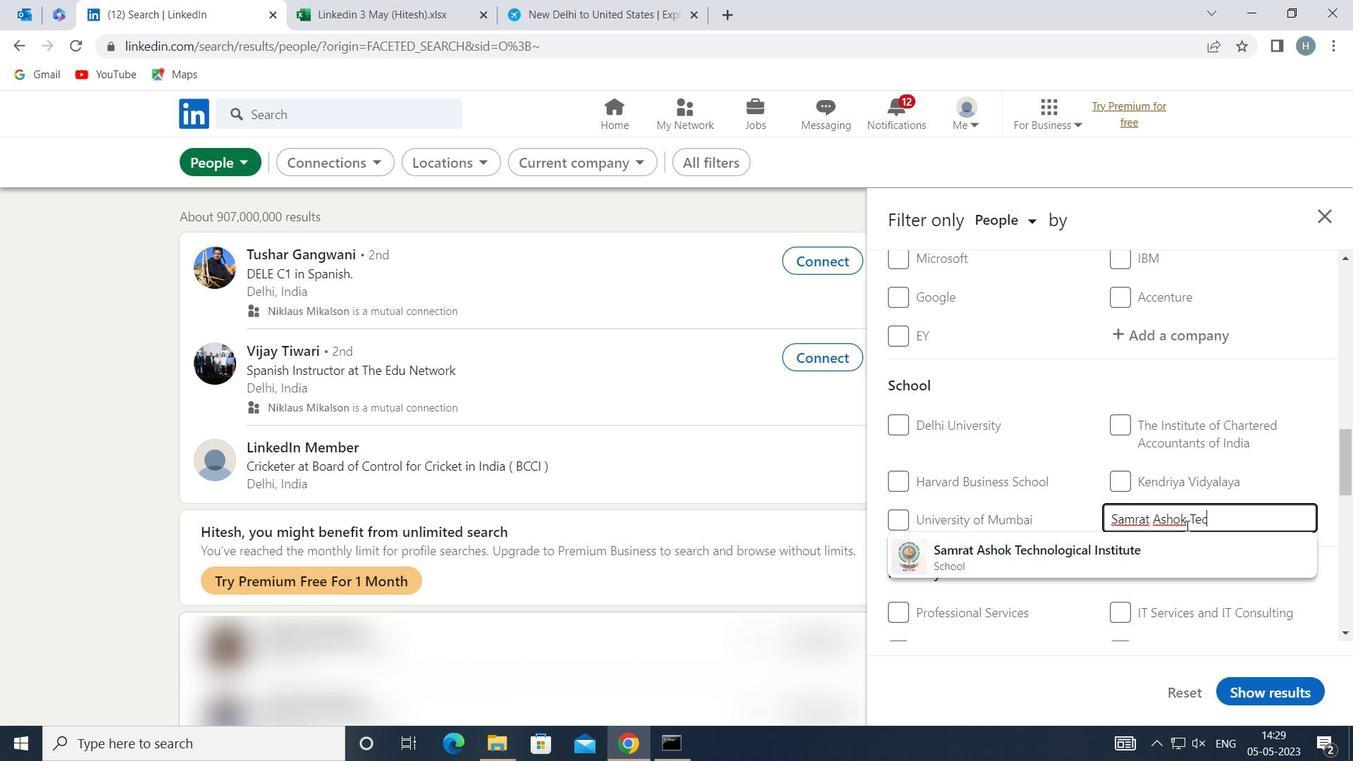 
Action: Mouse moved to (1092, 555)
Screenshot: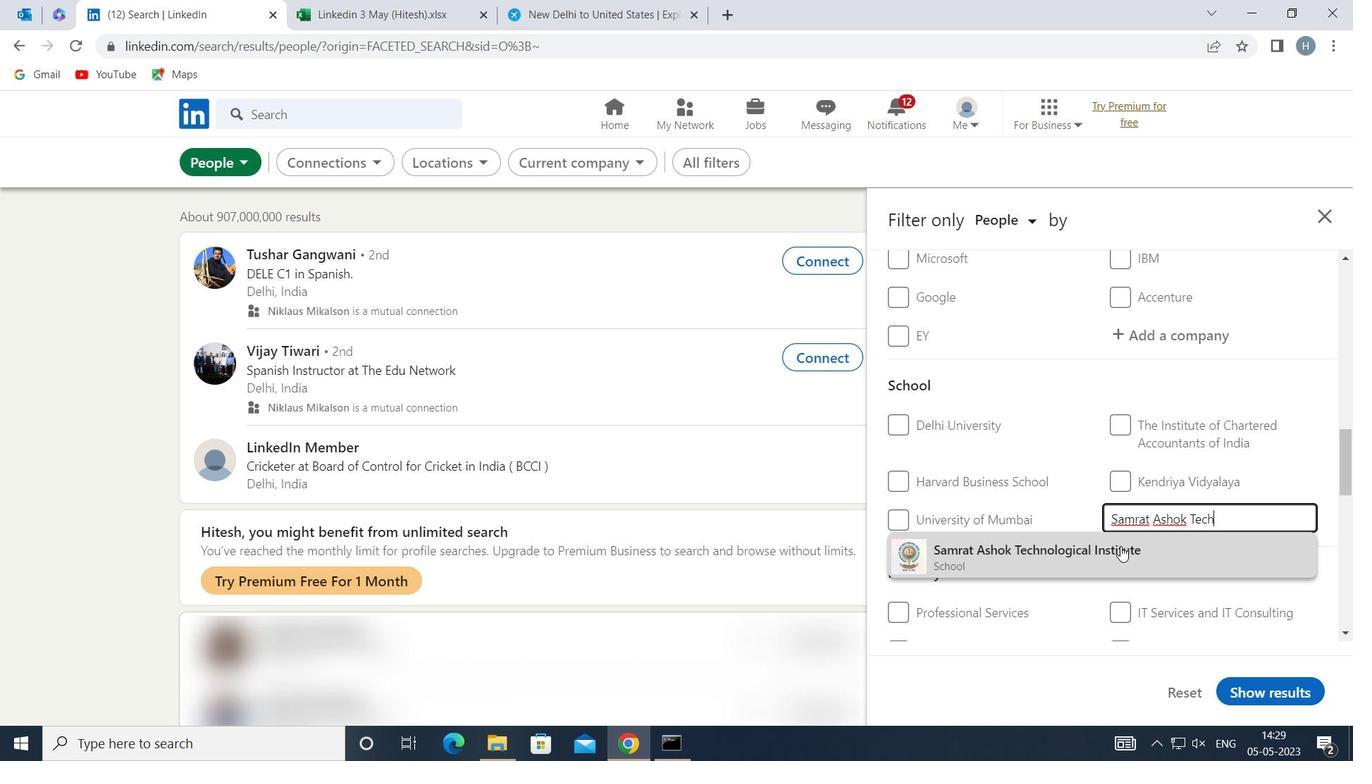 
Action: Mouse pressed left at (1092, 555)
Screenshot: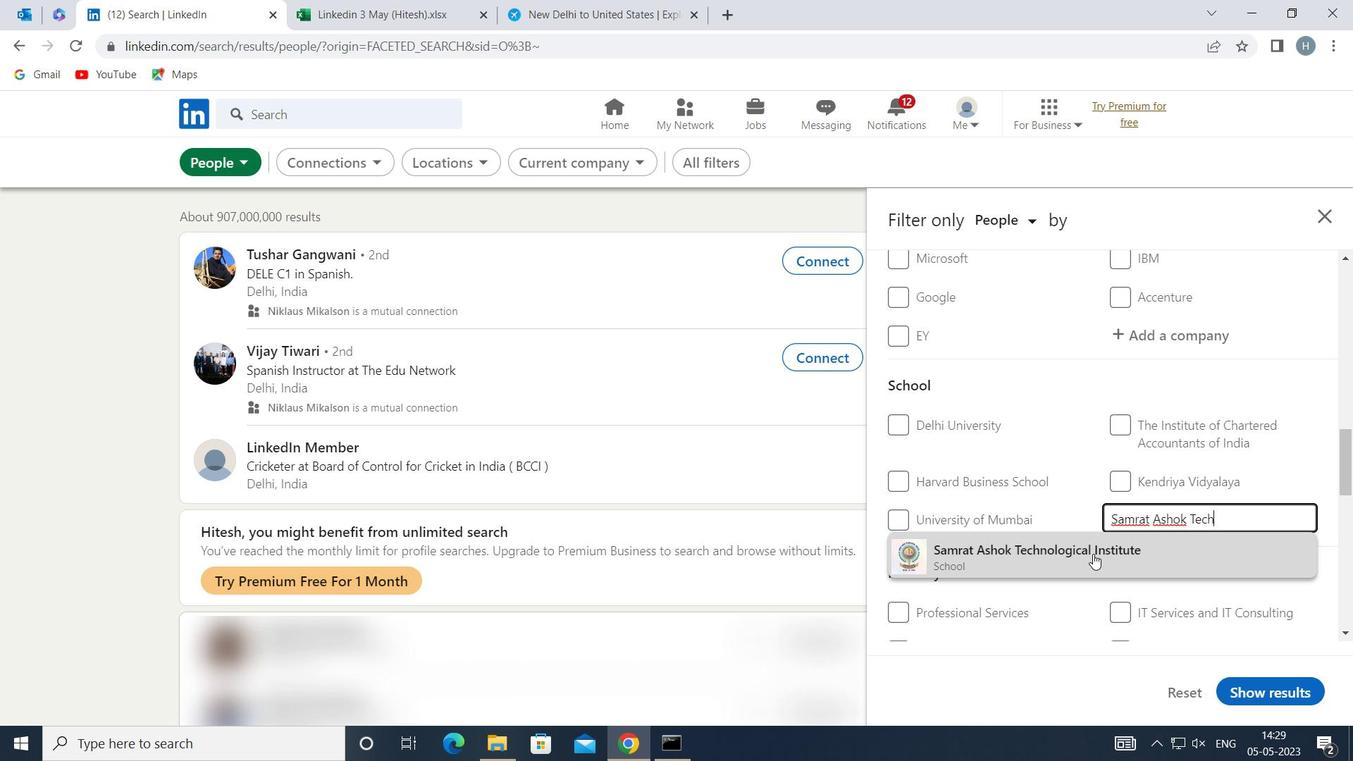 
Action: Mouse moved to (1073, 525)
Screenshot: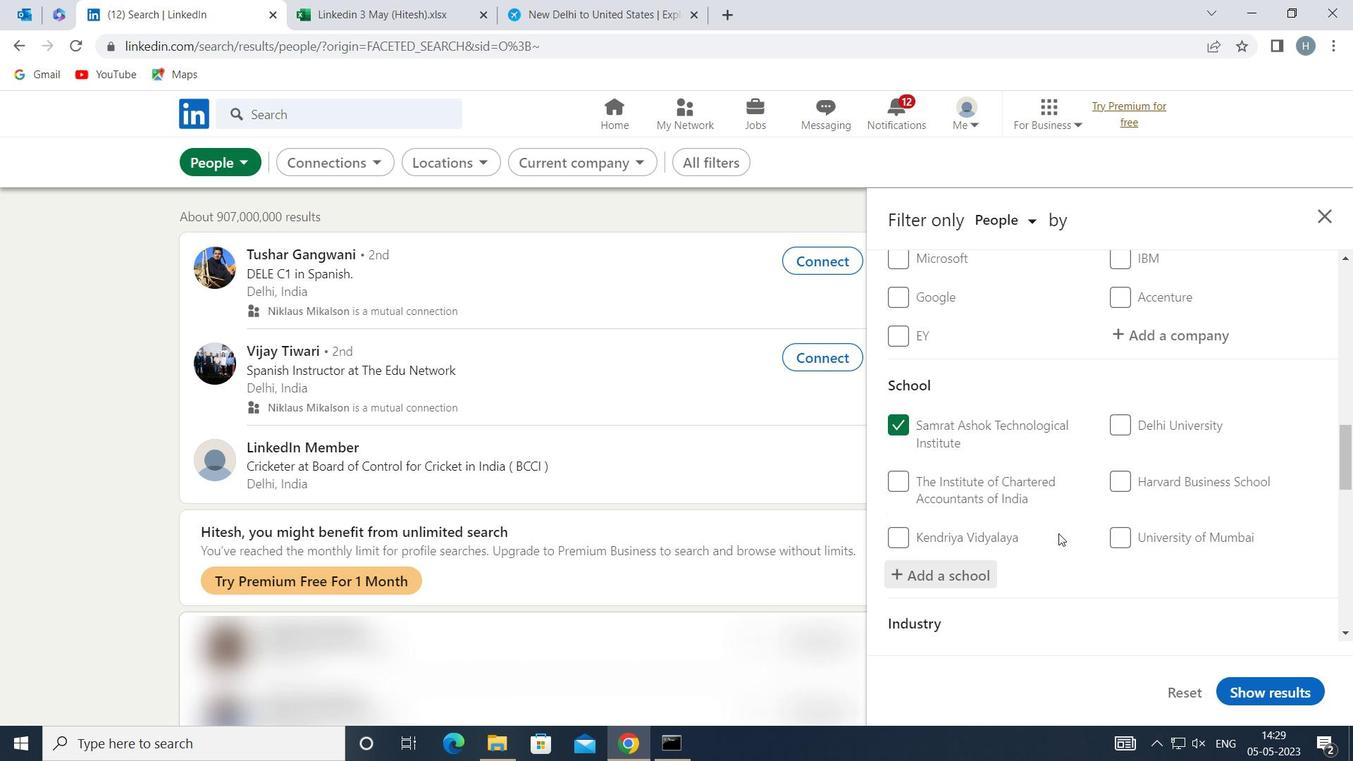 
Action: Mouse scrolled (1073, 524) with delta (0, 0)
Screenshot: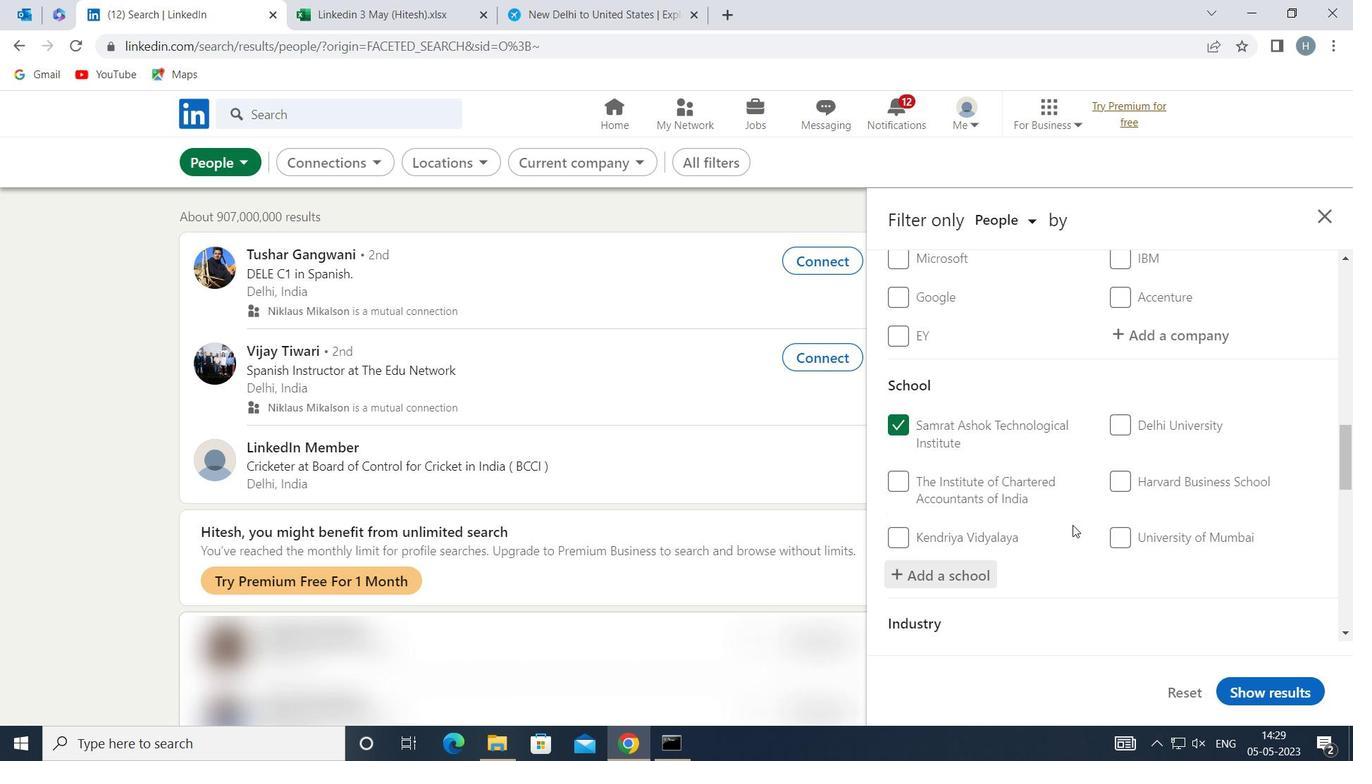 
Action: Mouse moved to (1073, 521)
Screenshot: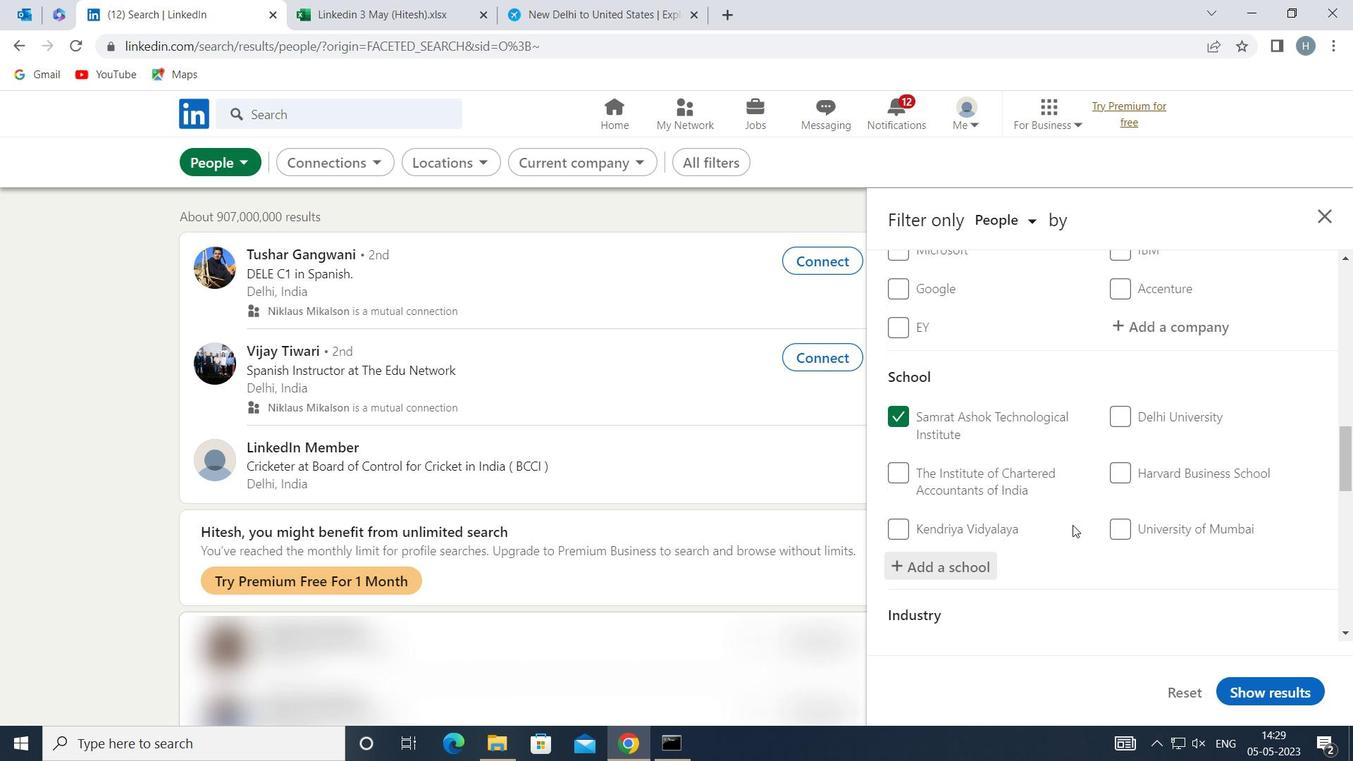 
Action: Mouse scrolled (1073, 521) with delta (0, 0)
Screenshot: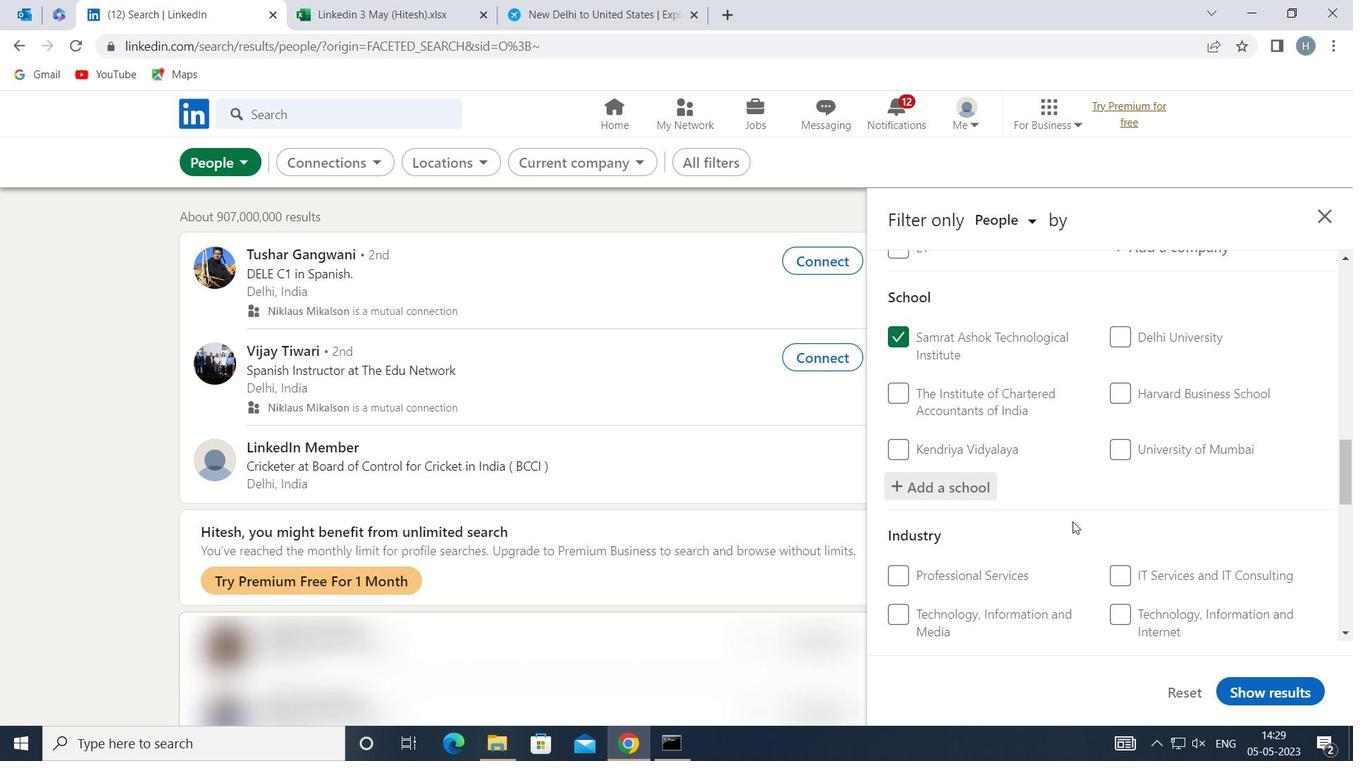 
Action: Mouse moved to (1073, 519)
Screenshot: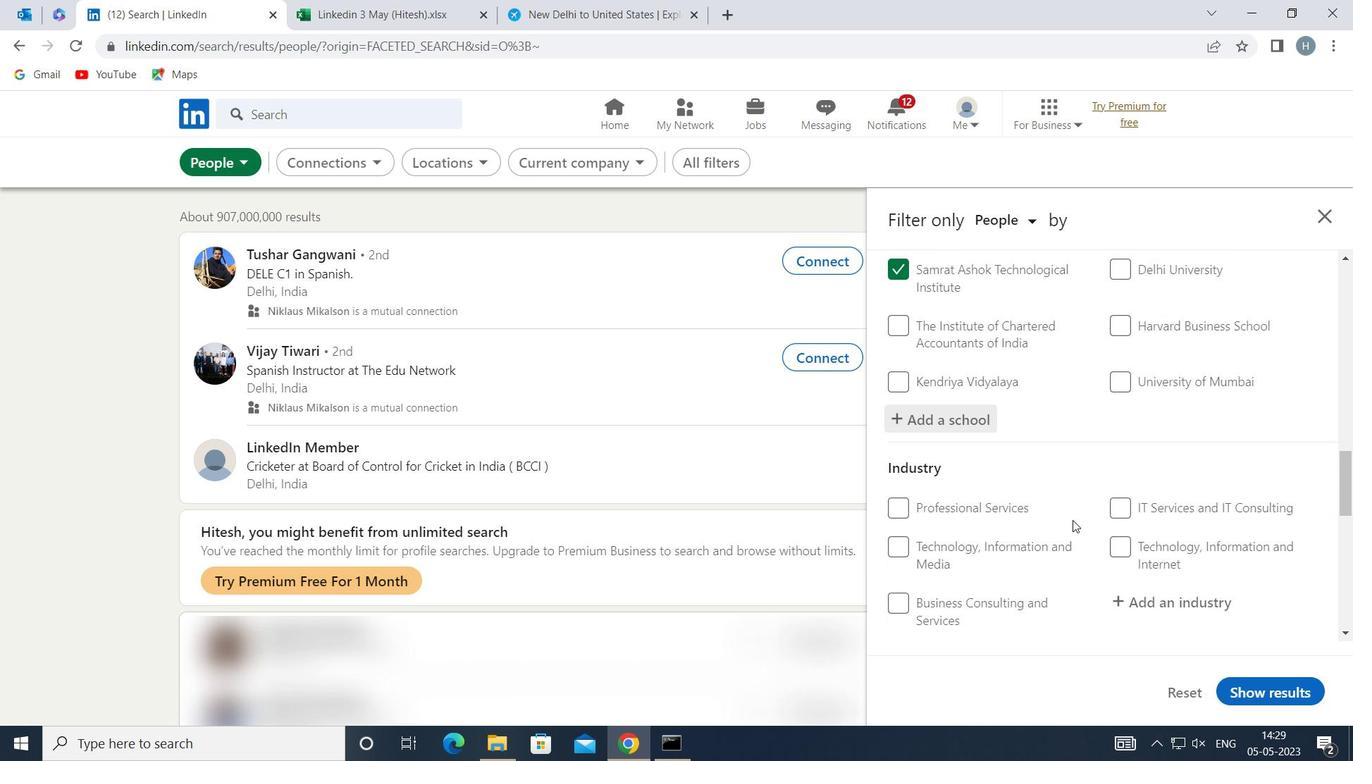 
Action: Mouse scrolled (1073, 518) with delta (0, 0)
Screenshot: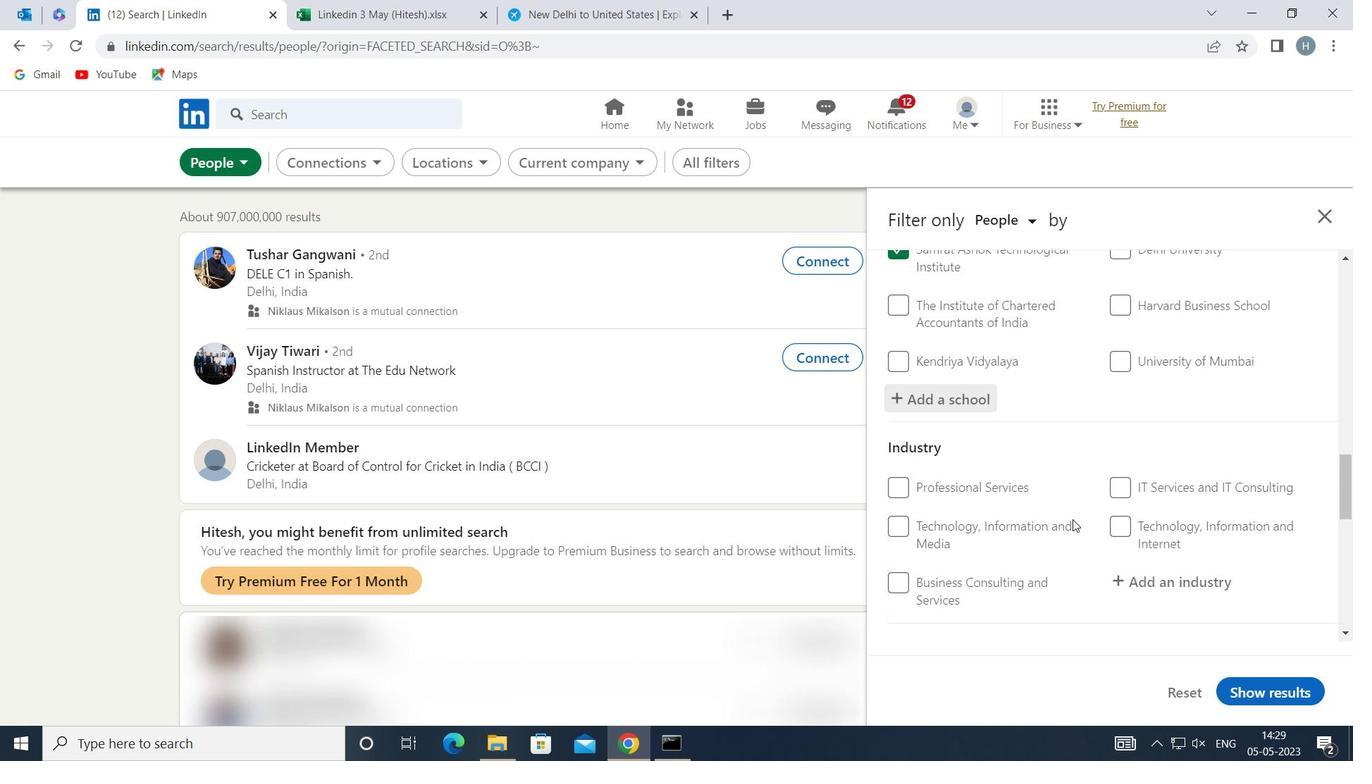 
Action: Mouse moved to (1152, 495)
Screenshot: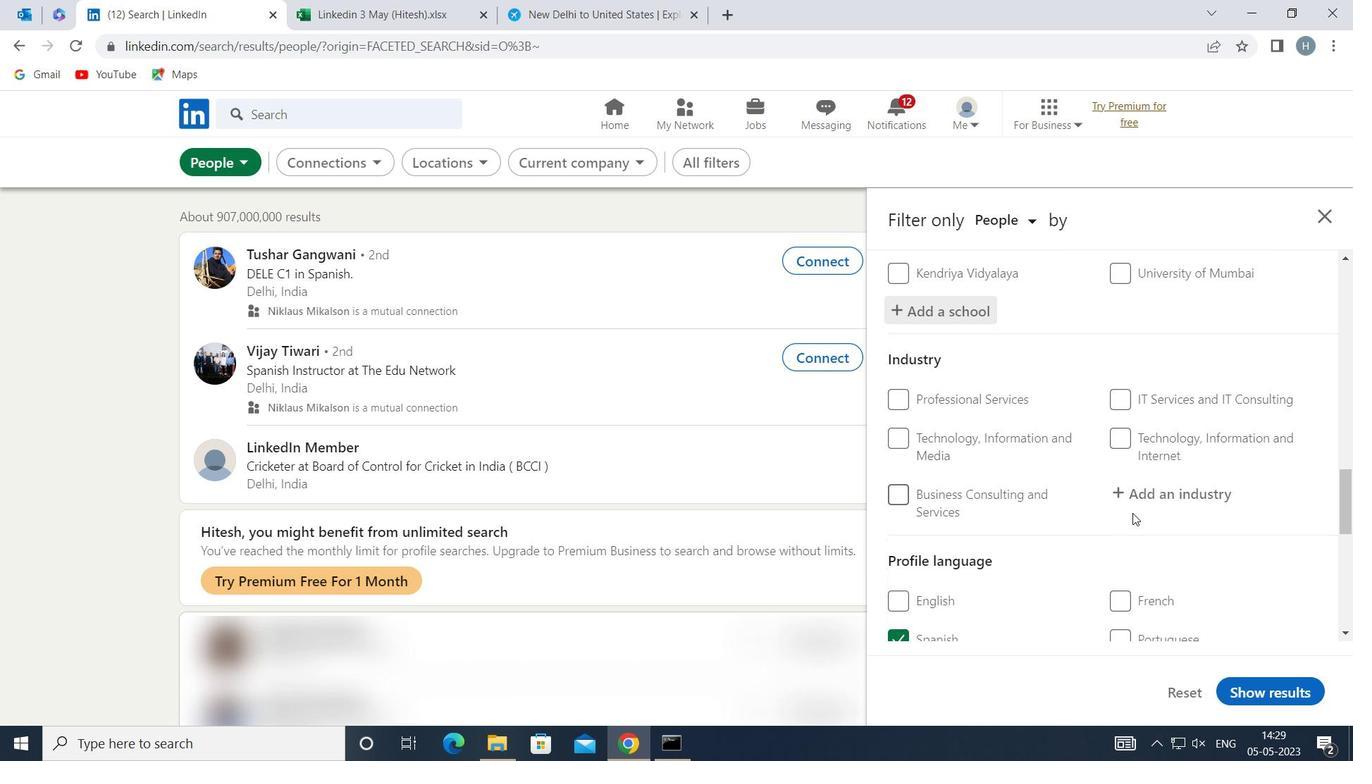 
Action: Mouse pressed left at (1152, 495)
Screenshot: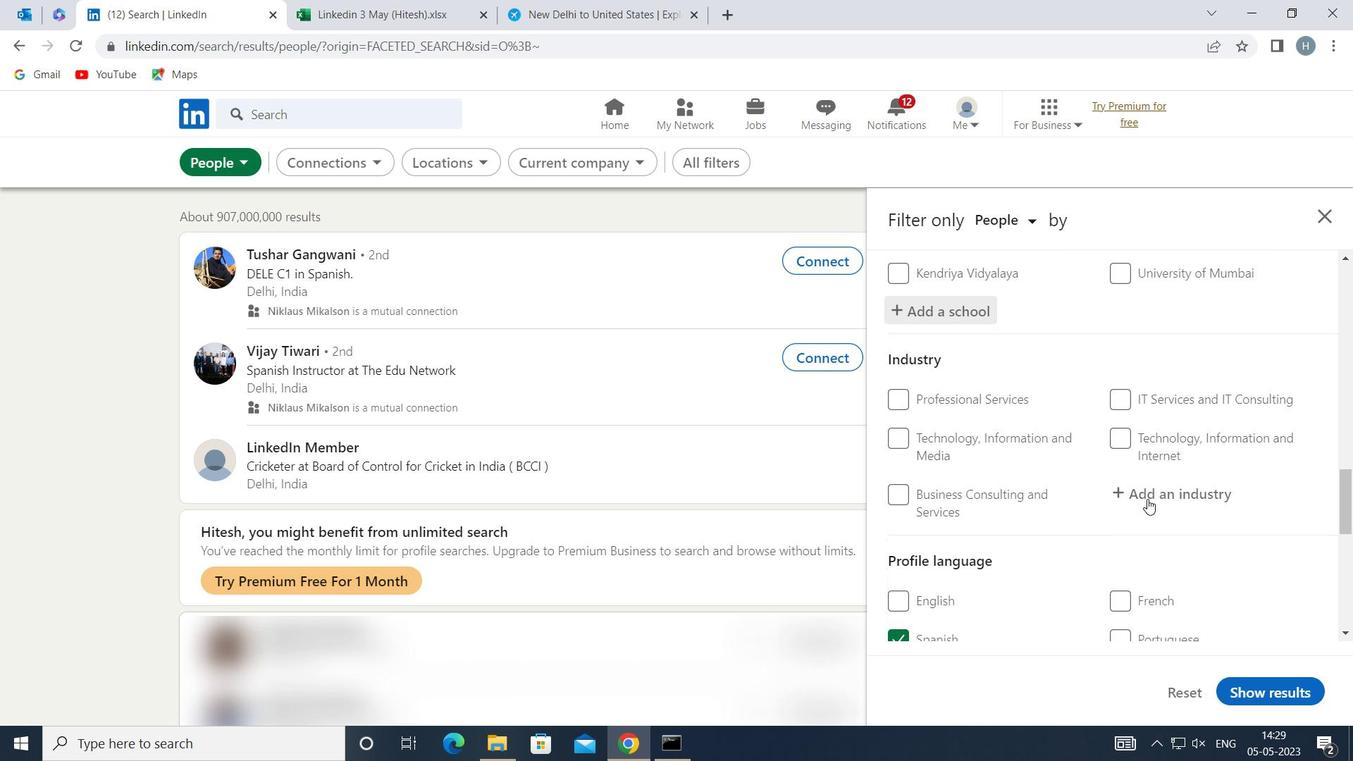
Action: Key pressed <Key.shift>OUTSOURCING<Key.space>
Screenshot: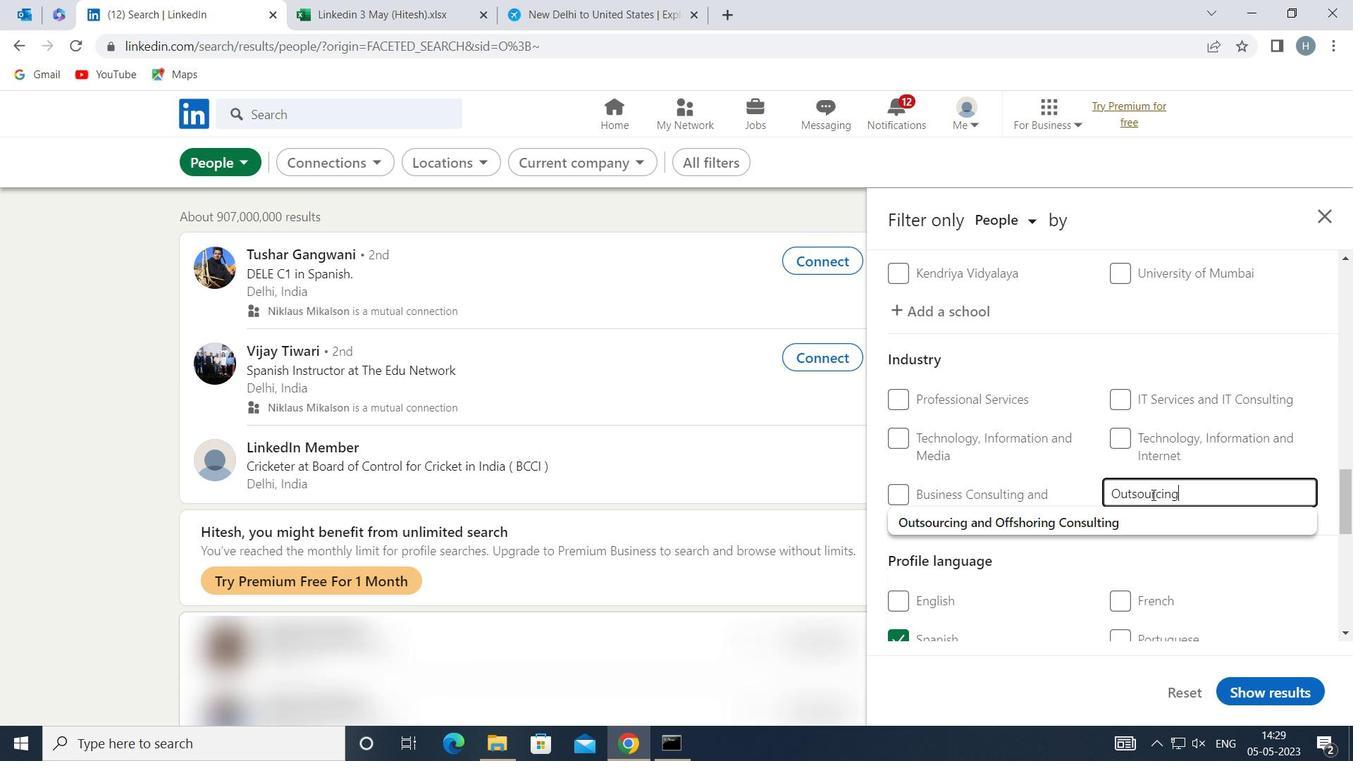 
Action: Mouse moved to (1088, 525)
Screenshot: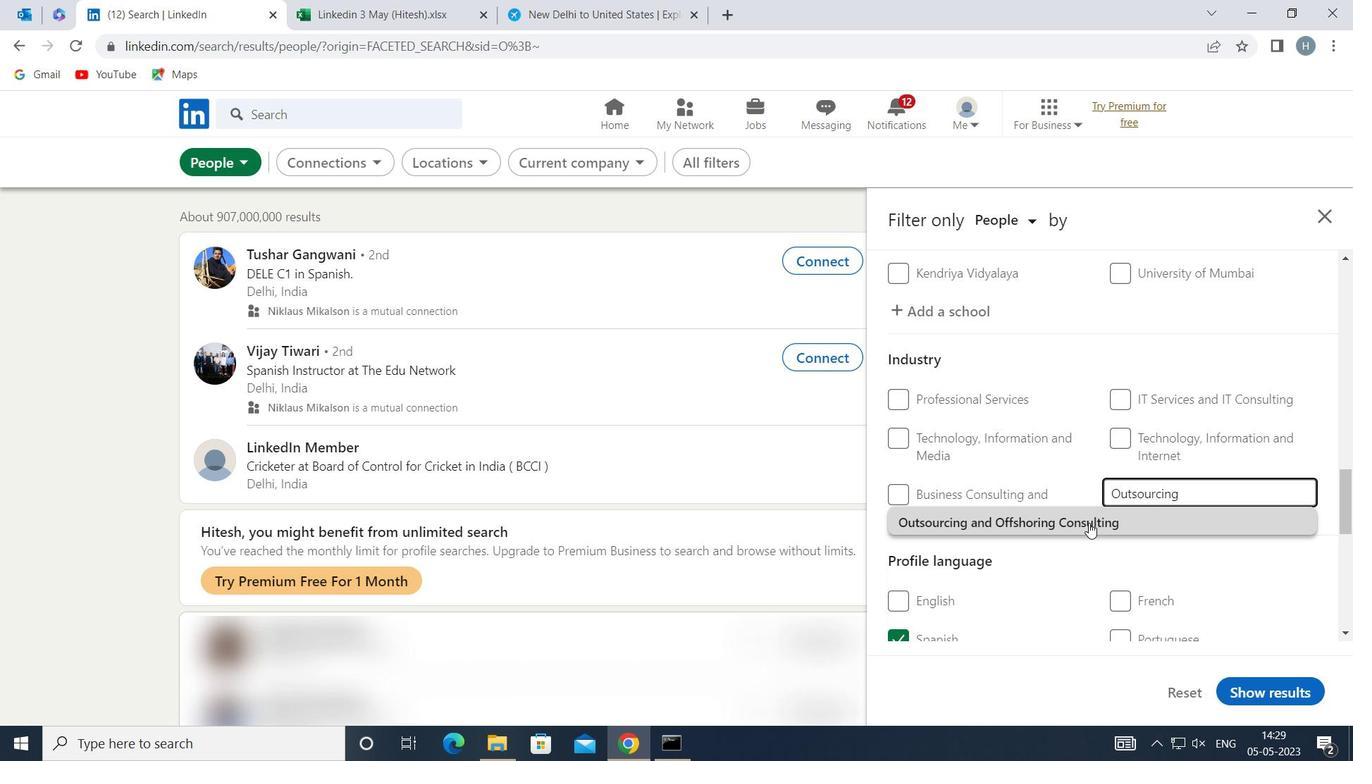 
Action: Mouse pressed left at (1088, 525)
Screenshot: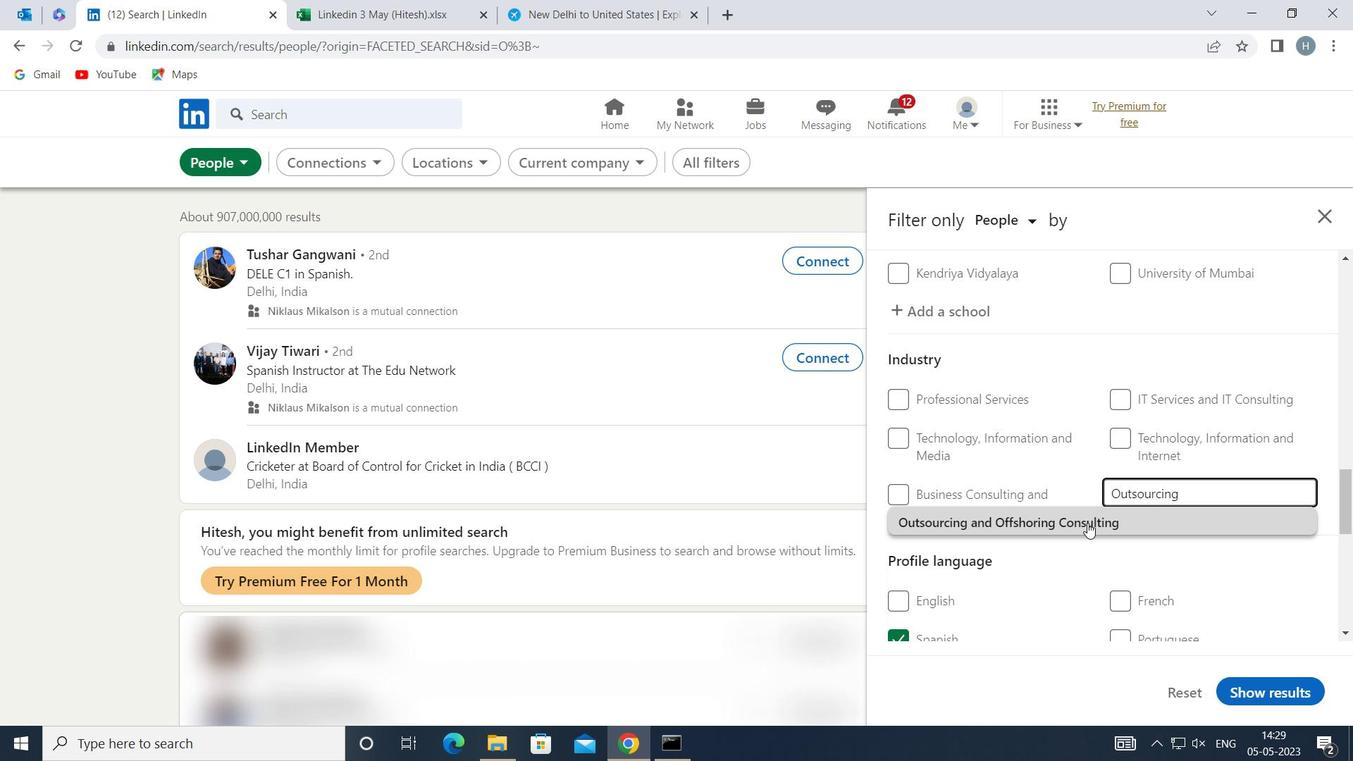 
Action: Mouse moved to (1064, 502)
Screenshot: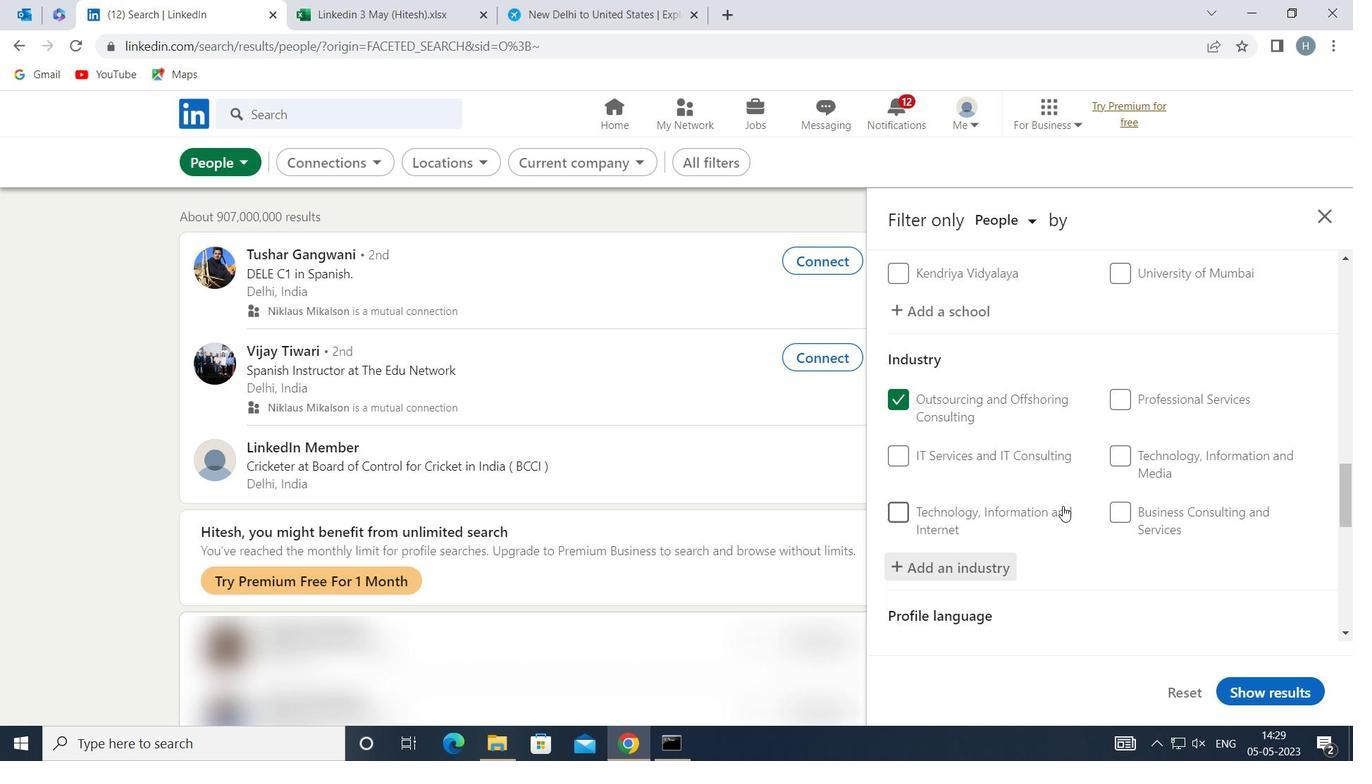
Action: Mouse scrolled (1064, 501) with delta (0, 0)
Screenshot: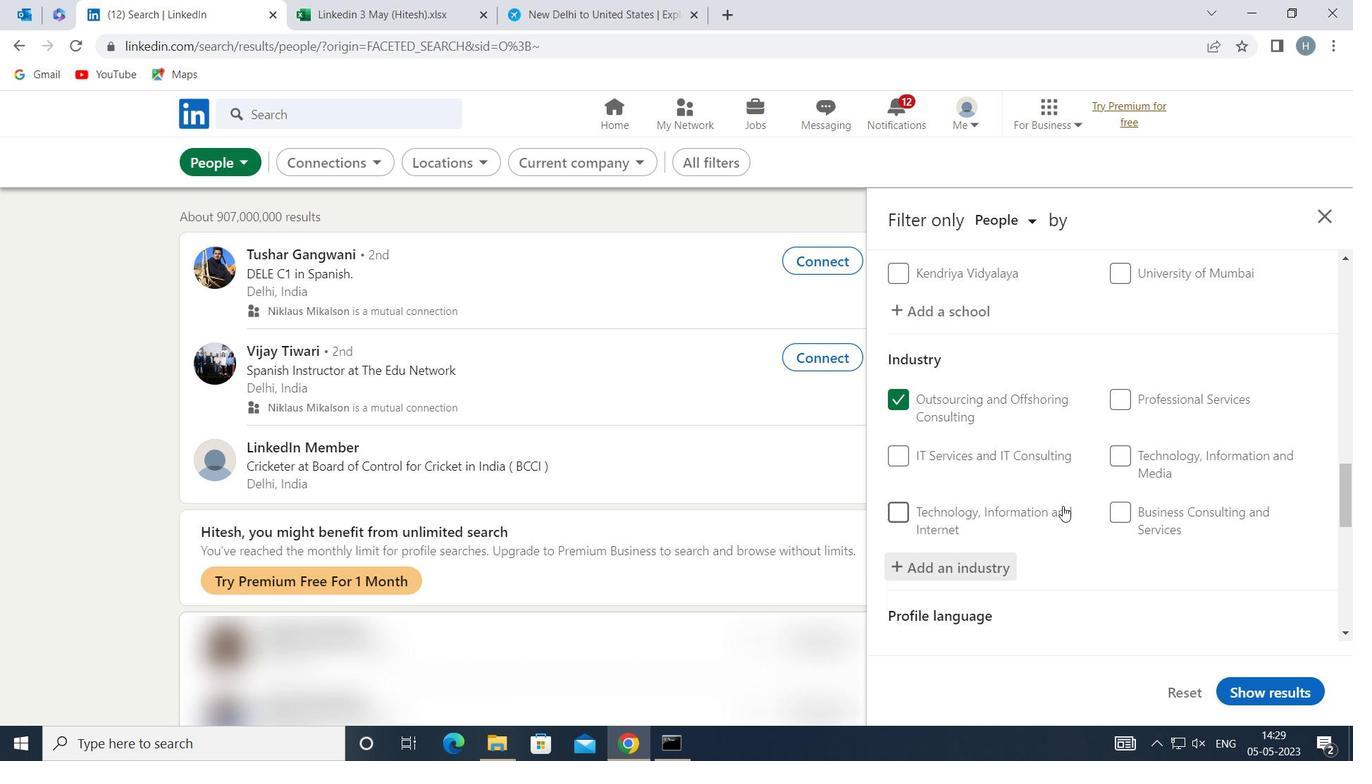 
Action: Mouse moved to (1069, 494)
Screenshot: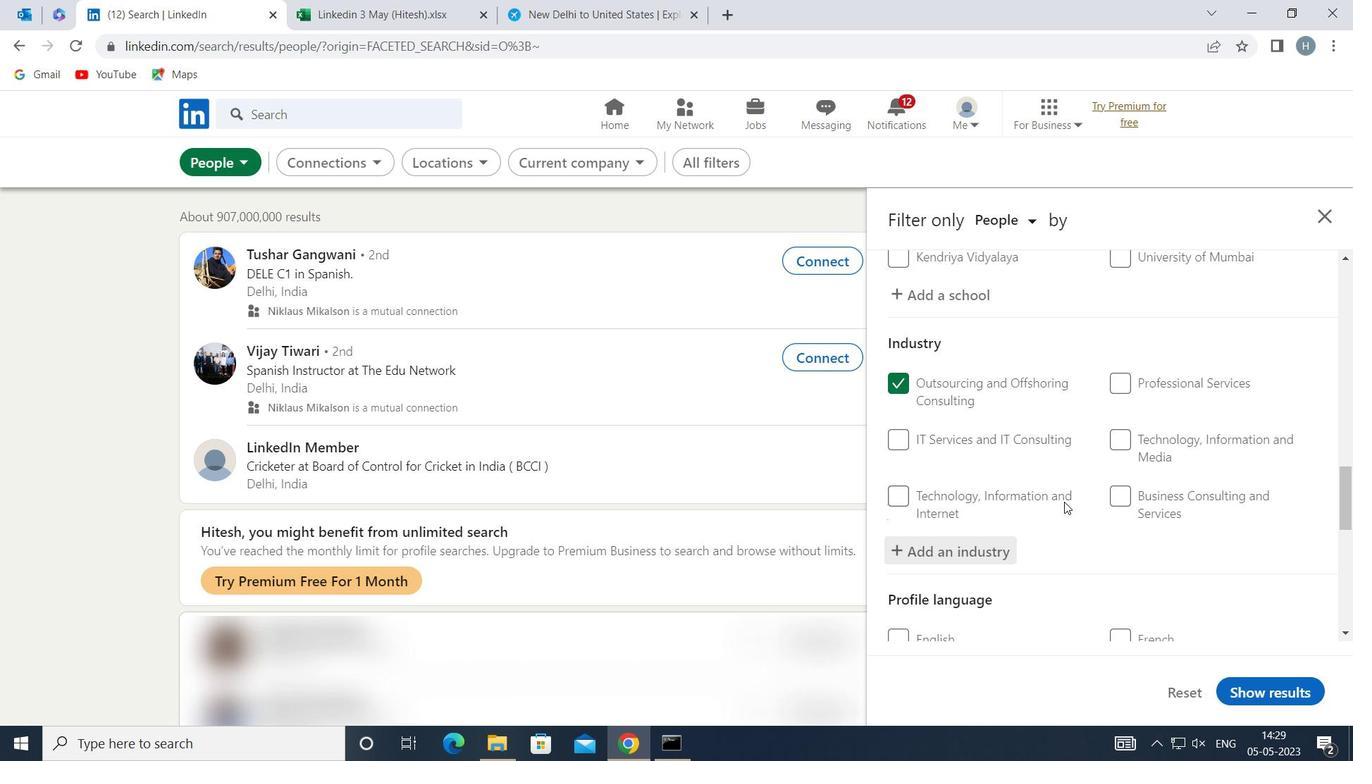 
Action: Mouse scrolled (1069, 493) with delta (0, 0)
Screenshot: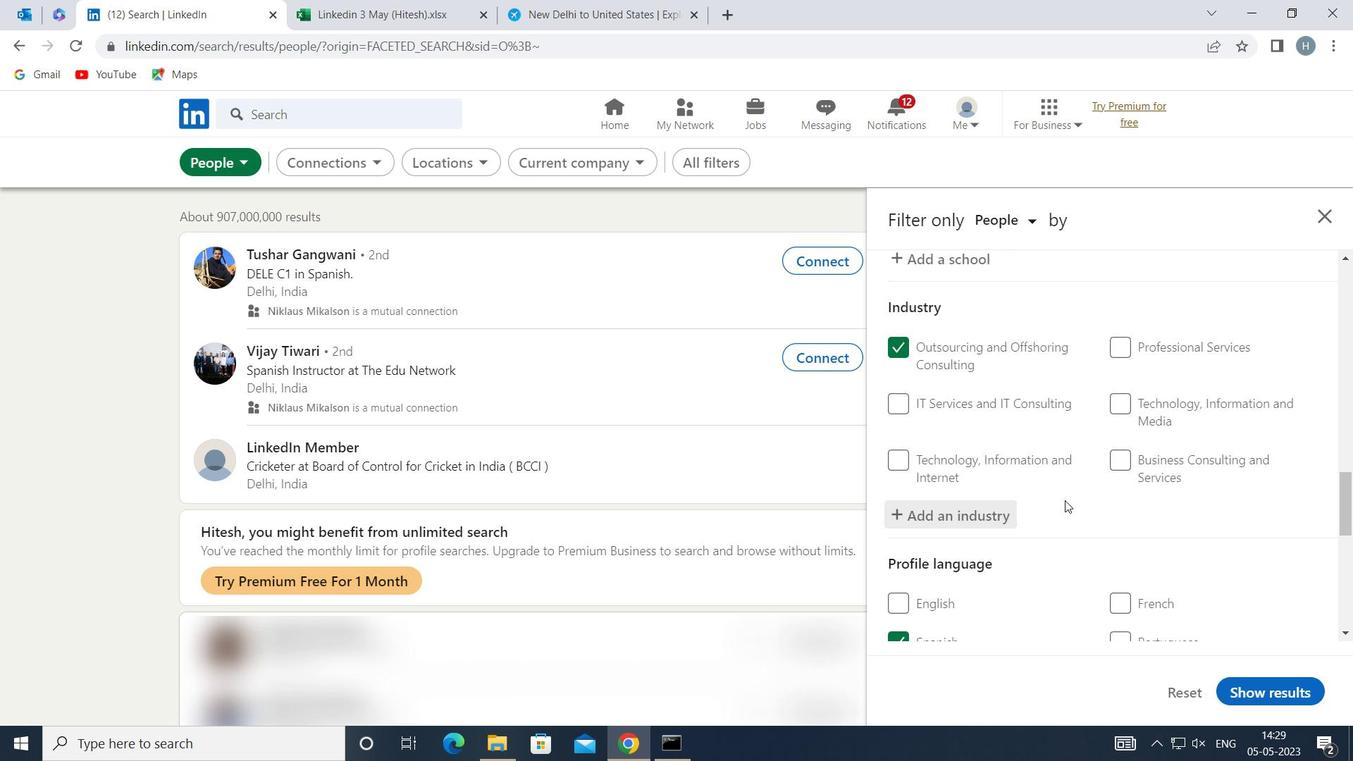 
Action: Mouse scrolled (1069, 493) with delta (0, 0)
Screenshot: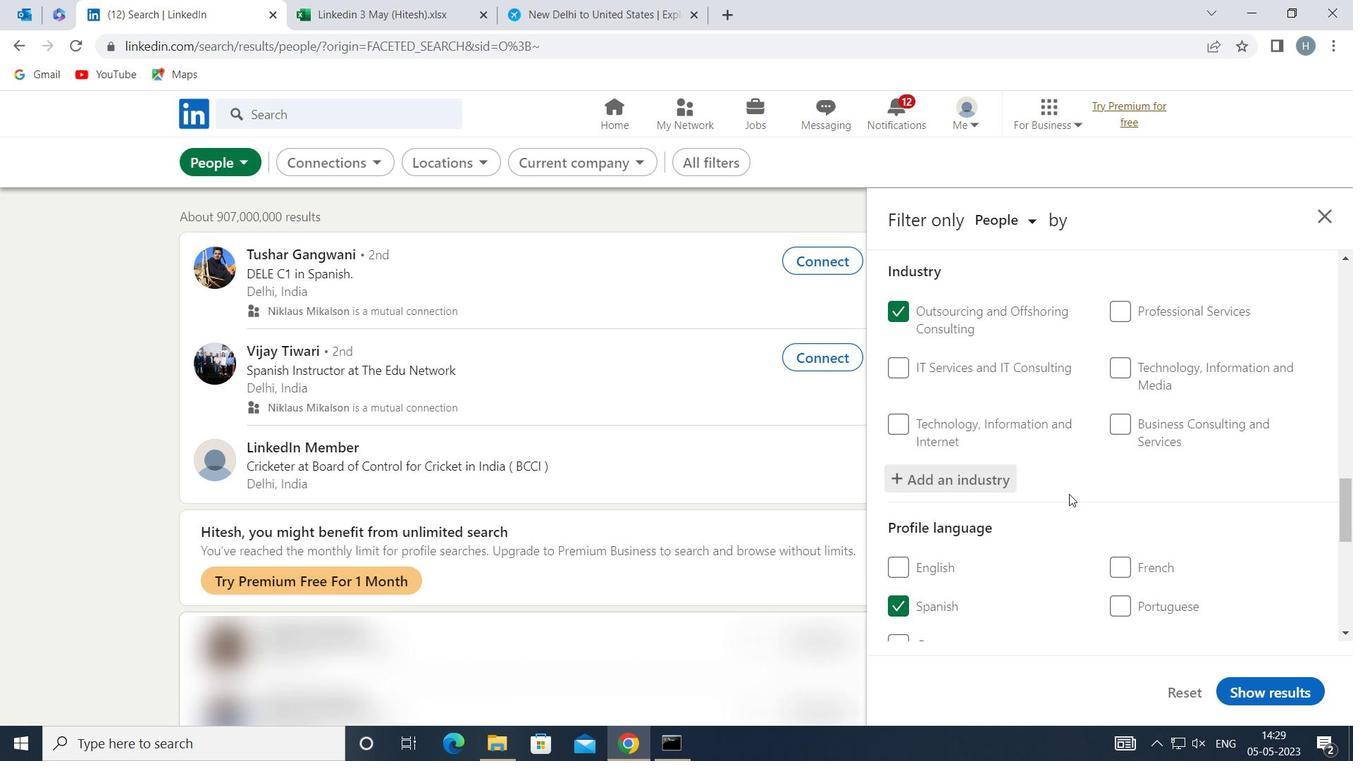 
Action: Mouse moved to (1073, 492)
Screenshot: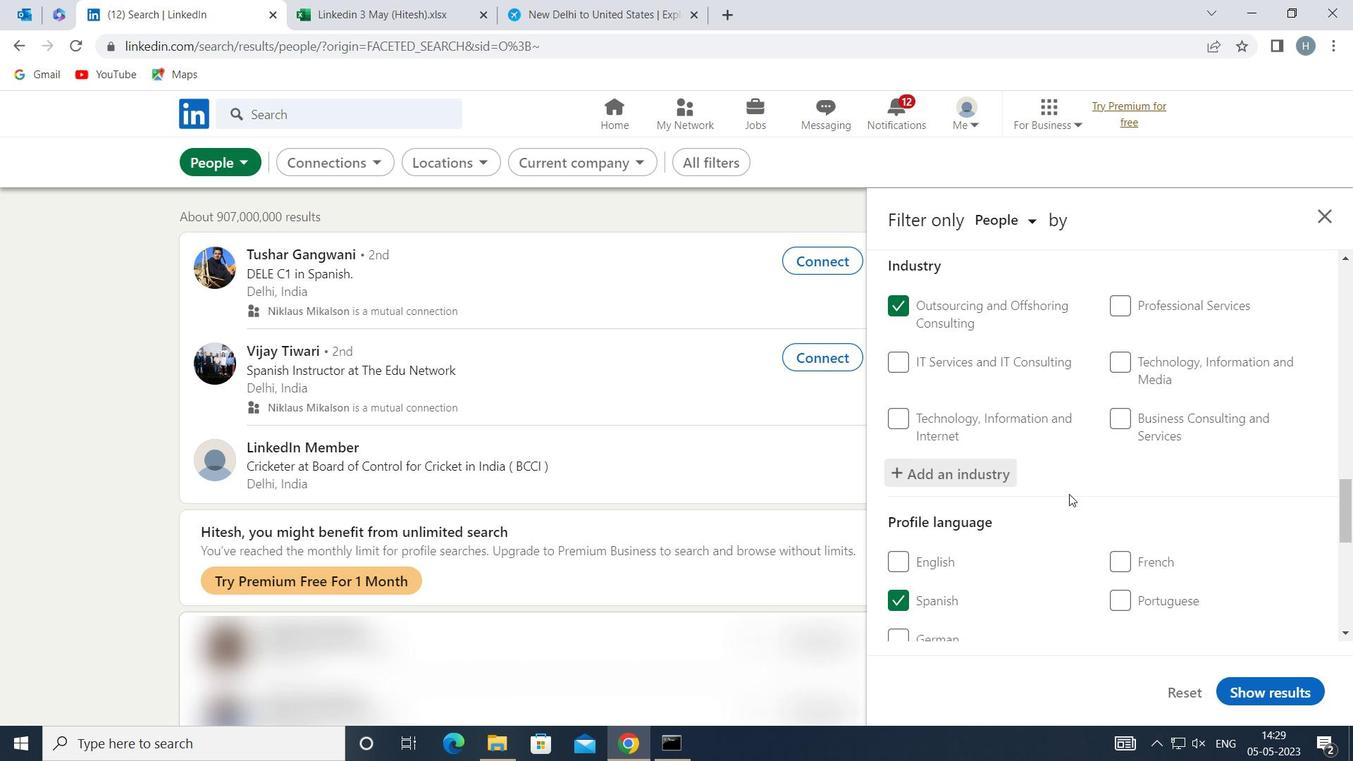 
Action: Mouse scrolled (1073, 492) with delta (0, 0)
Screenshot: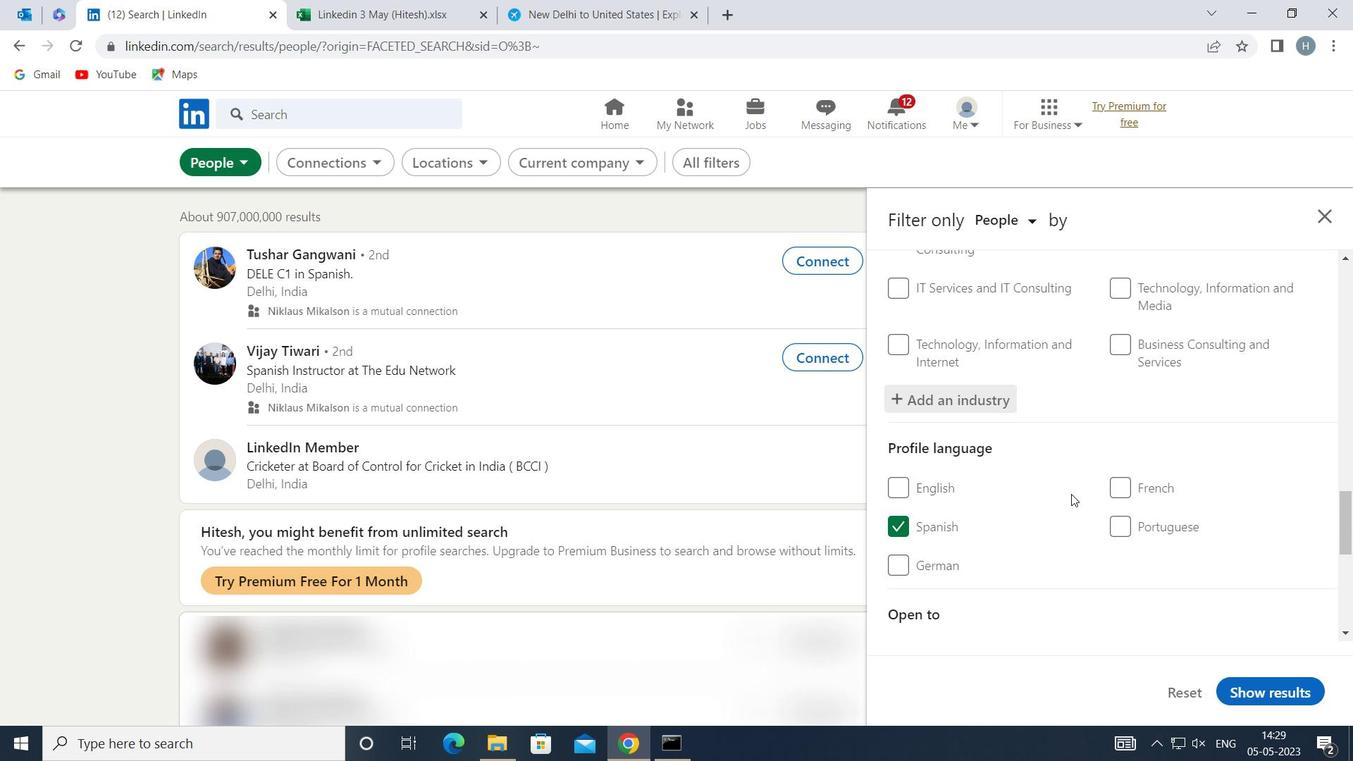 
Action: Mouse moved to (1074, 492)
Screenshot: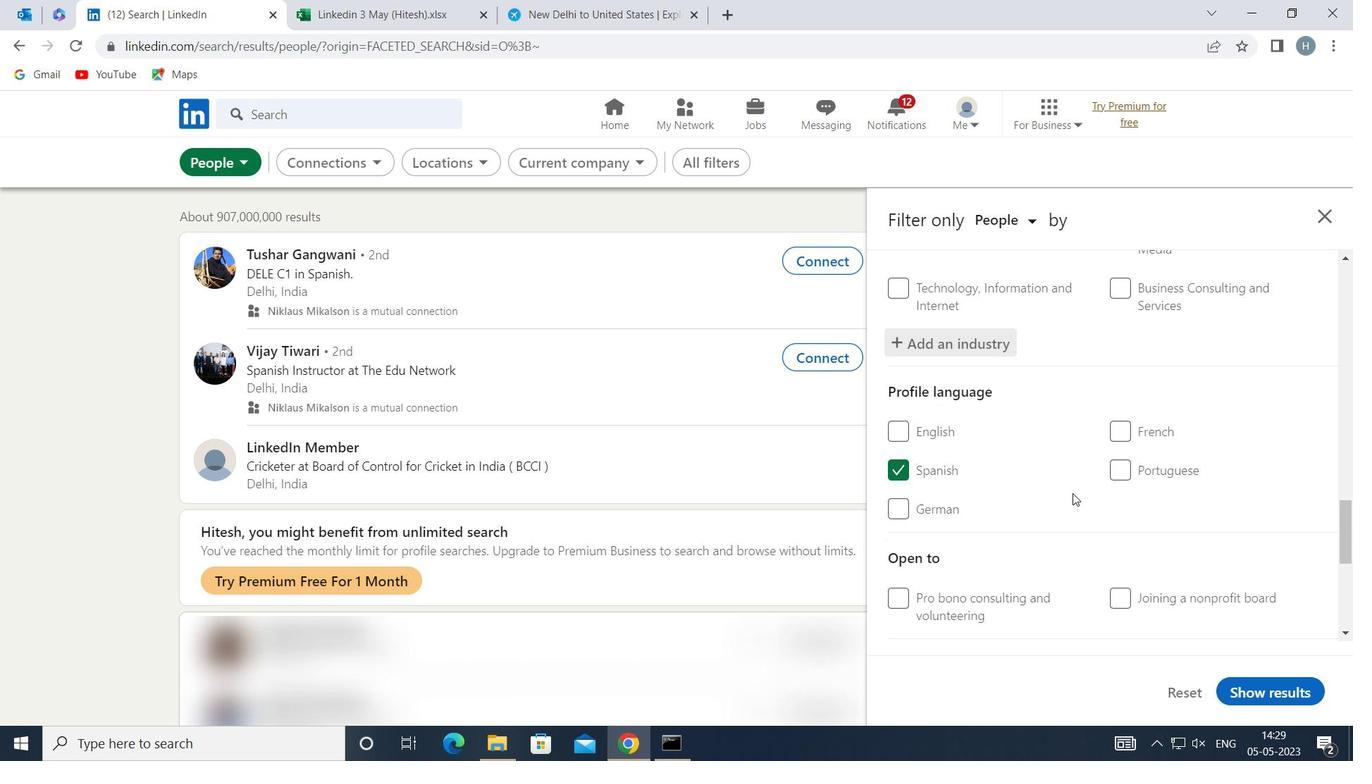 
Action: Mouse scrolled (1074, 492) with delta (0, 0)
Screenshot: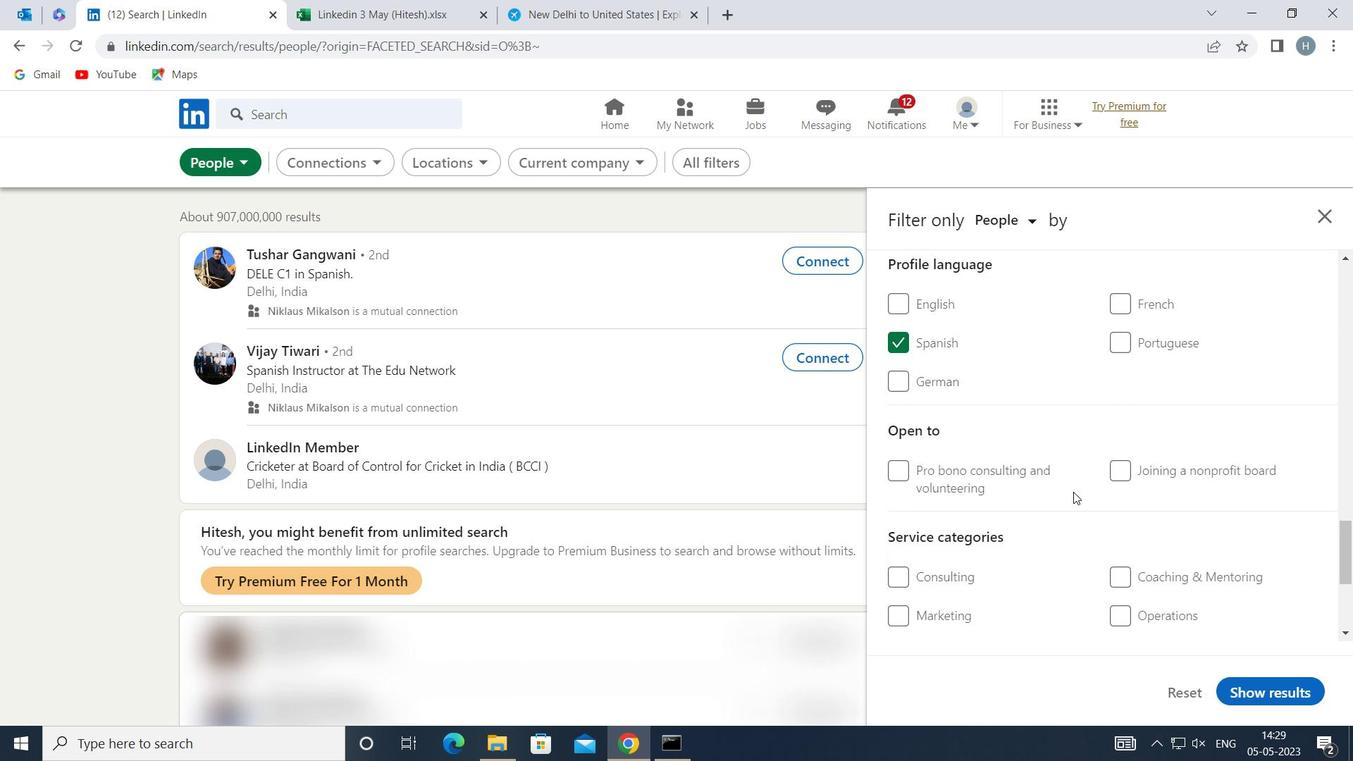 
Action: Mouse moved to (1074, 492)
Screenshot: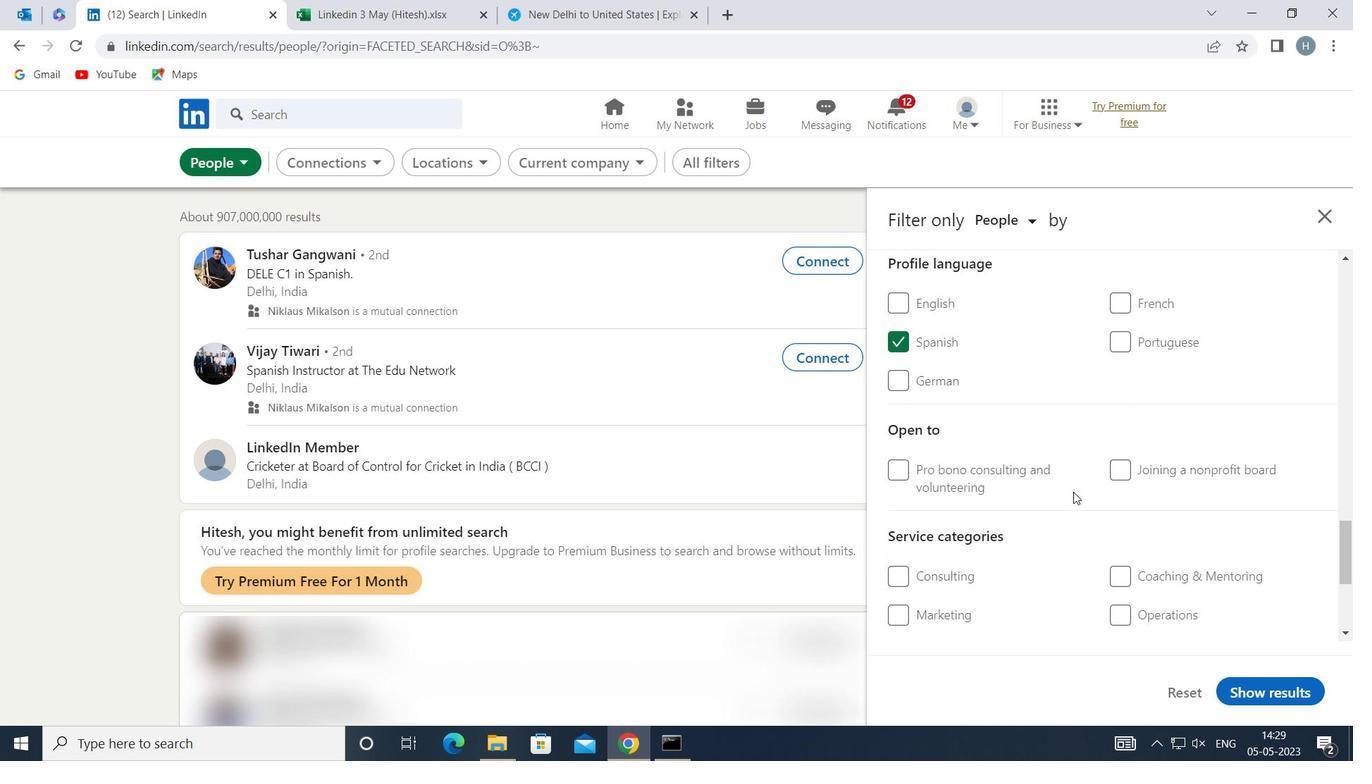 
Action: Mouse scrolled (1074, 492) with delta (0, 0)
Screenshot: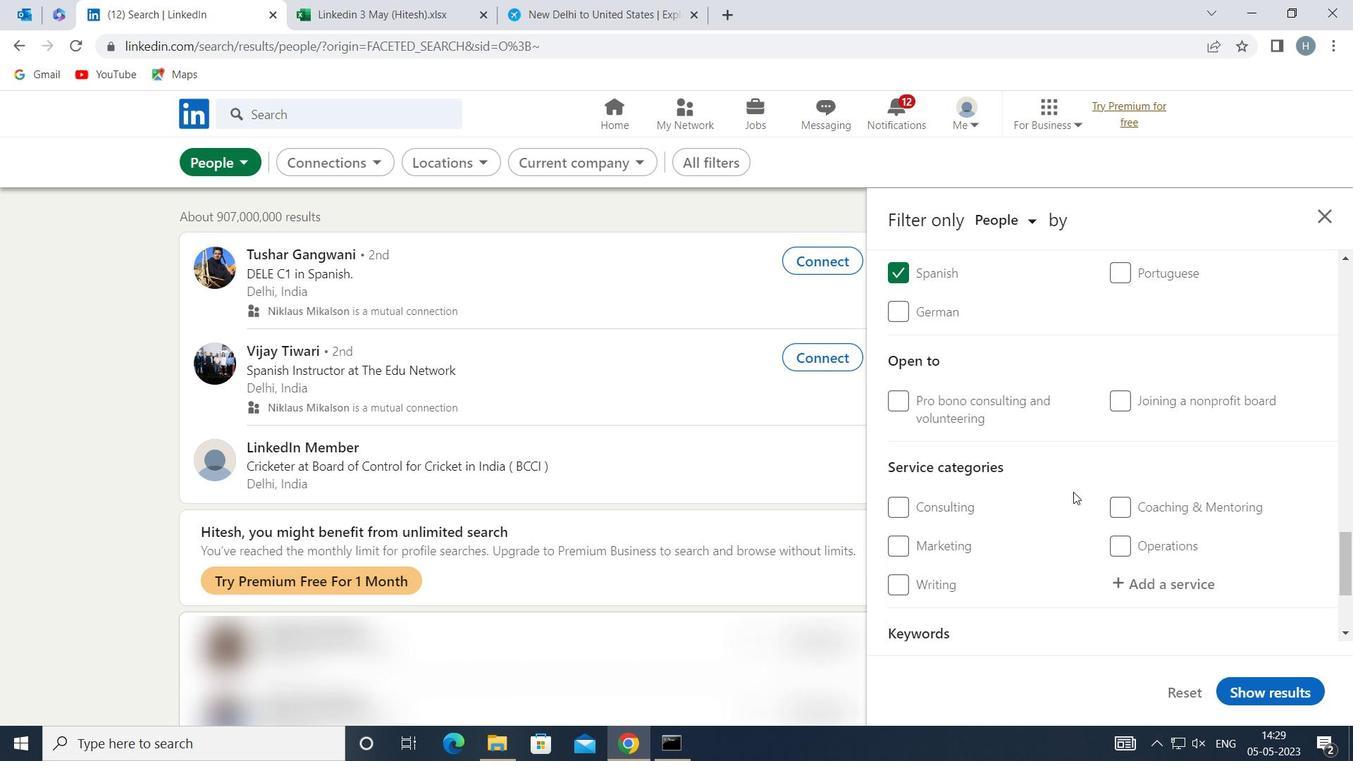 
Action: Mouse moved to (1186, 475)
Screenshot: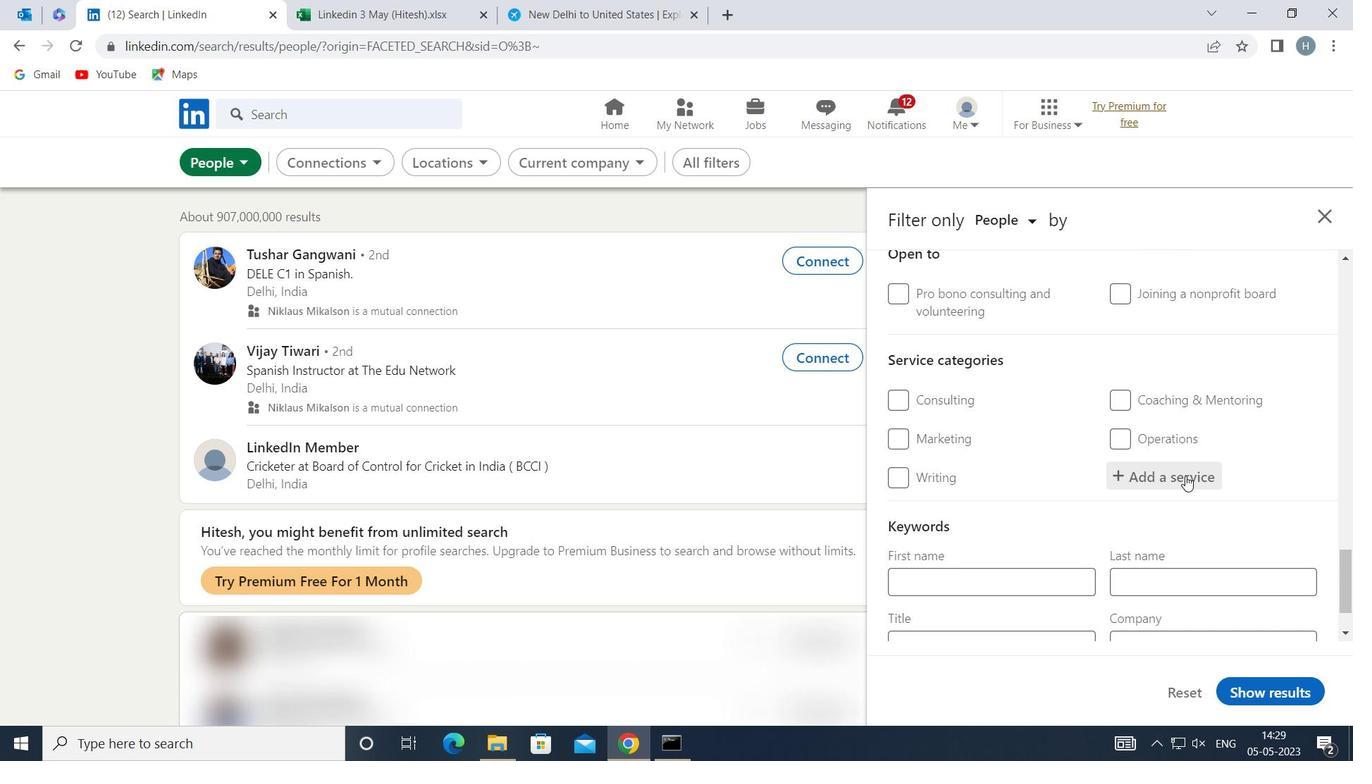 
Action: Mouse pressed left at (1186, 475)
Screenshot: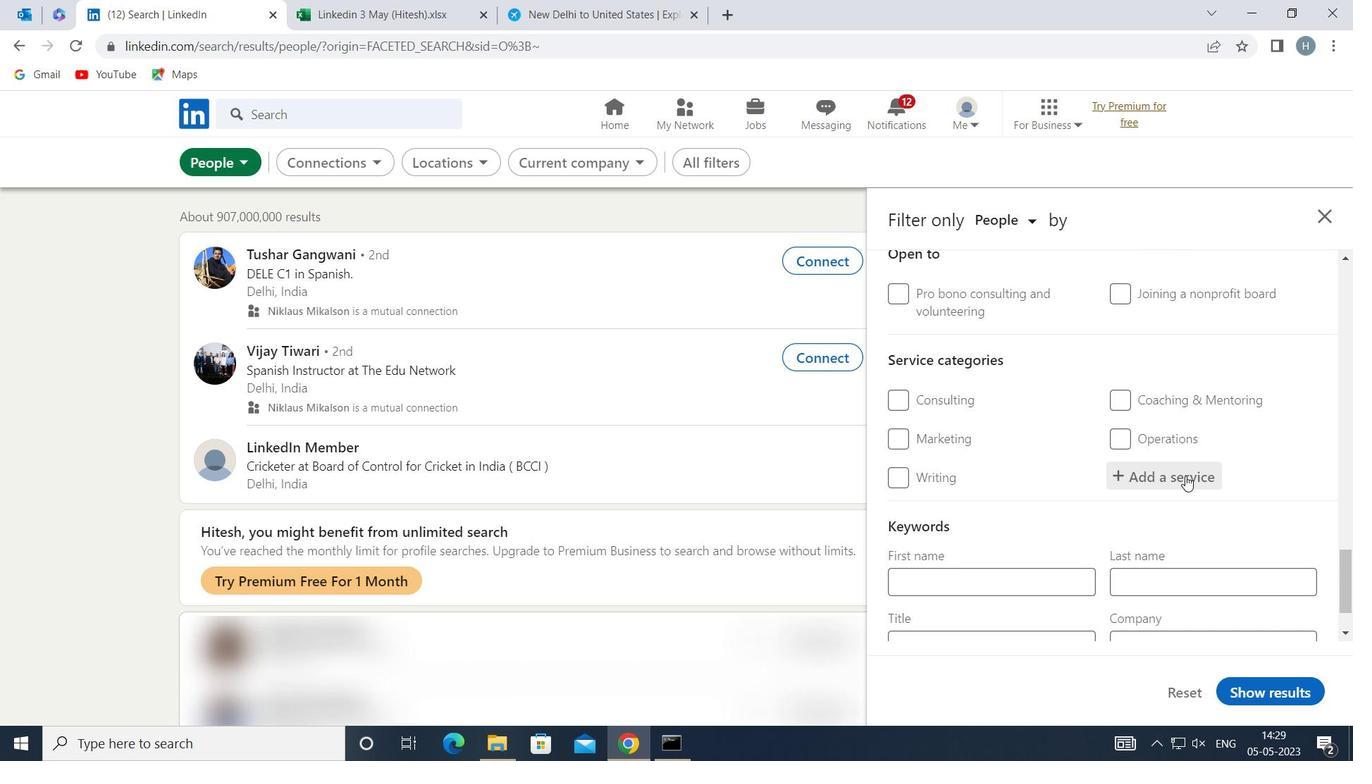 
Action: Mouse moved to (1187, 476)
Screenshot: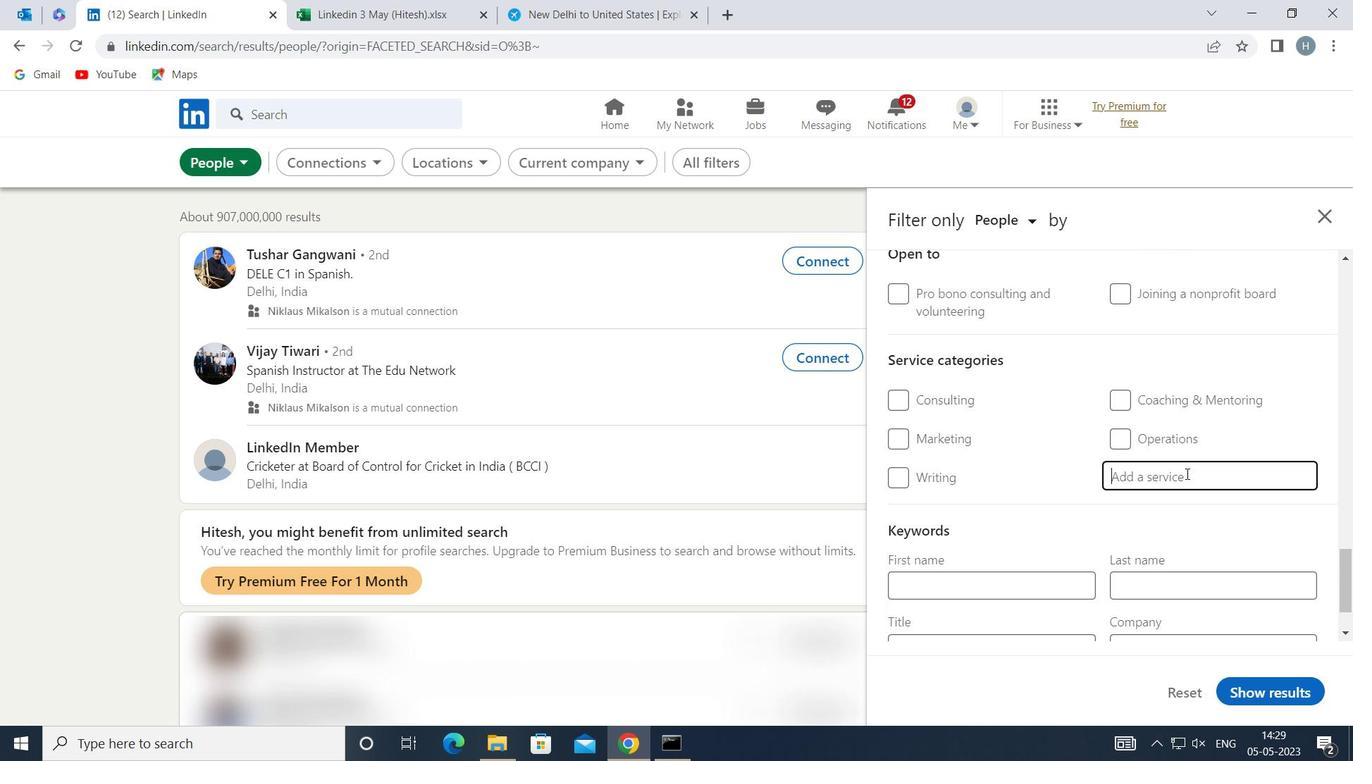 
Action: Key pressed <Key.shift>EVENTS<Key.space><Key.shift>PLANNING
Screenshot: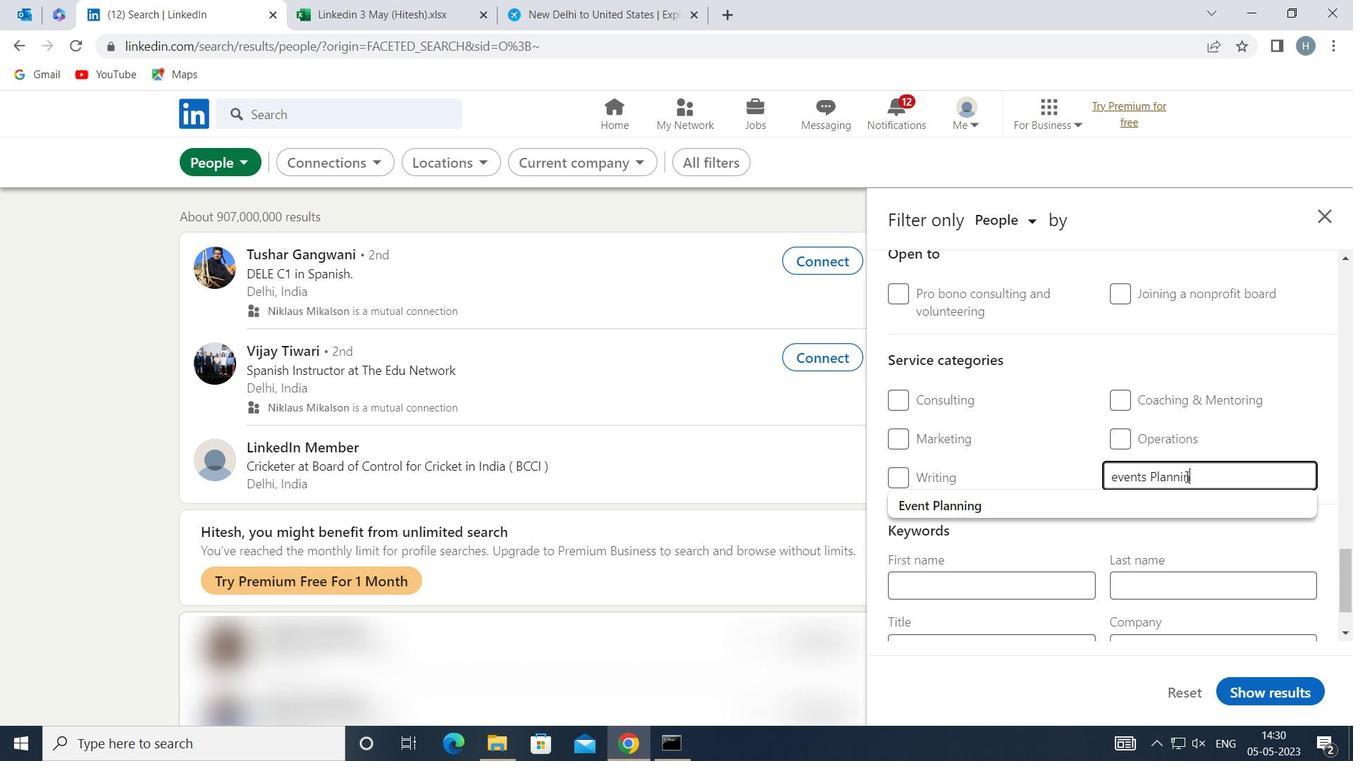 
Action: Mouse moved to (1133, 502)
Screenshot: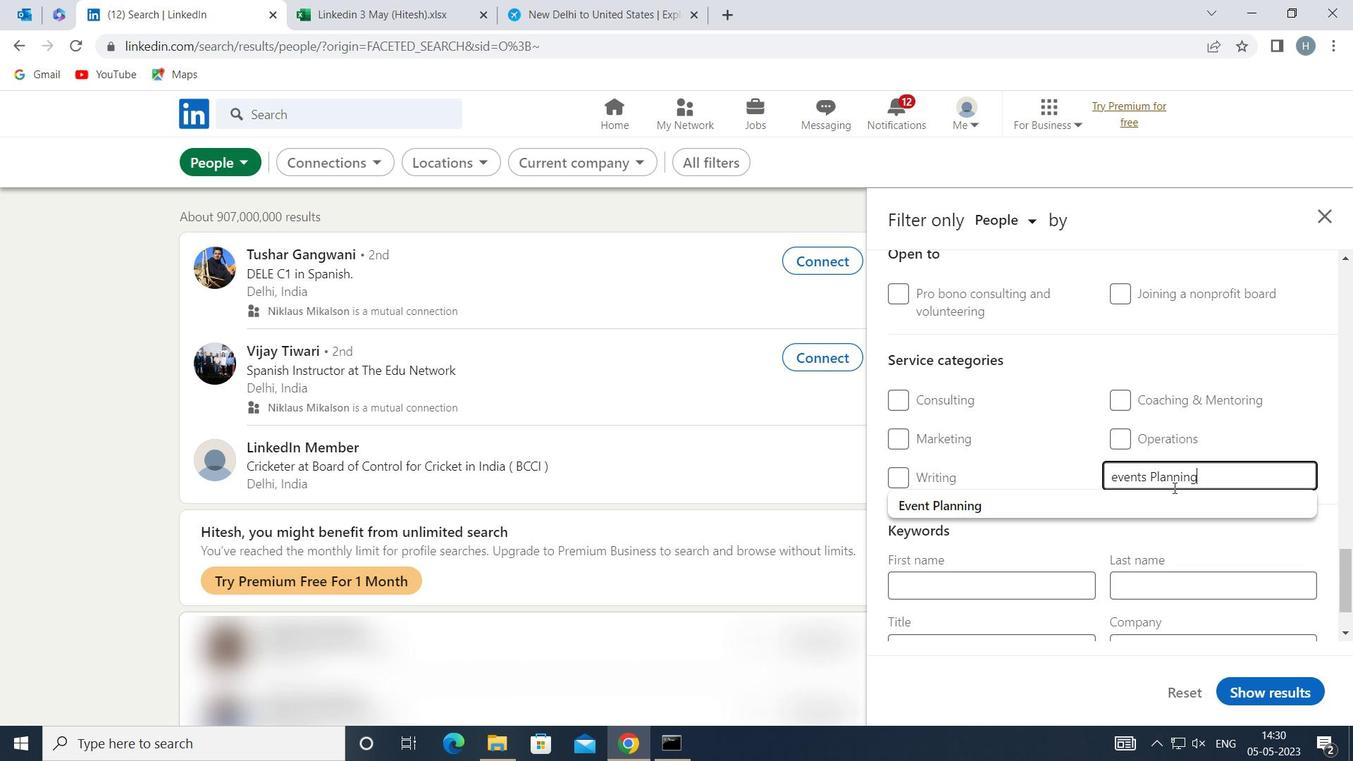 
Action: Mouse pressed left at (1133, 502)
Screenshot: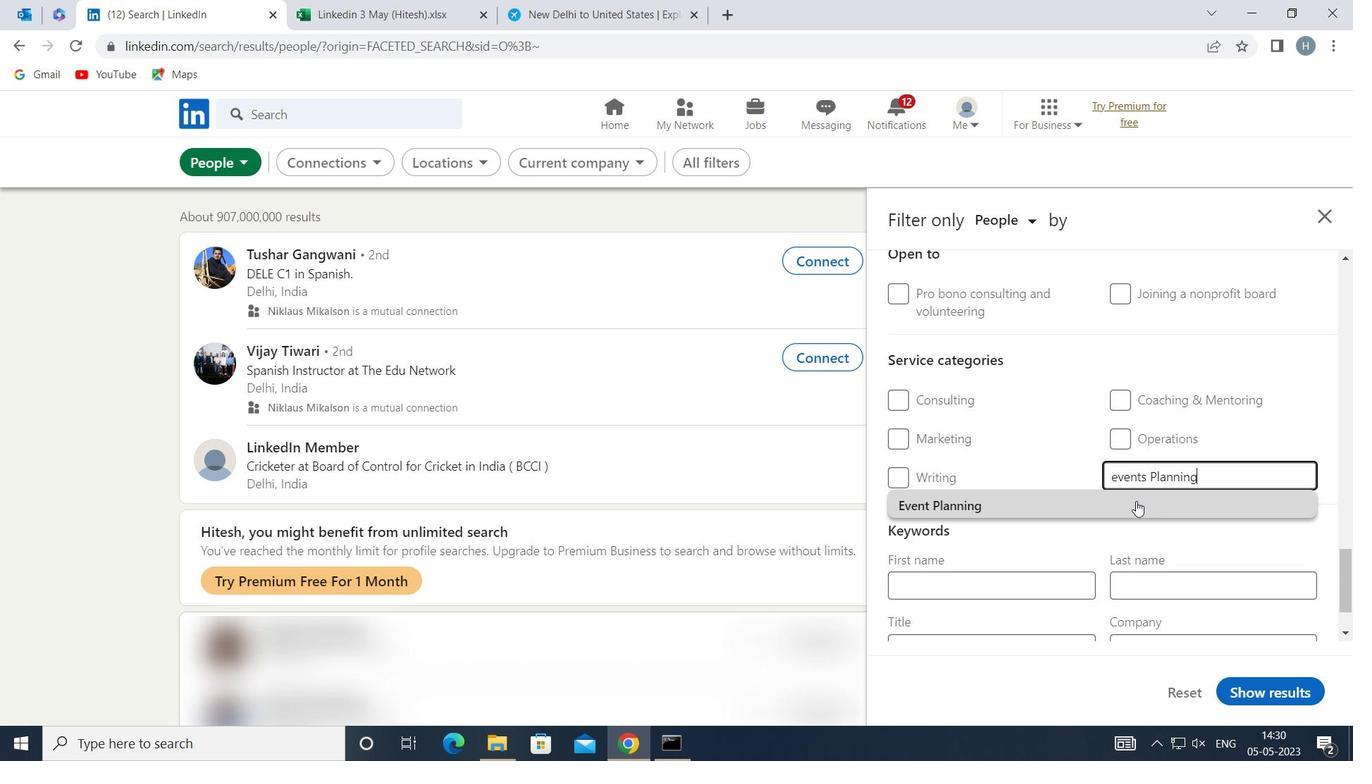 
Action: Mouse moved to (1036, 511)
Screenshot: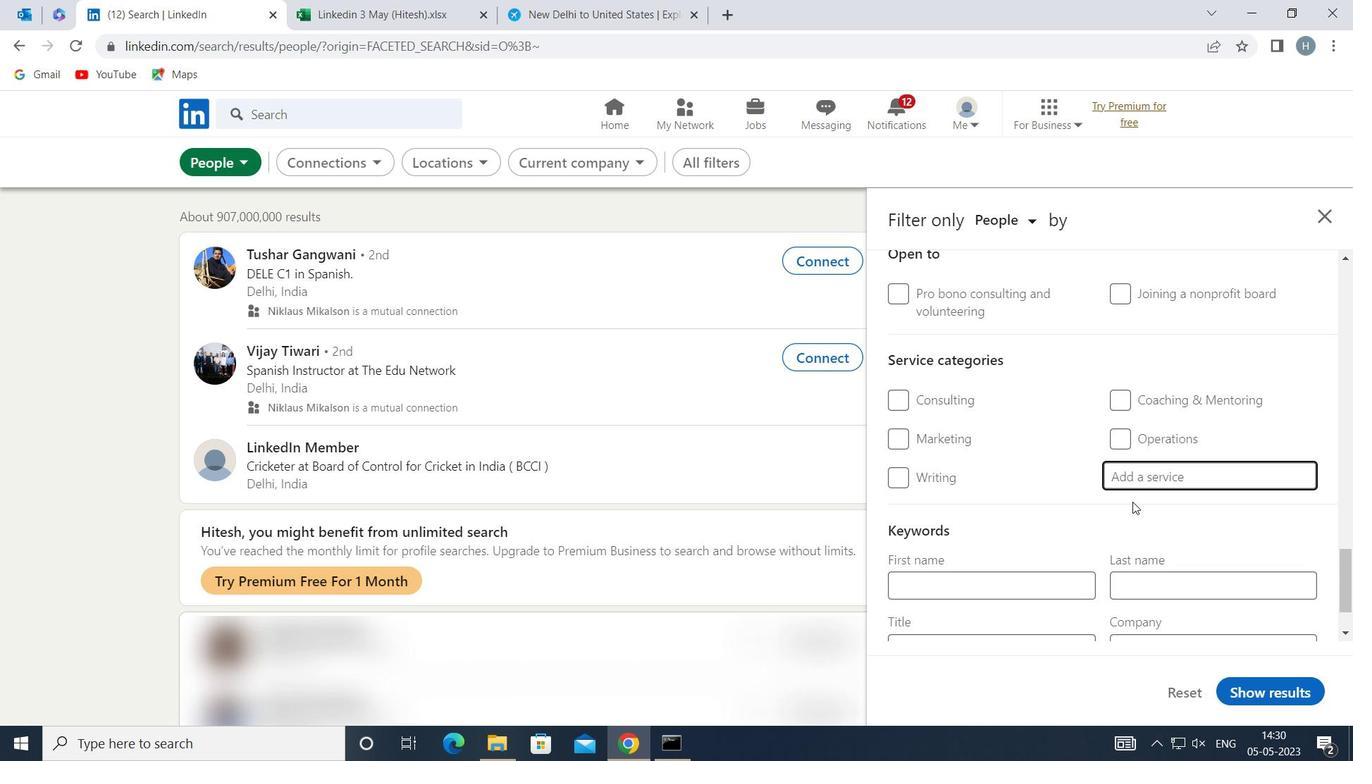 
Action: Mouse scrolled (1036, 510) with delta (0, 0)
Screenshot: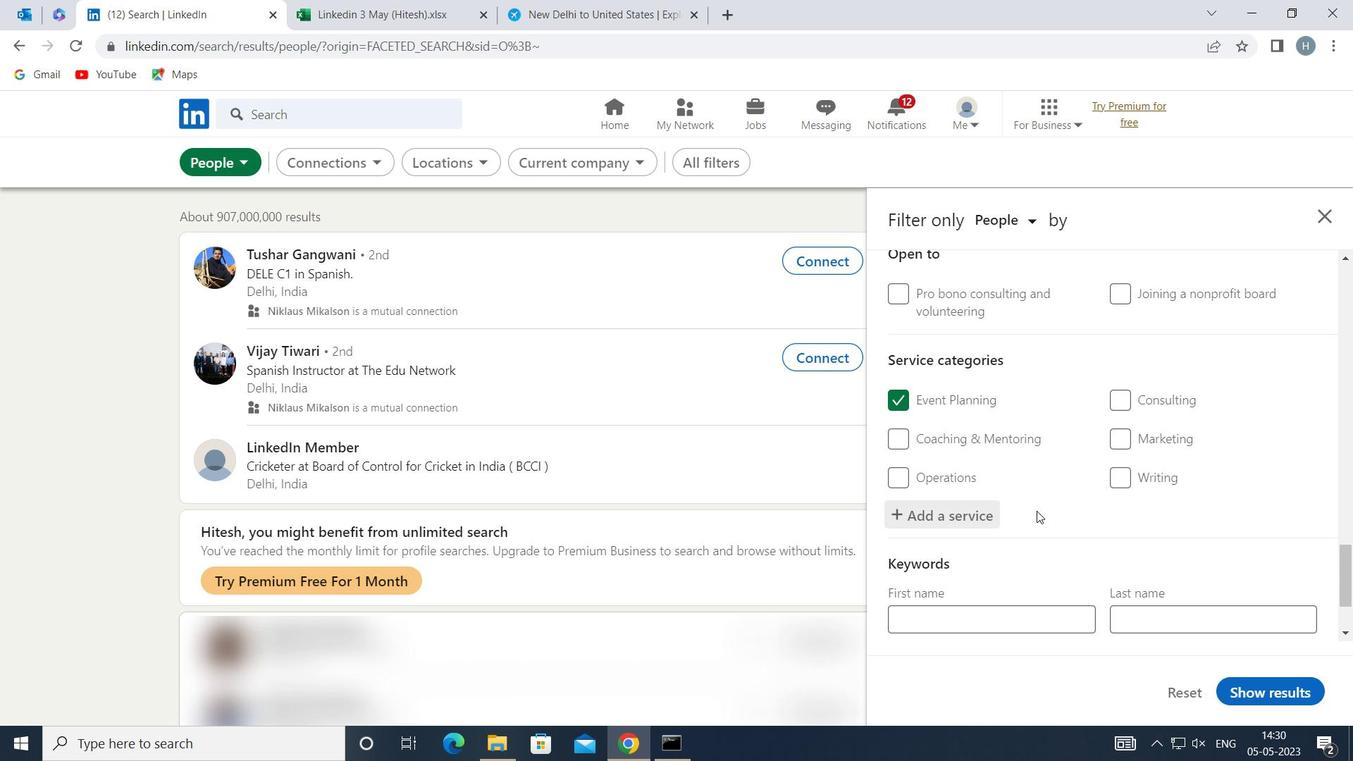 
Action: Mouse scrolled (1036, 510) with delta (0, 0)
Screenshot: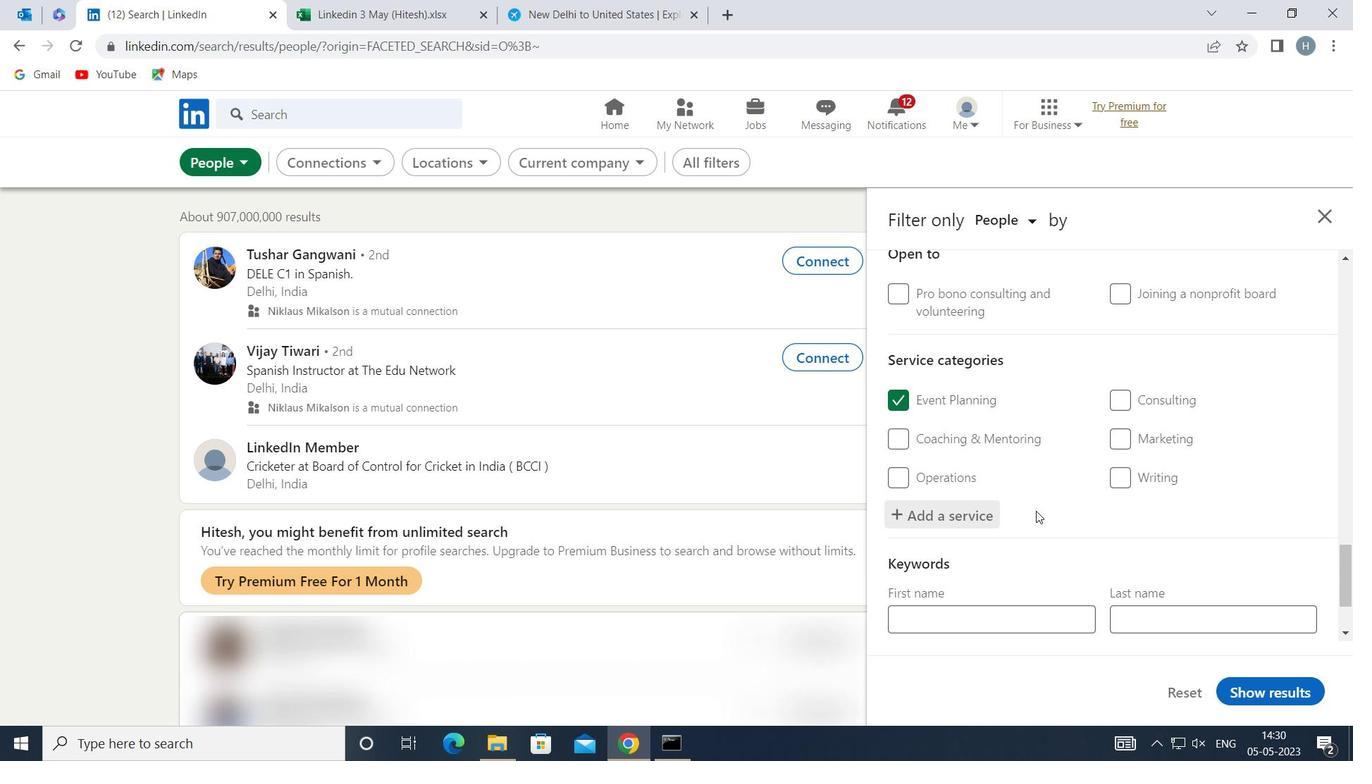 
Action: Mouse scrolled (1036, 510) with delta (0, 0)
Screenshot: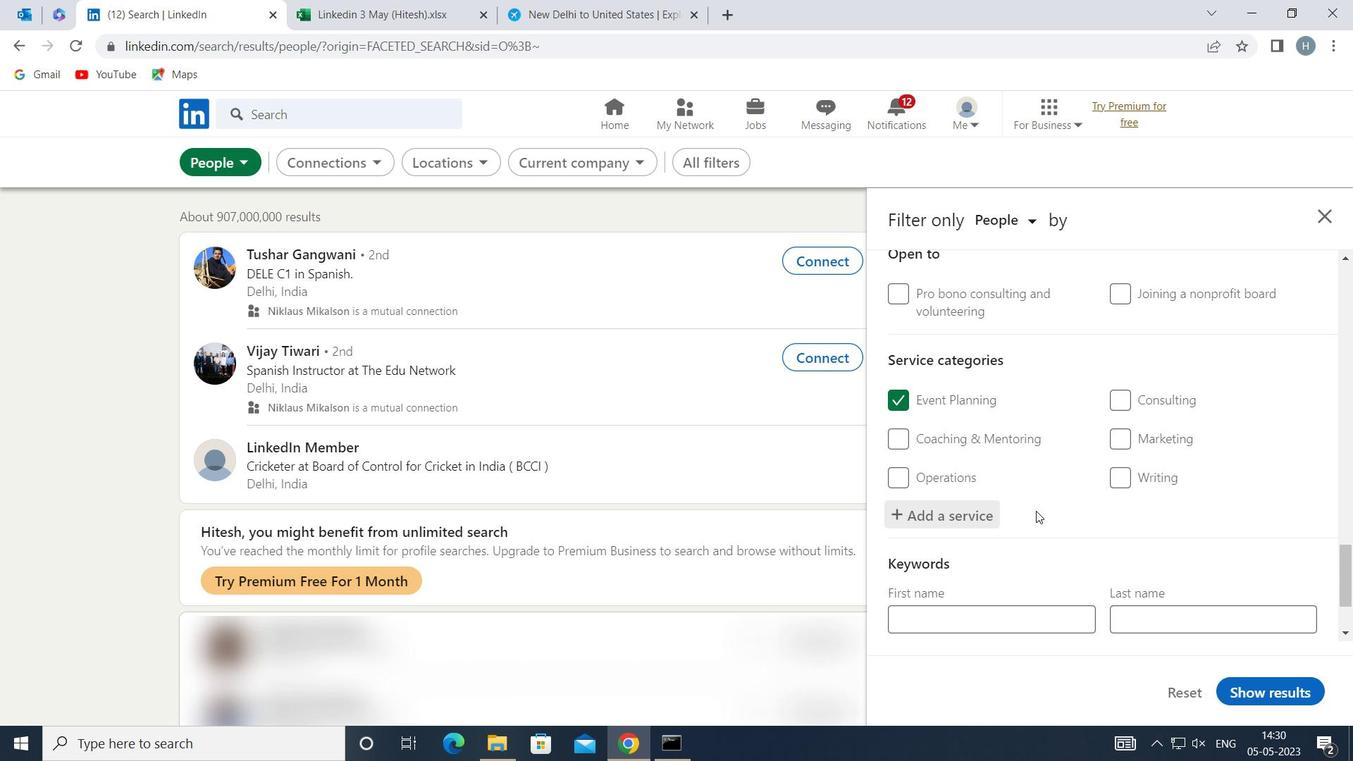 
Action: Mouse moved to (1060, 500)
Screenshot: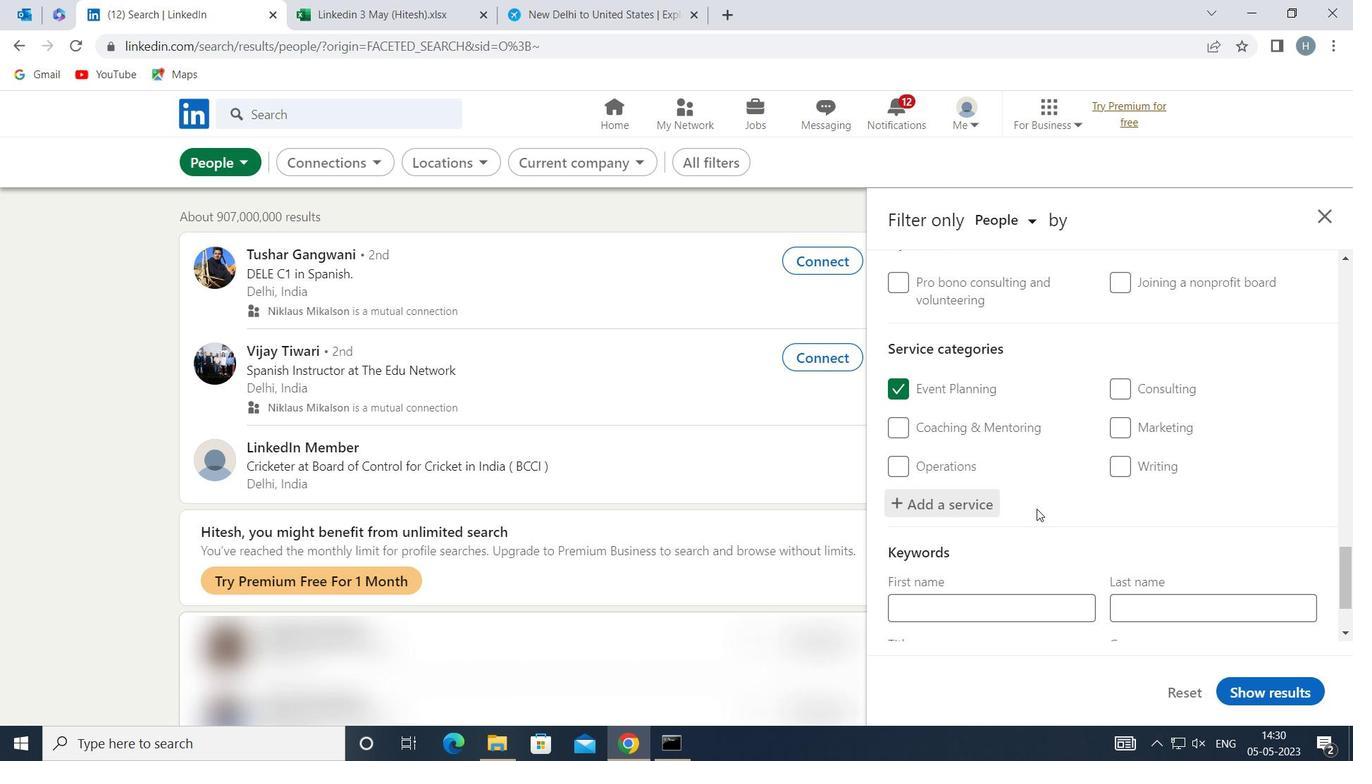 
Action: Mouse scrolled (1060, 499) with delta (0, 0)
Screenshot: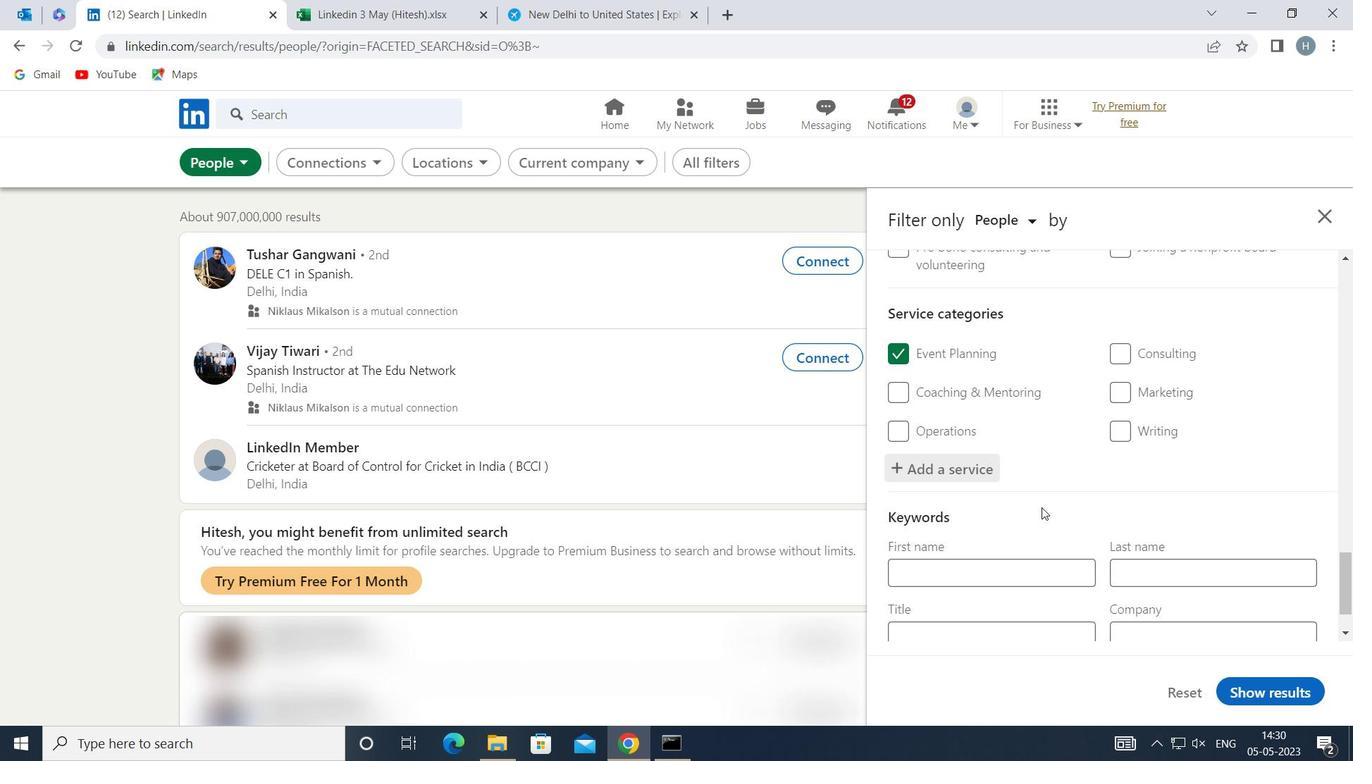 
Action: Mouse scrolled (1060, 499) with delta (0, 0)
Screenshot: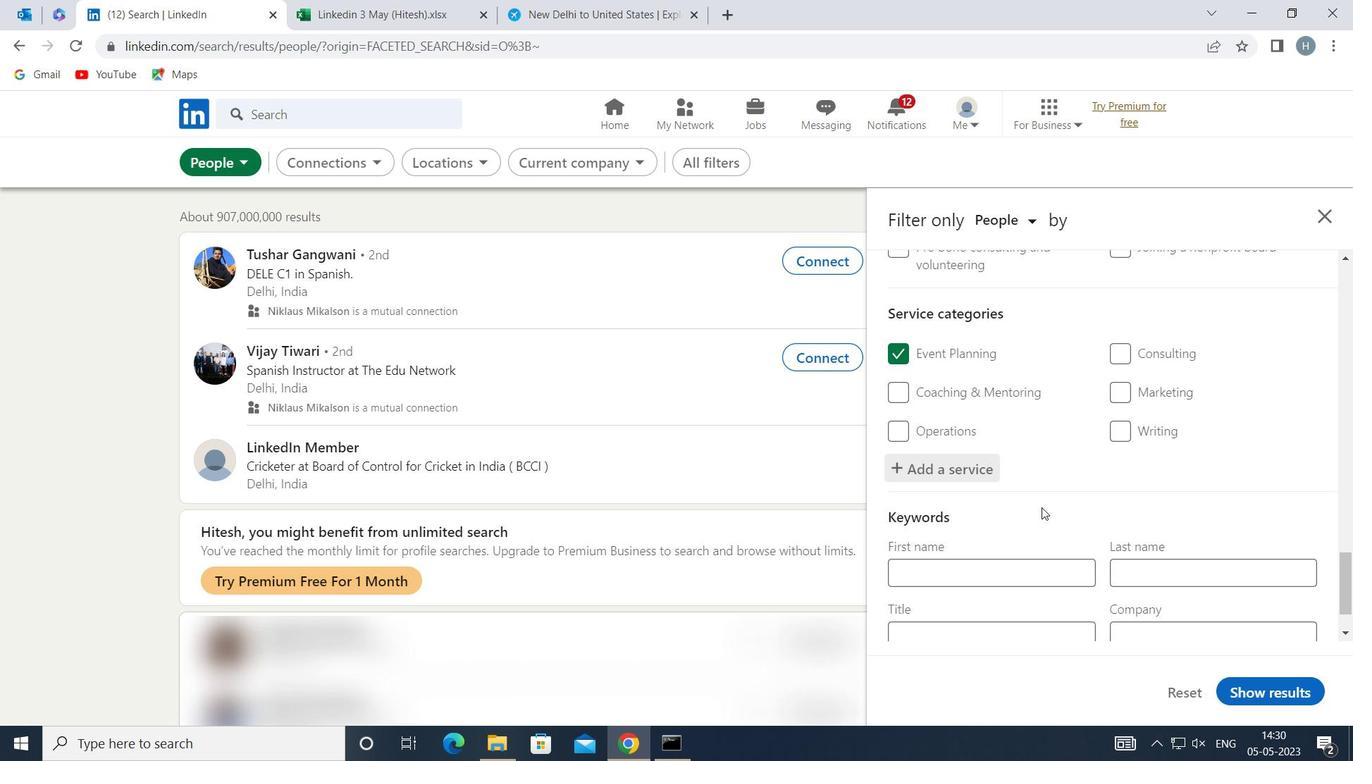 
Action: Mouse moved to (1061, 500)
Screenshot: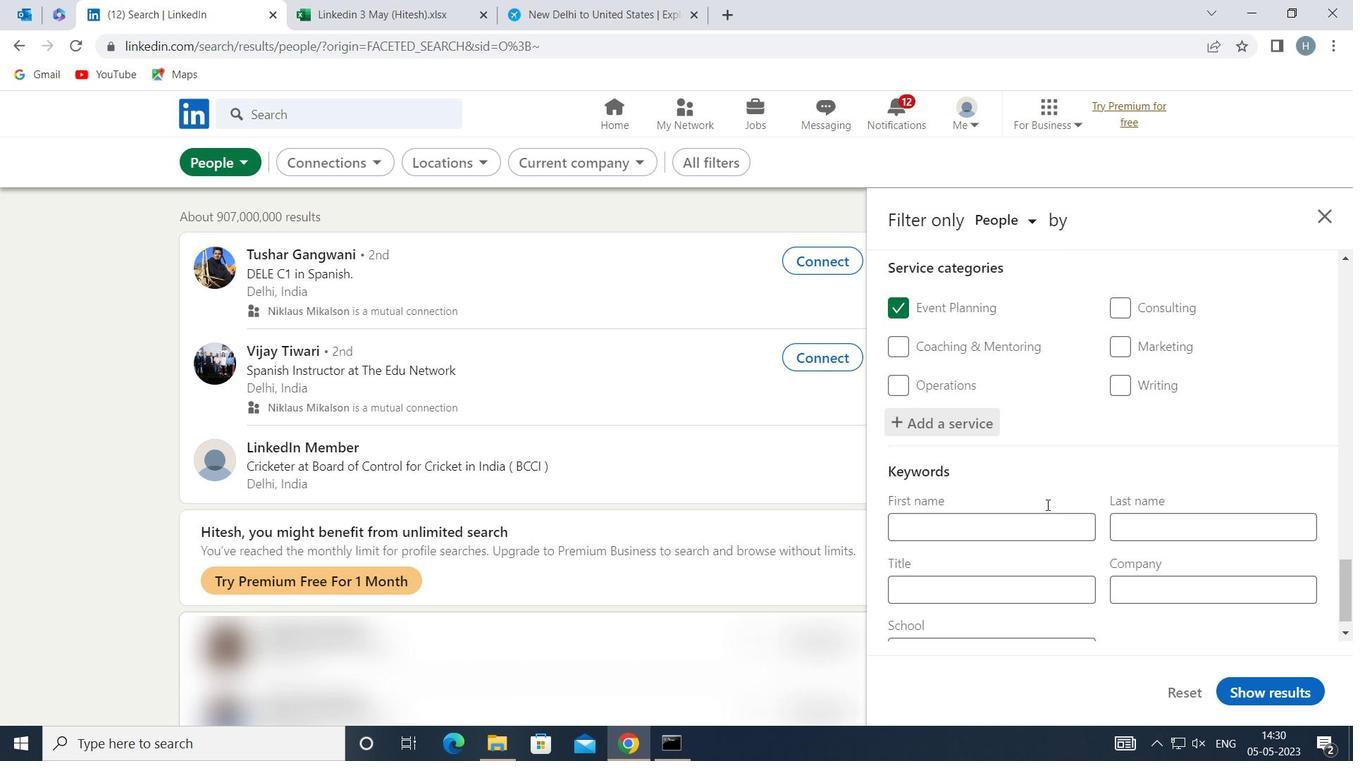 
Action: Mouse scrolled (1061, 499) with delta (0, 0)
Screenshot: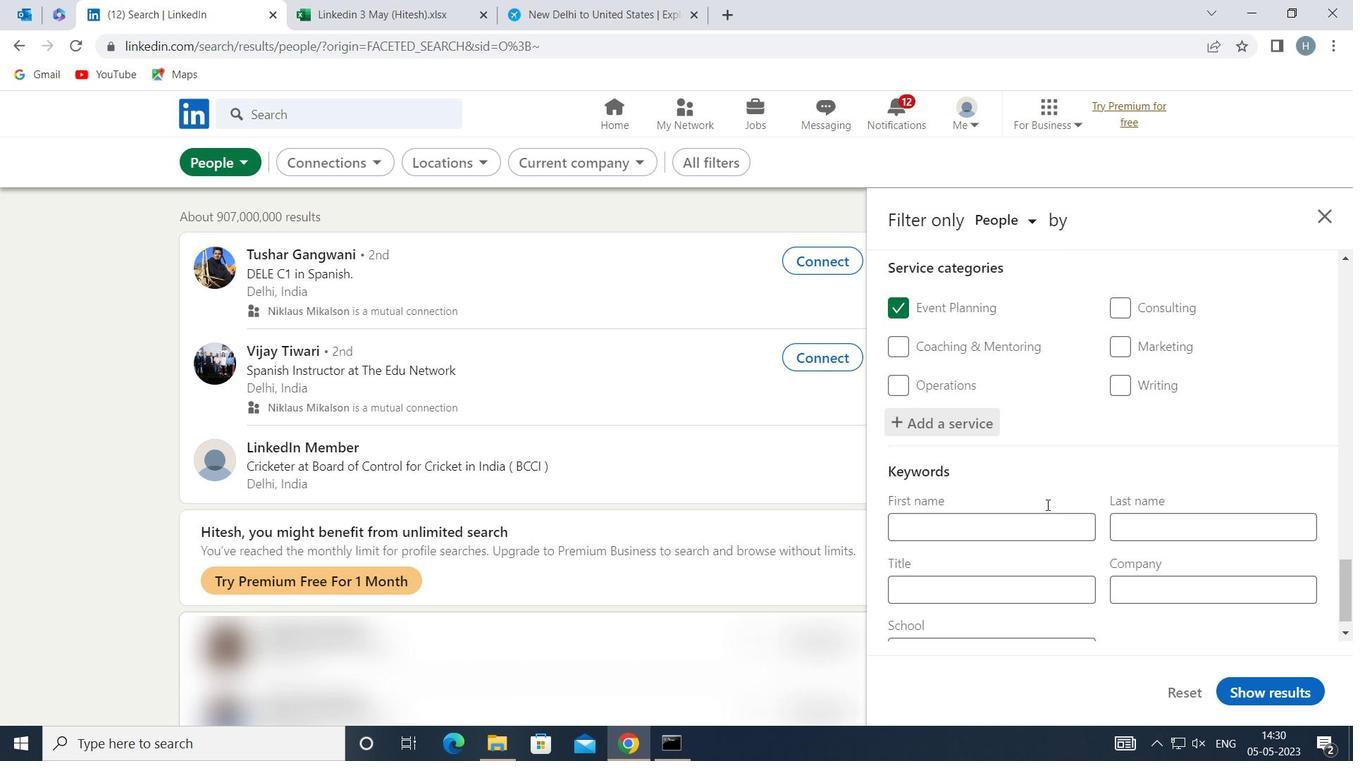
Action: Mouse moved to (1057, 550)
Screenshot: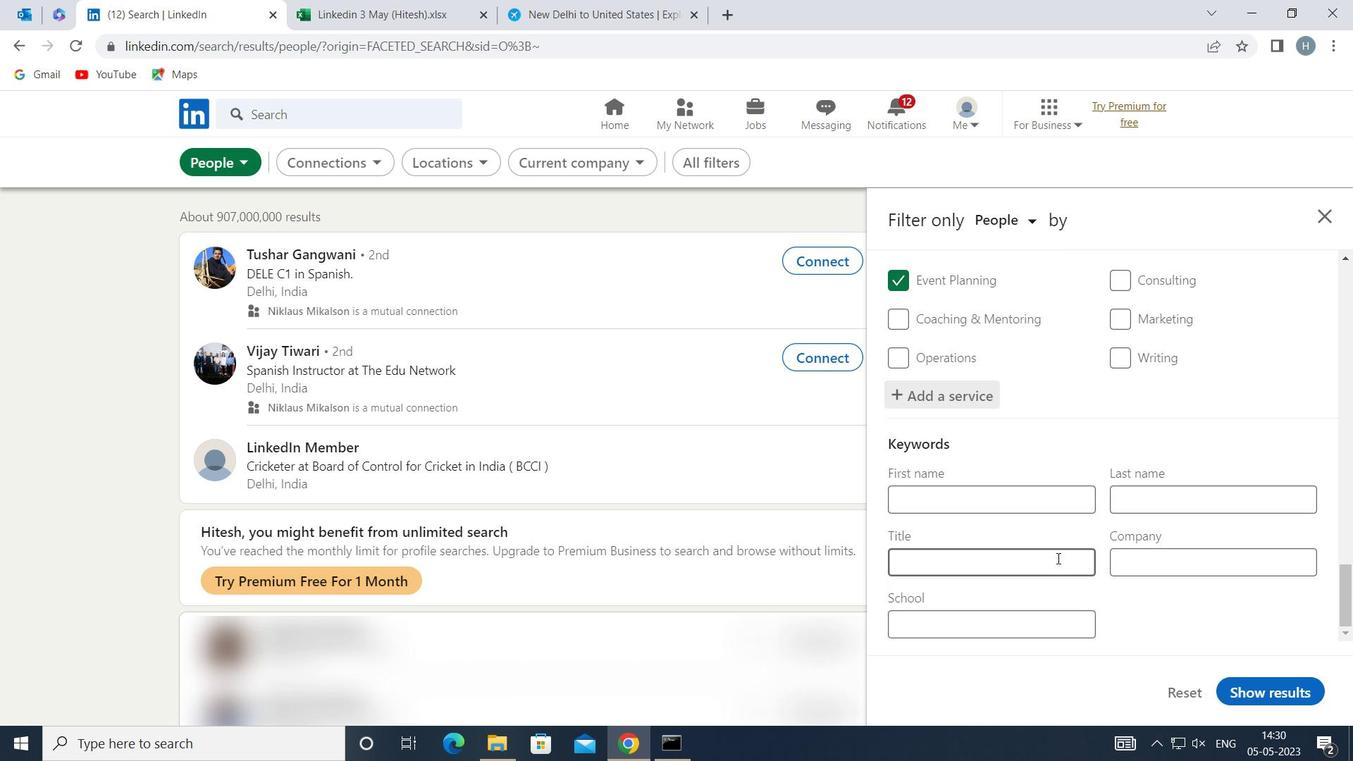 
Action: Mouse pressed left at (1057, 550)
Screenshot: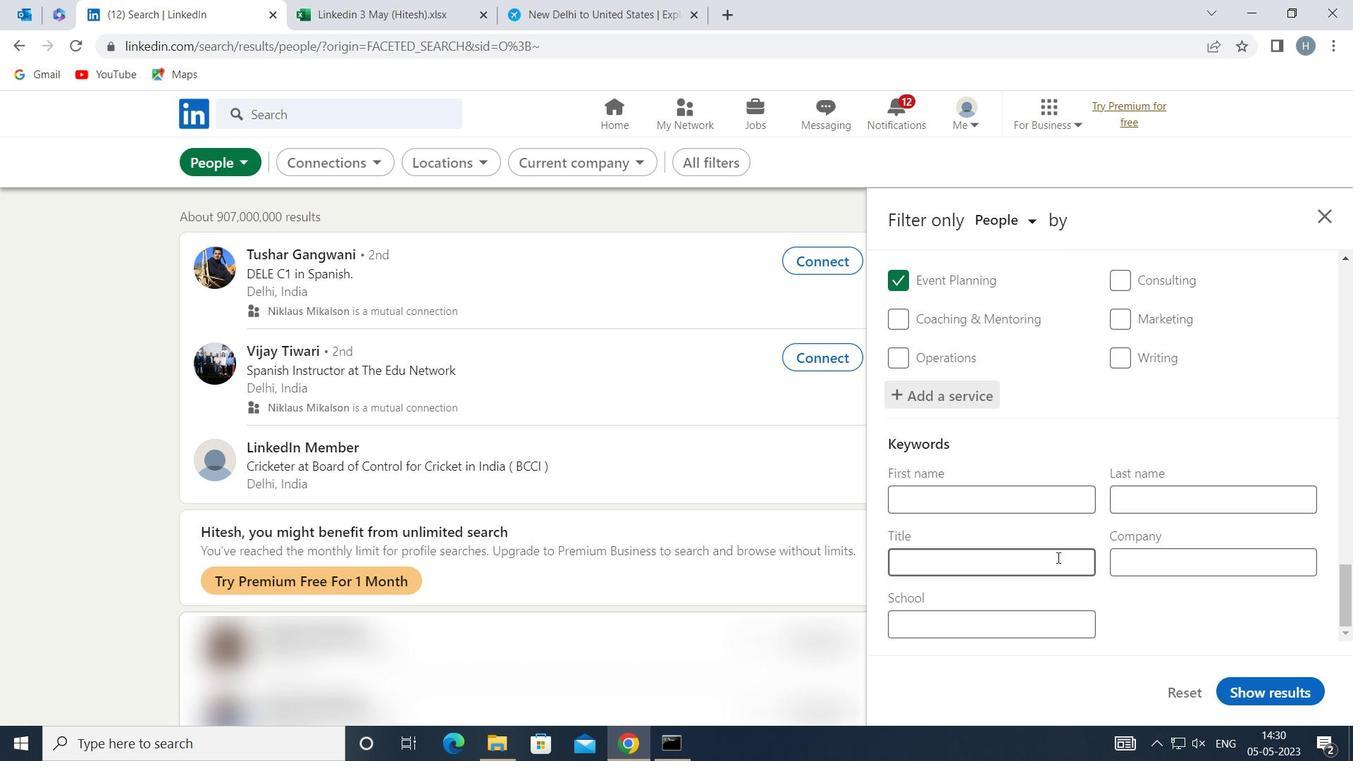 
Action: Mouse moved to (1058, 550)
Screenshot: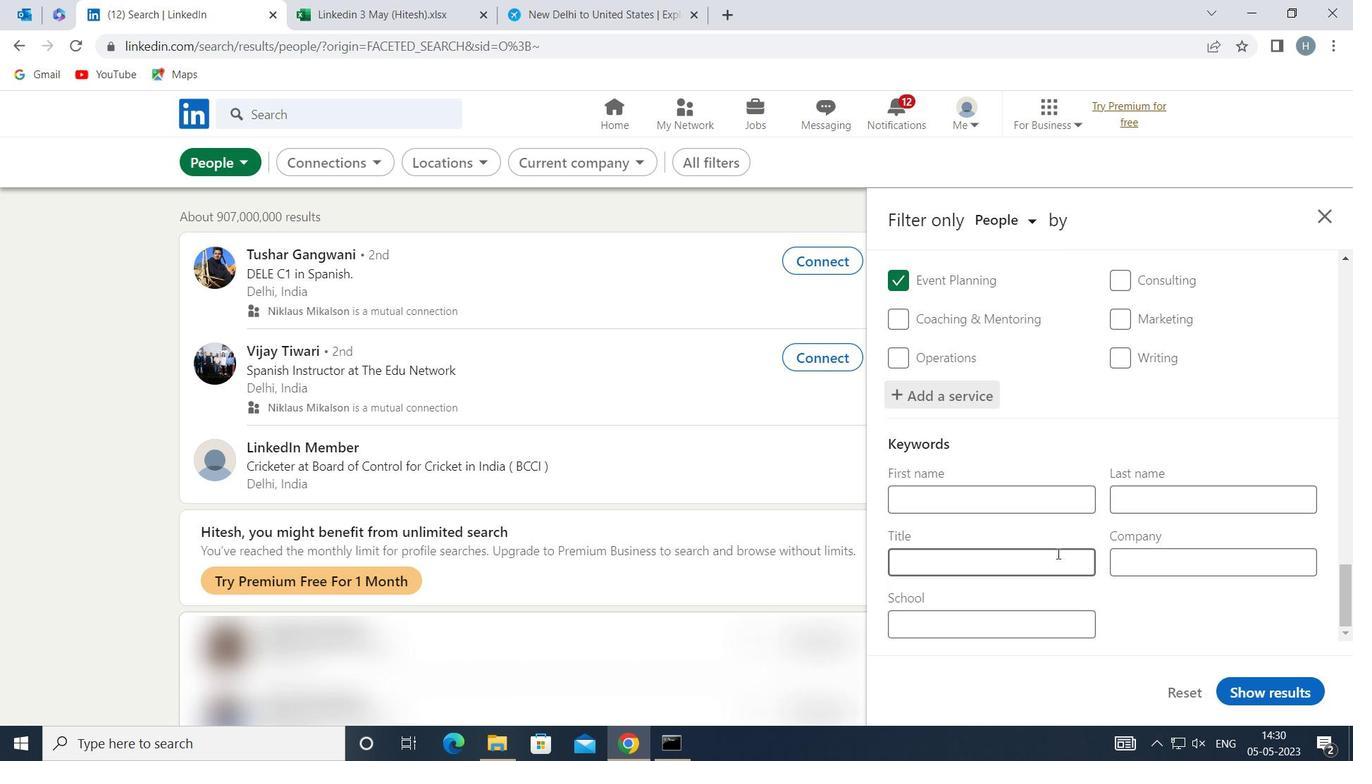 
Action: Key pressed <Key.shift>MAKEUP
Screenshot: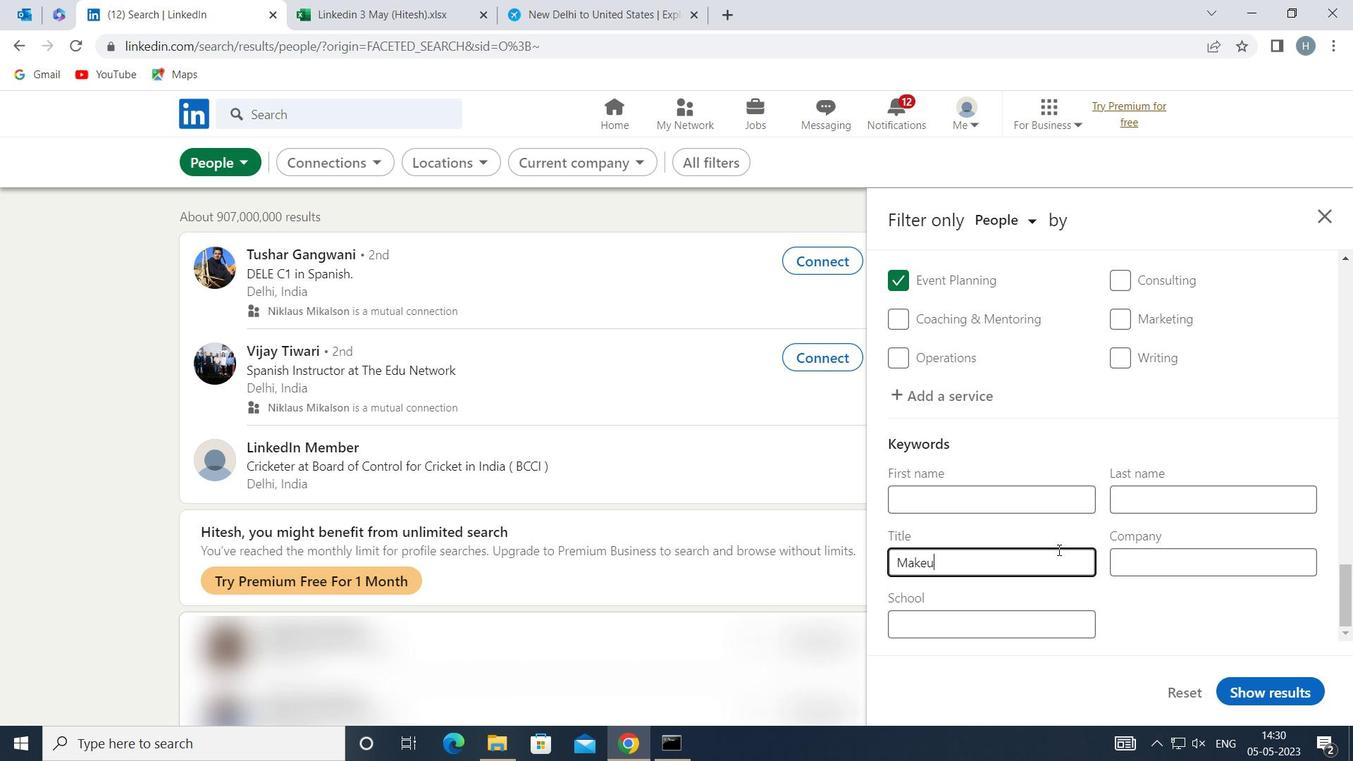 
Action: Mouse moved to (1013, 554)
Screenshot: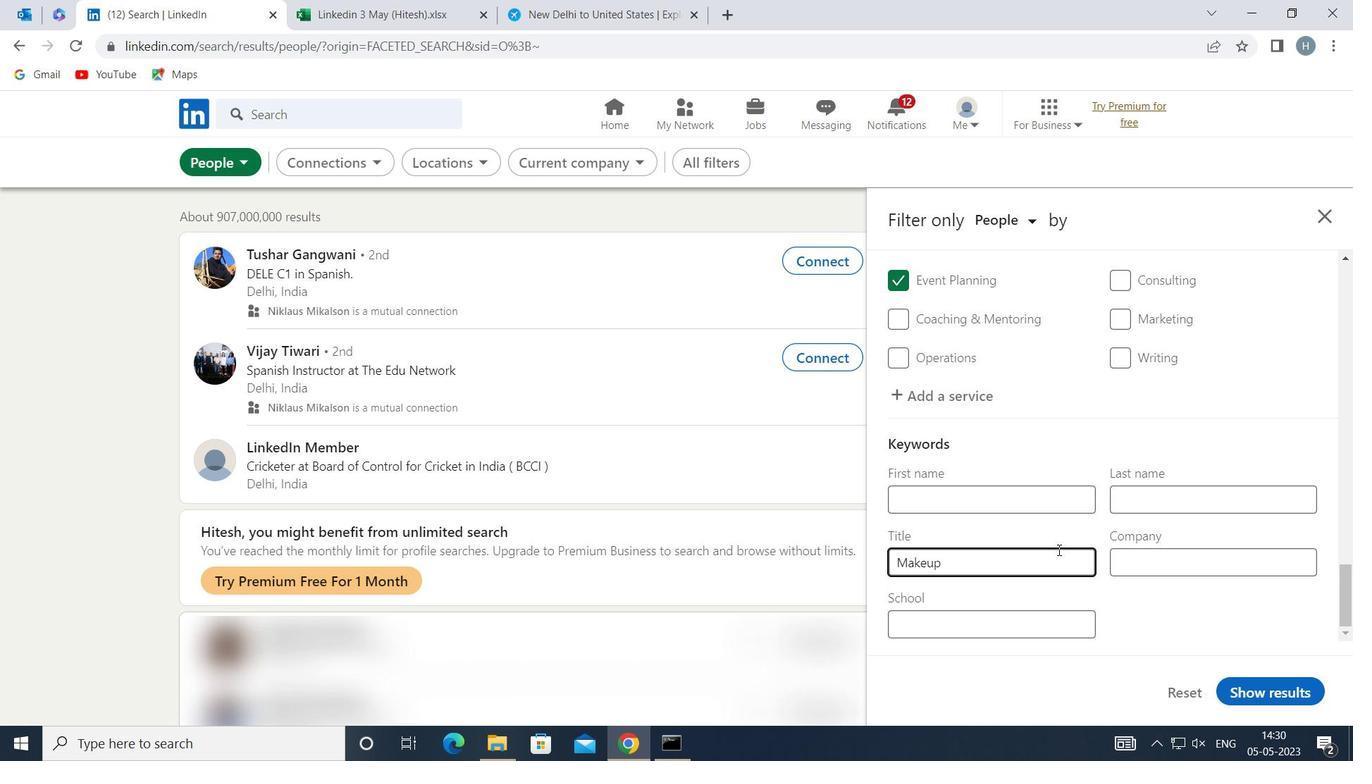 
Action: Key pressed <Key.space><Key.shift>A
Screenshot: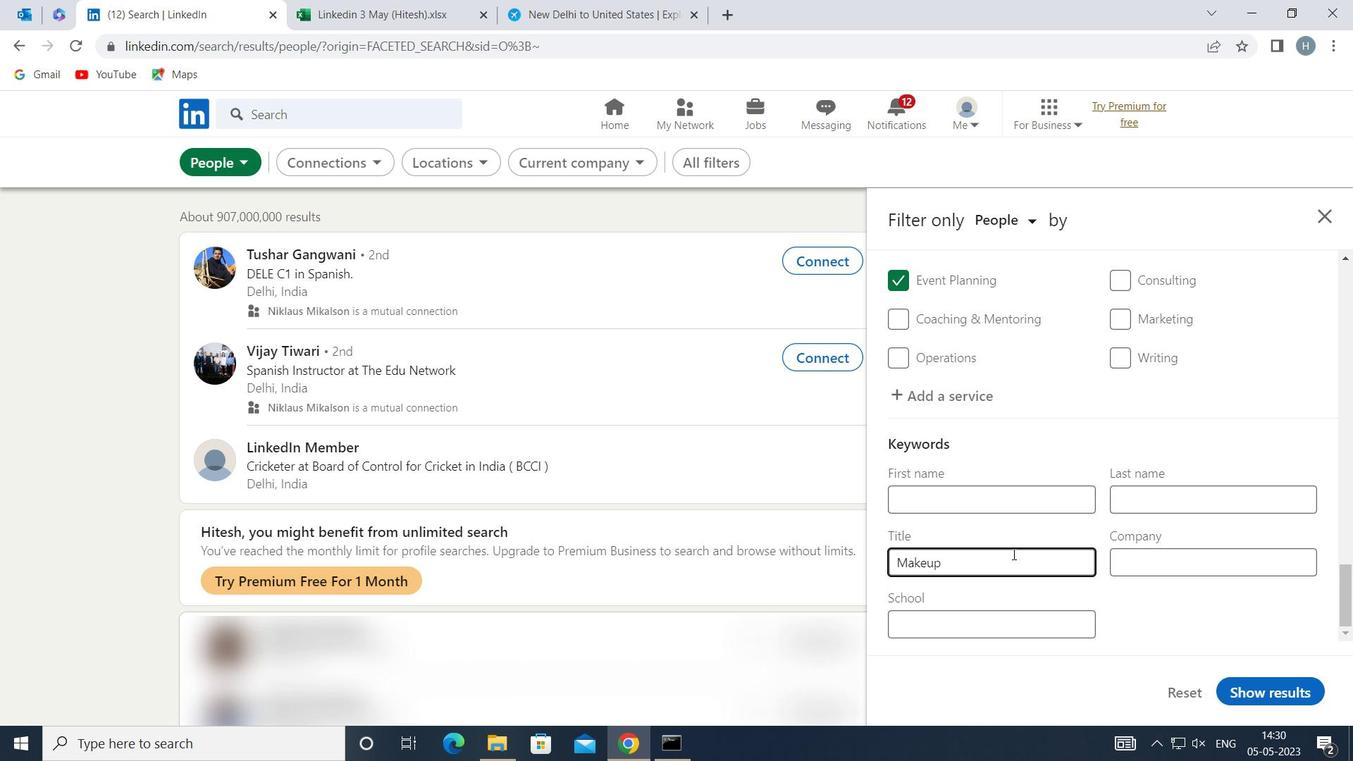 
Action: Mouse moved to (1012, 554)
Screenshot: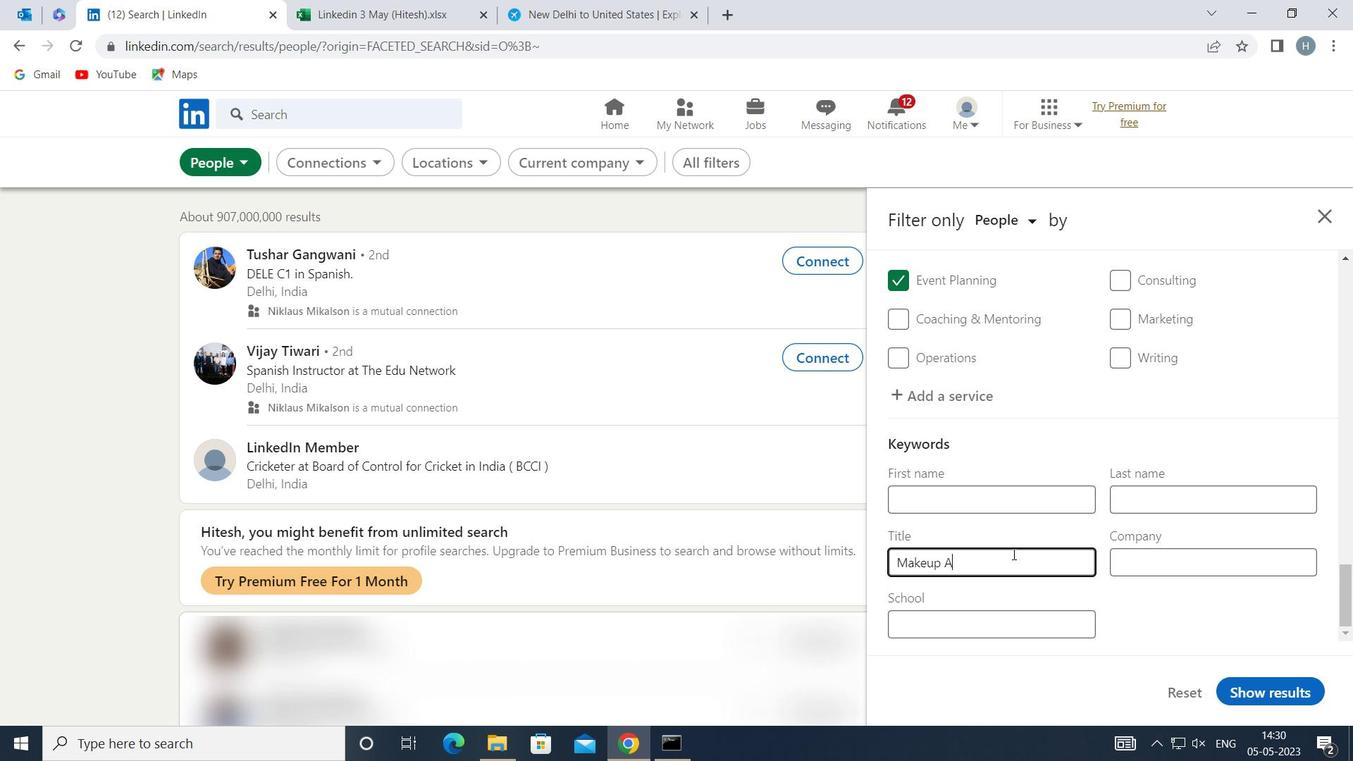 
Action: Key pressed RTIST
Screenshot: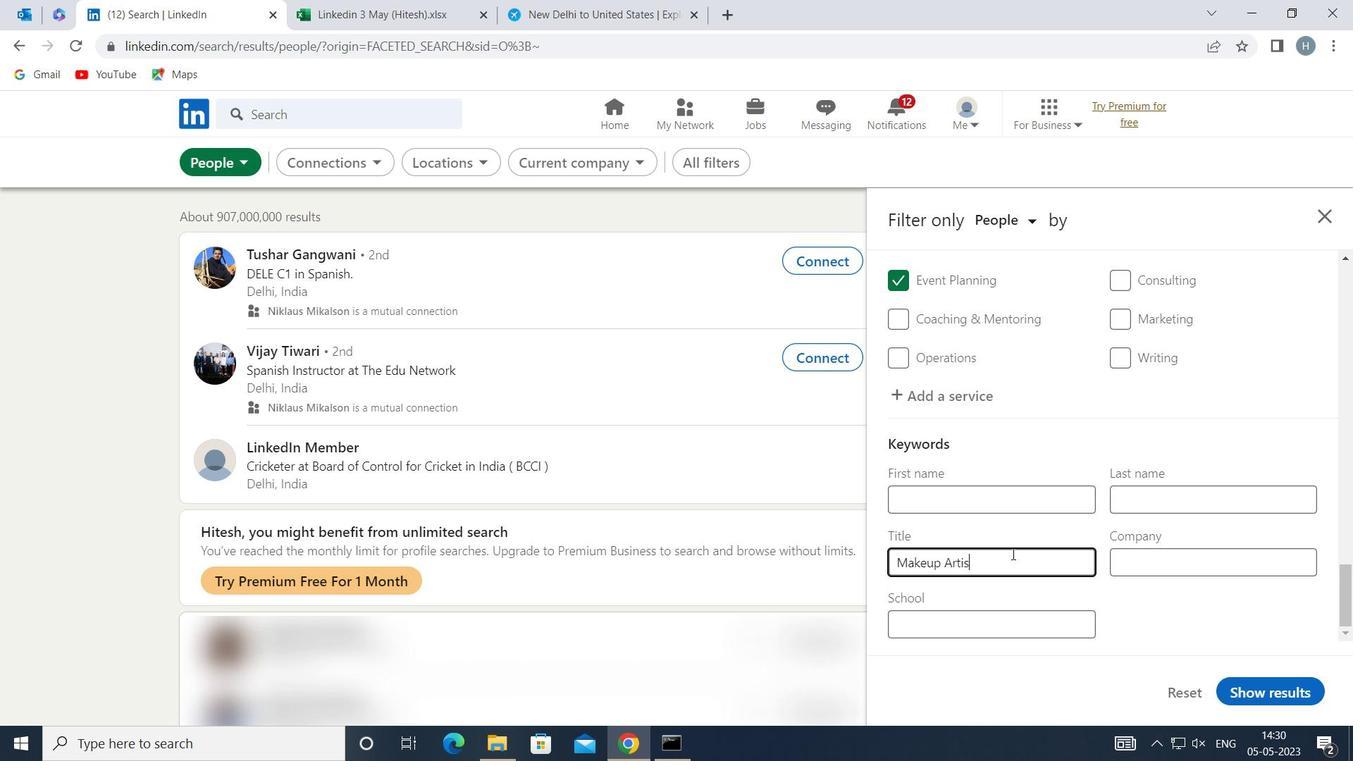 
Action: Mouse moved to (1290, 689)
Screenshot: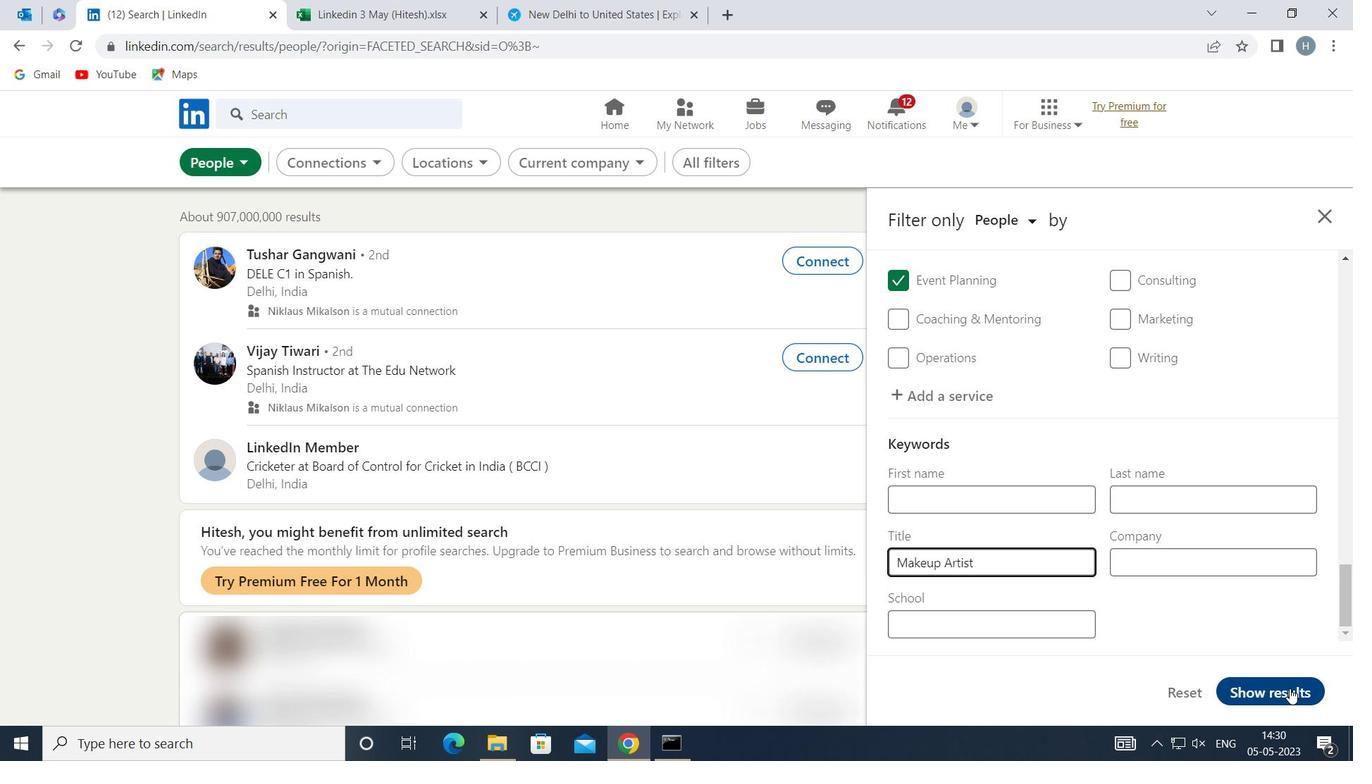 
Action: Mouse pressed left at (1290, 689)
Screenshot: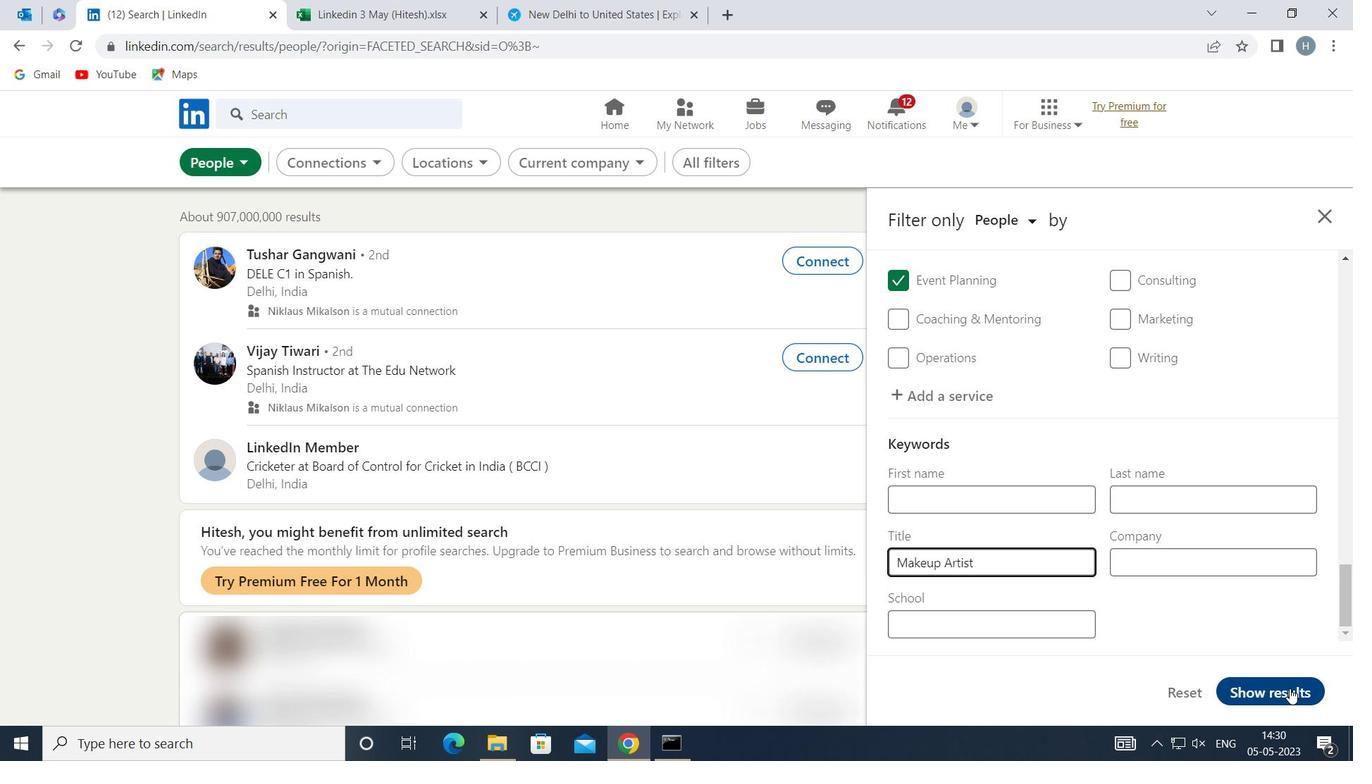 
Action: Mouse moved to (1208, 634)
Screenshot: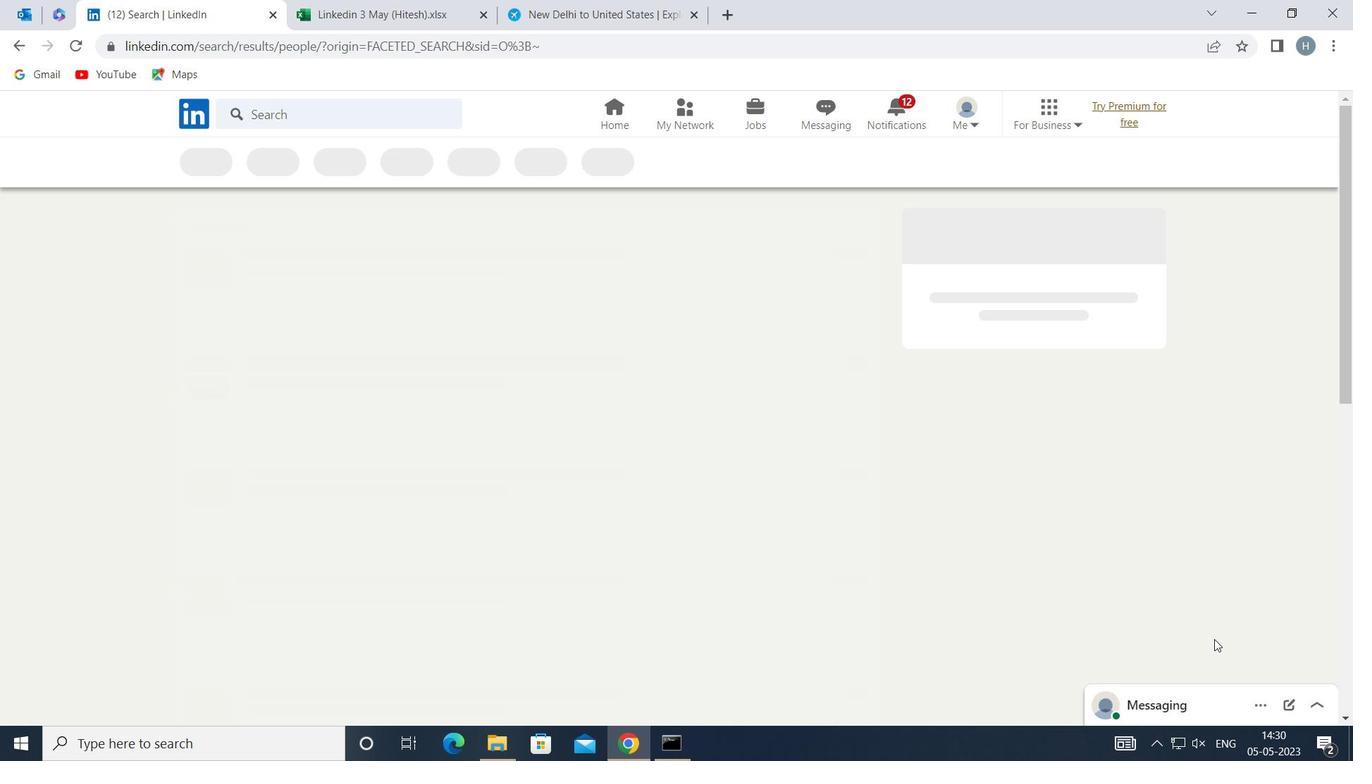 
